 Task: Find the optimal route from Anchorage to Denali State Park.
Action: Mouse moved to (161, 99)
Screenshot: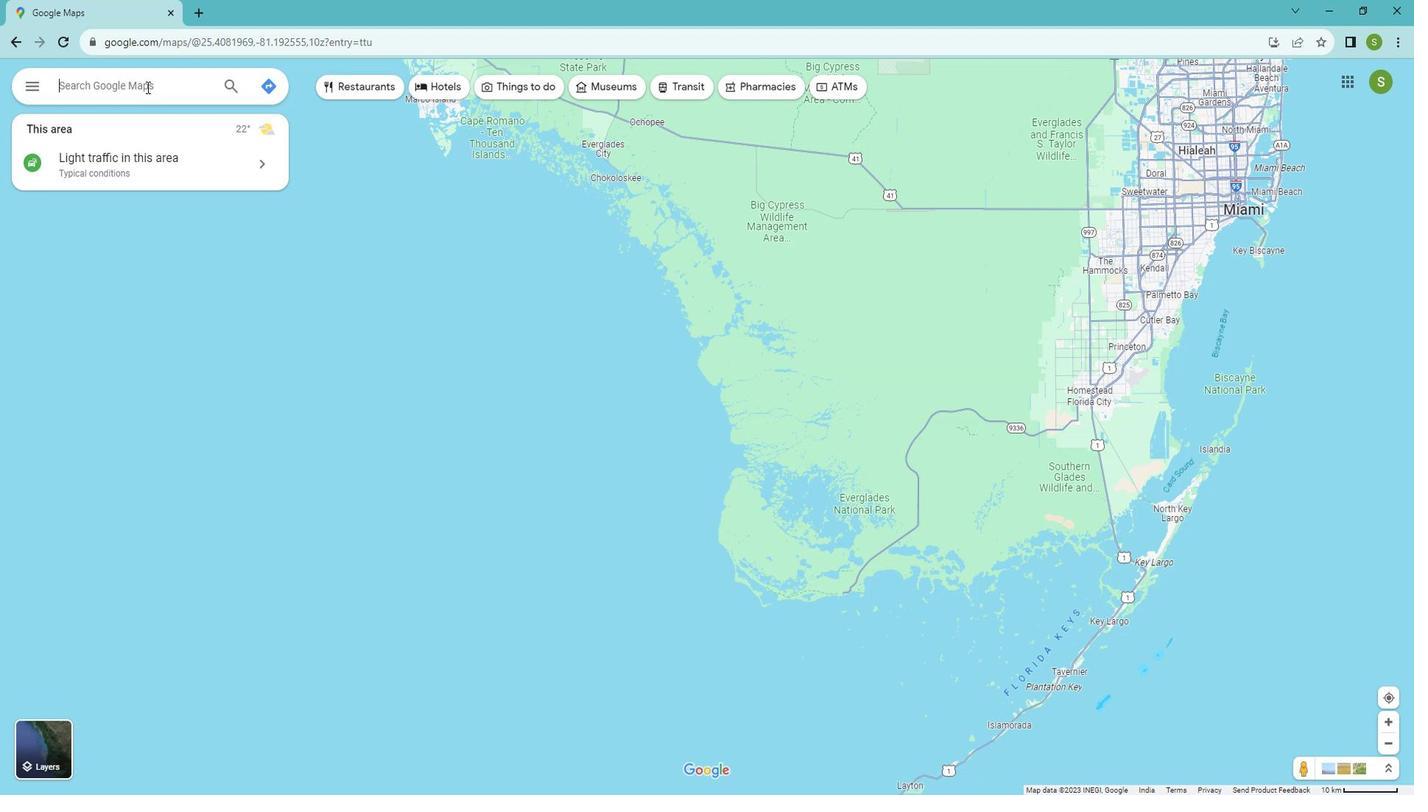 
Action: Mouse pressed left at (161, 99)
Screenshot: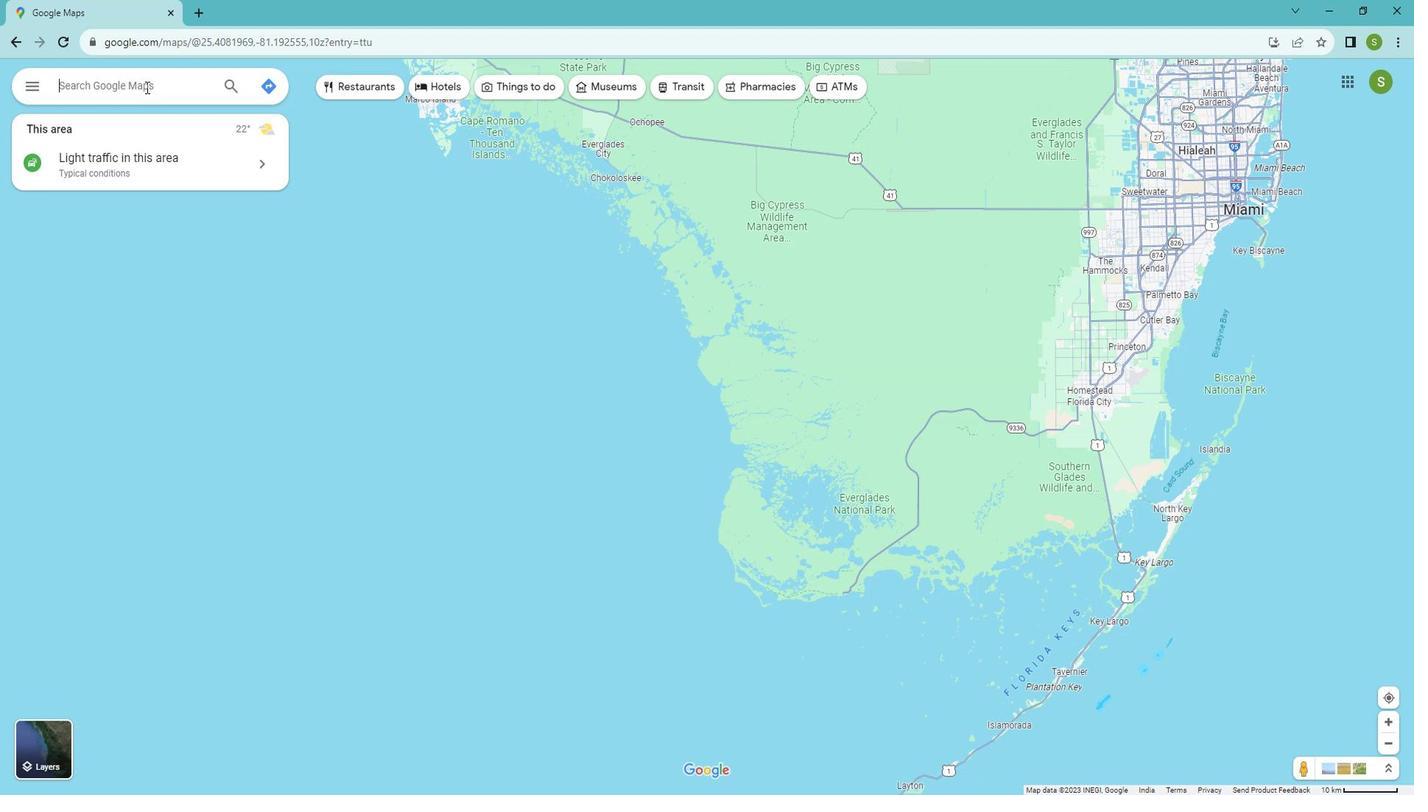 
Action: Mouse moved to (279, 95)
Screenshot: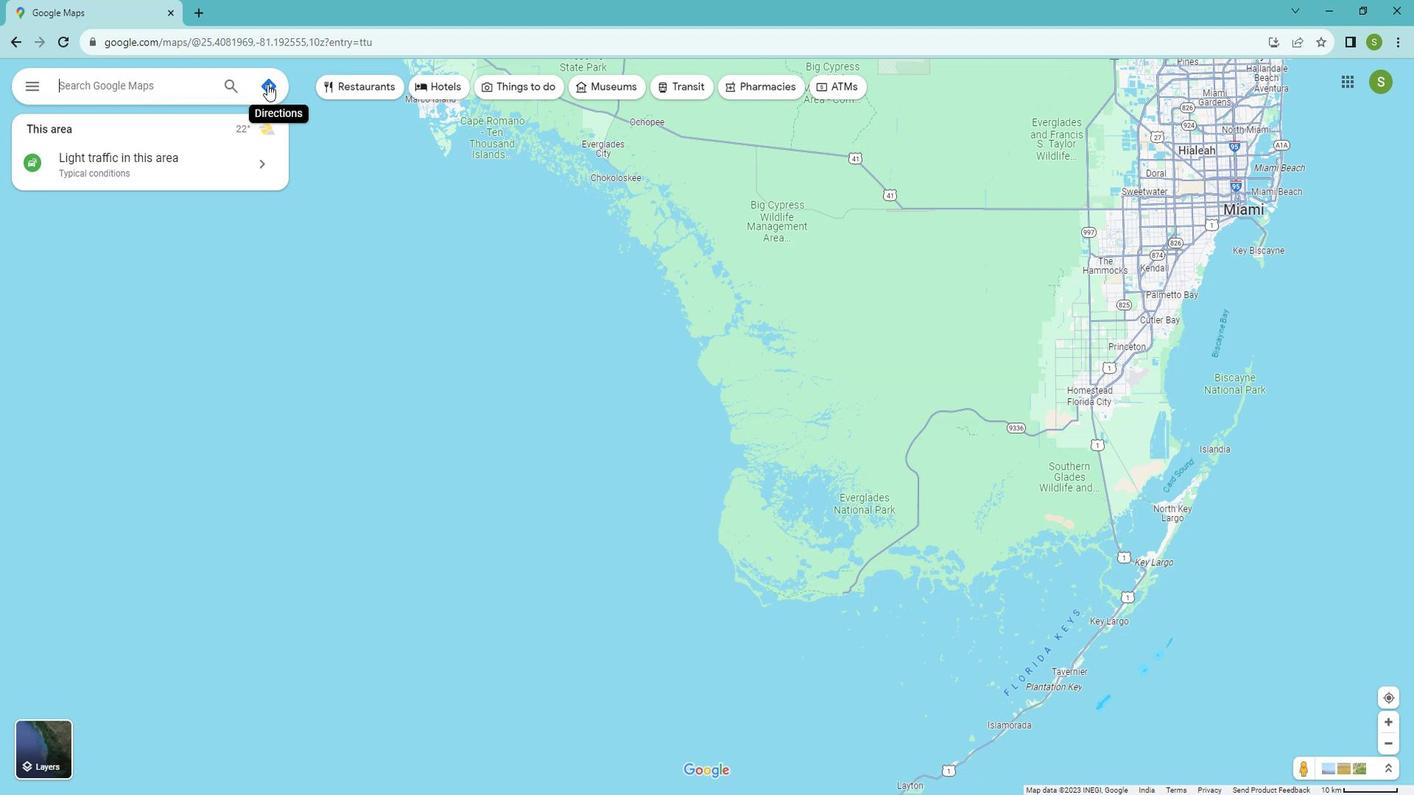 
Action: Mouse pressed left at (279, 95)
Screenshot: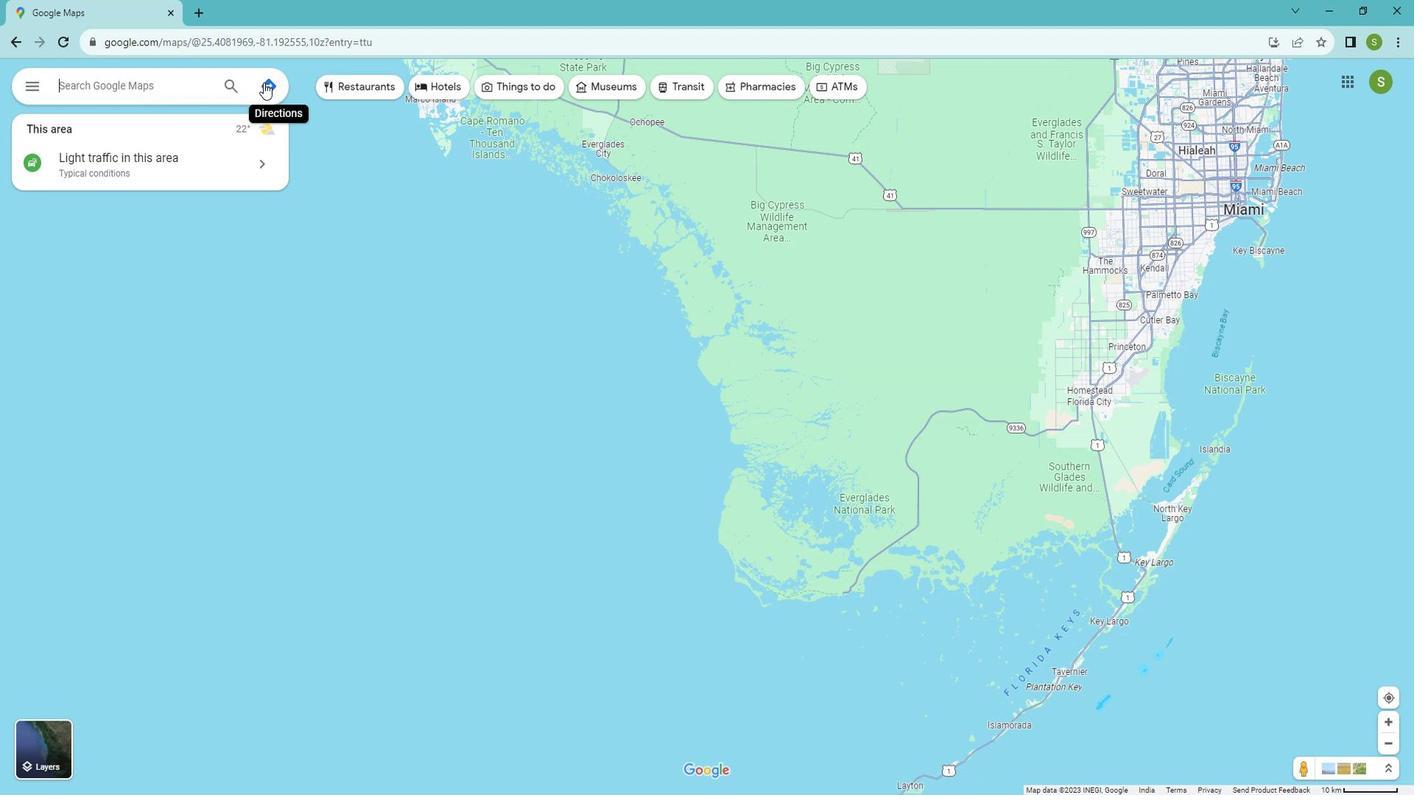 
Action: Mouse moved to (125, 144)
Screenshot: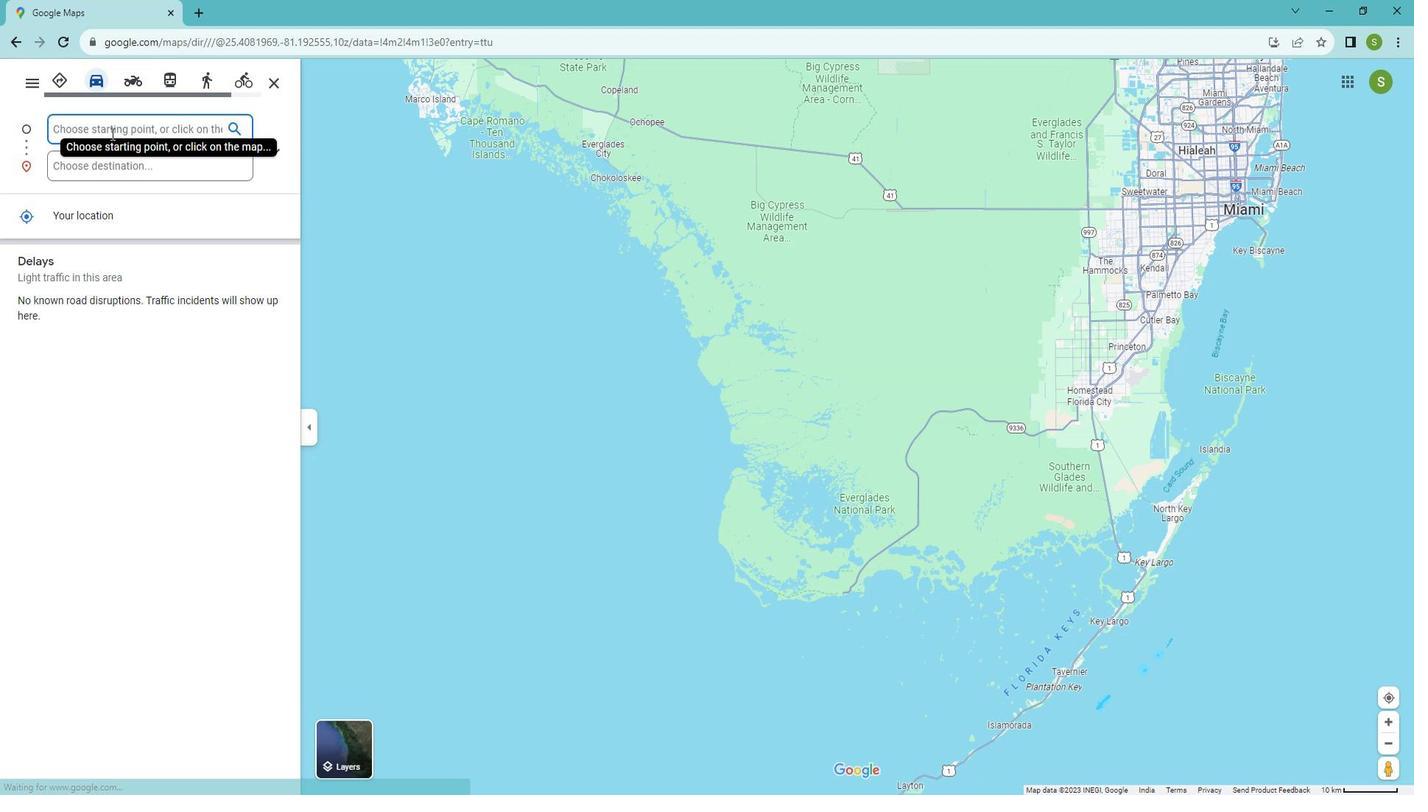 
Action: Mouse pressed left at (125, 144)
Screenshot: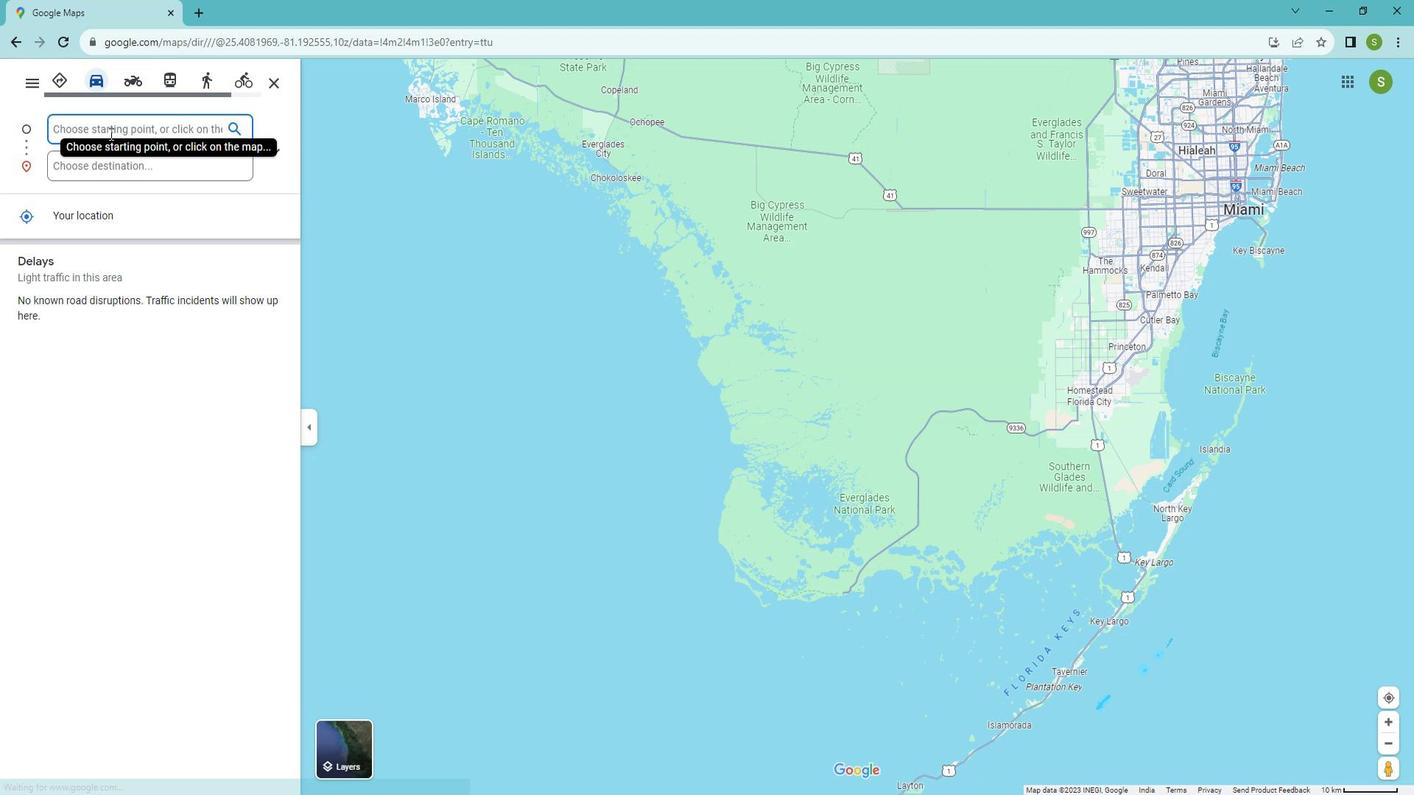 
Action: Mouse moved to (125, 140)
Screenshot: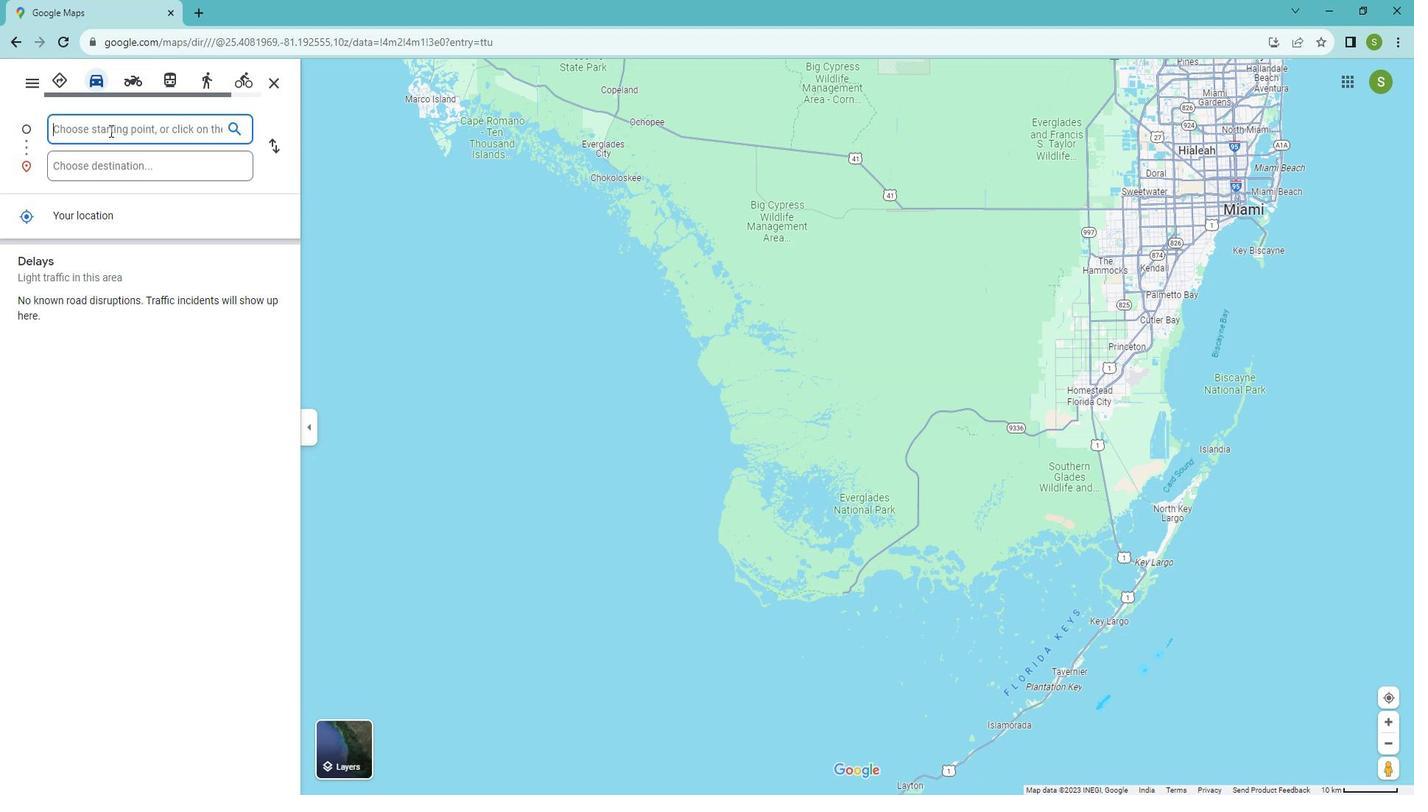 
Action: Key pressed <Key.shift>Anchorage
Screenshot: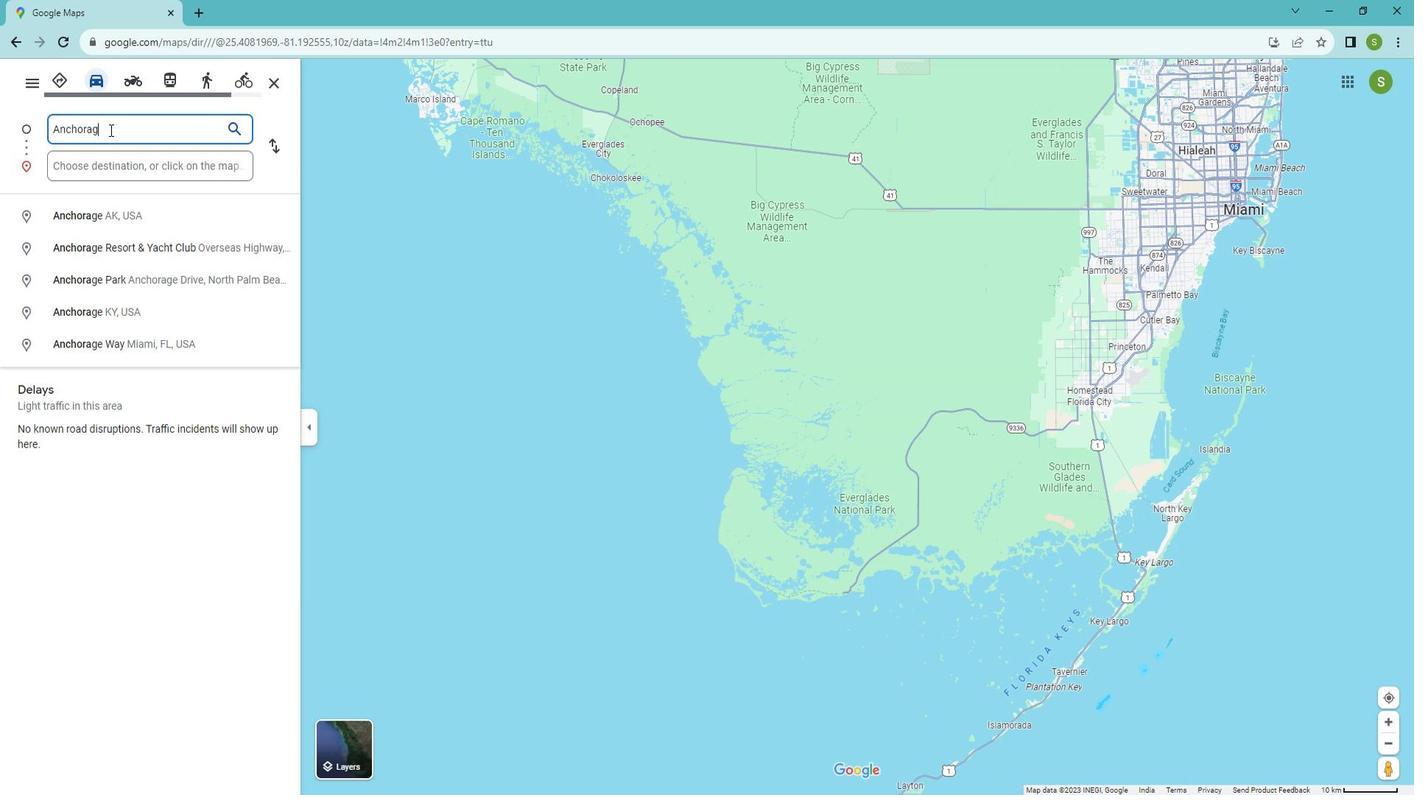 
Action: Mouse moved to (120, 226)
Screenshot: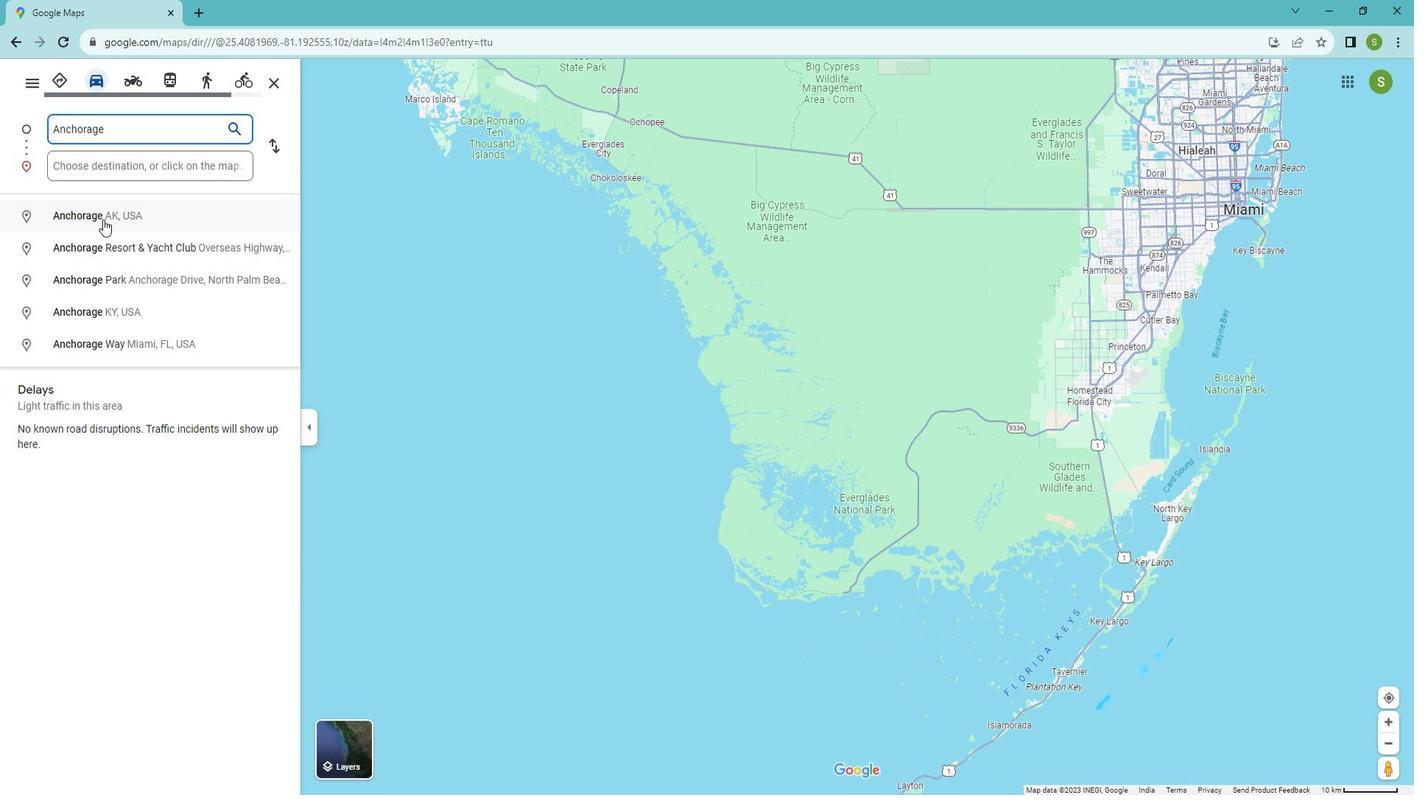 
Action: Mouse pressed left at (120, 226)
Screenshot: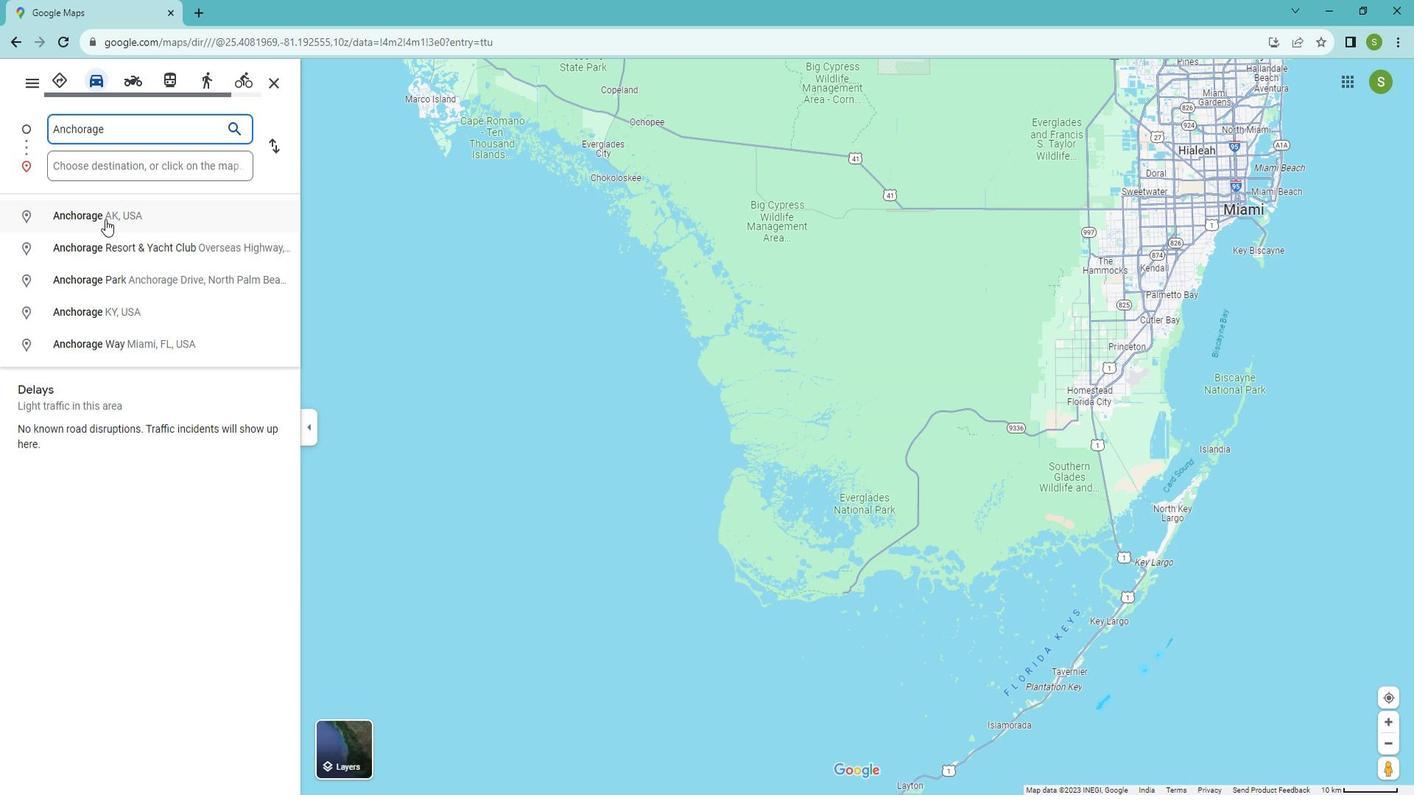 
Action: Mouse moved to (123, 179)
Screenshot: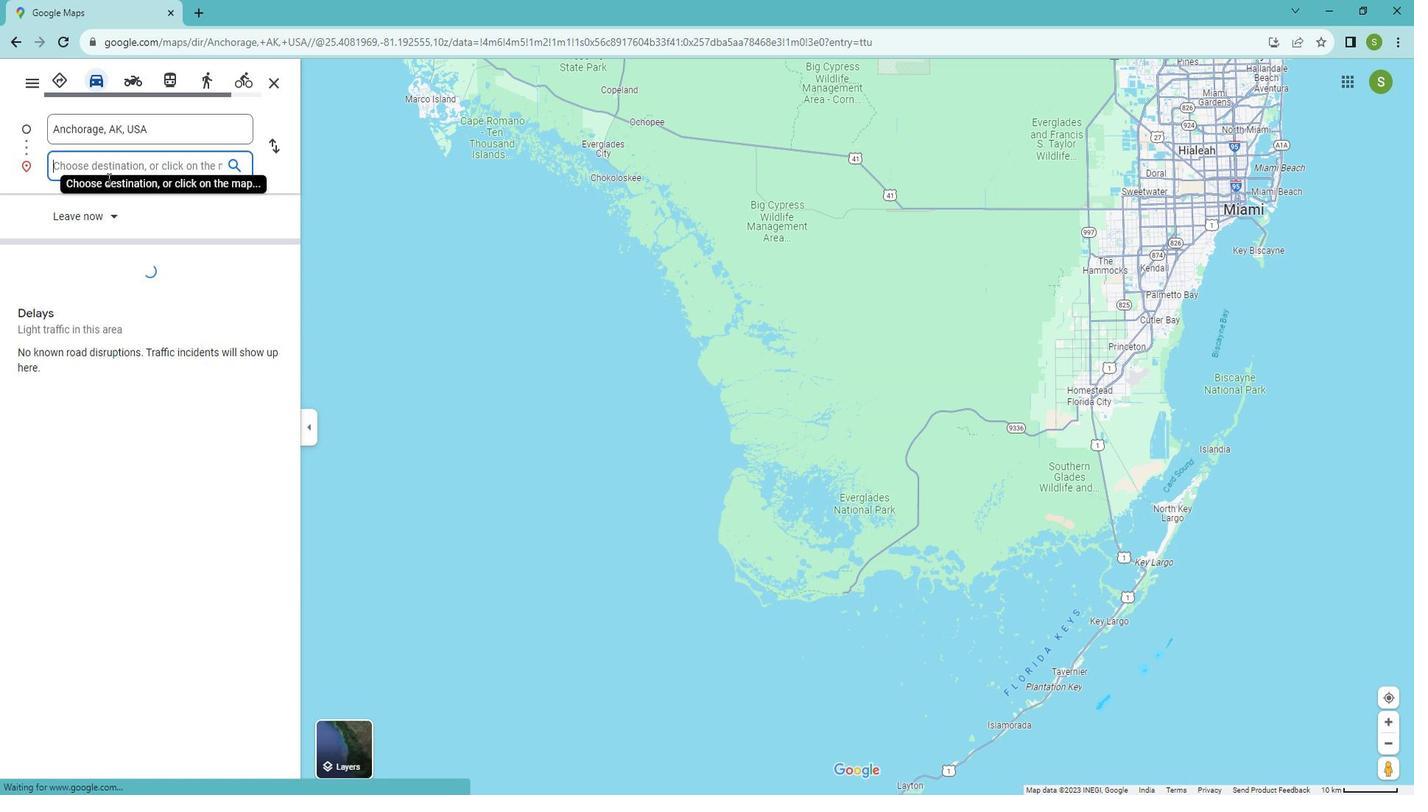 
Action: Mouse pressed left at (123, 179)
Screenshot: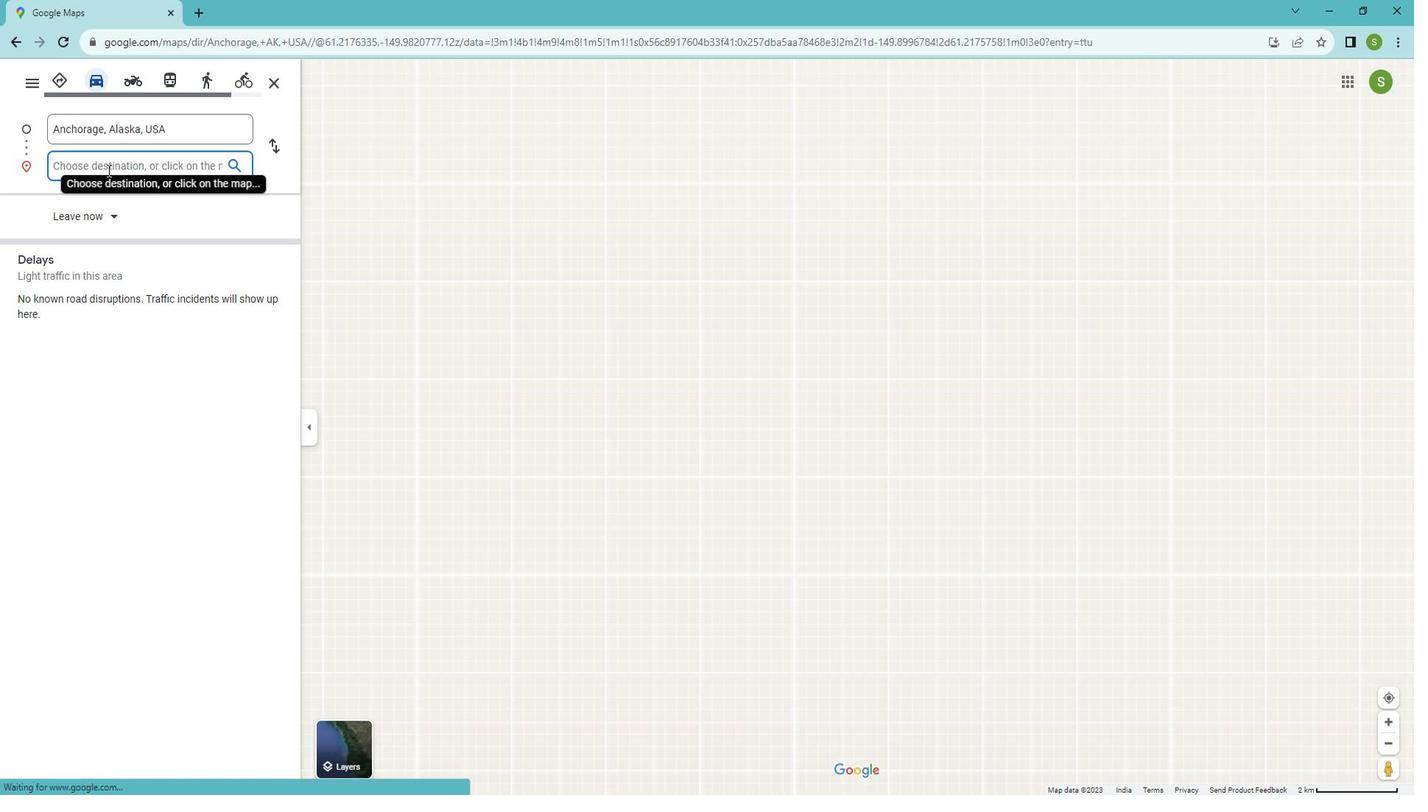 
Action: Mouse pressed left at (123, 179)
Screenshot: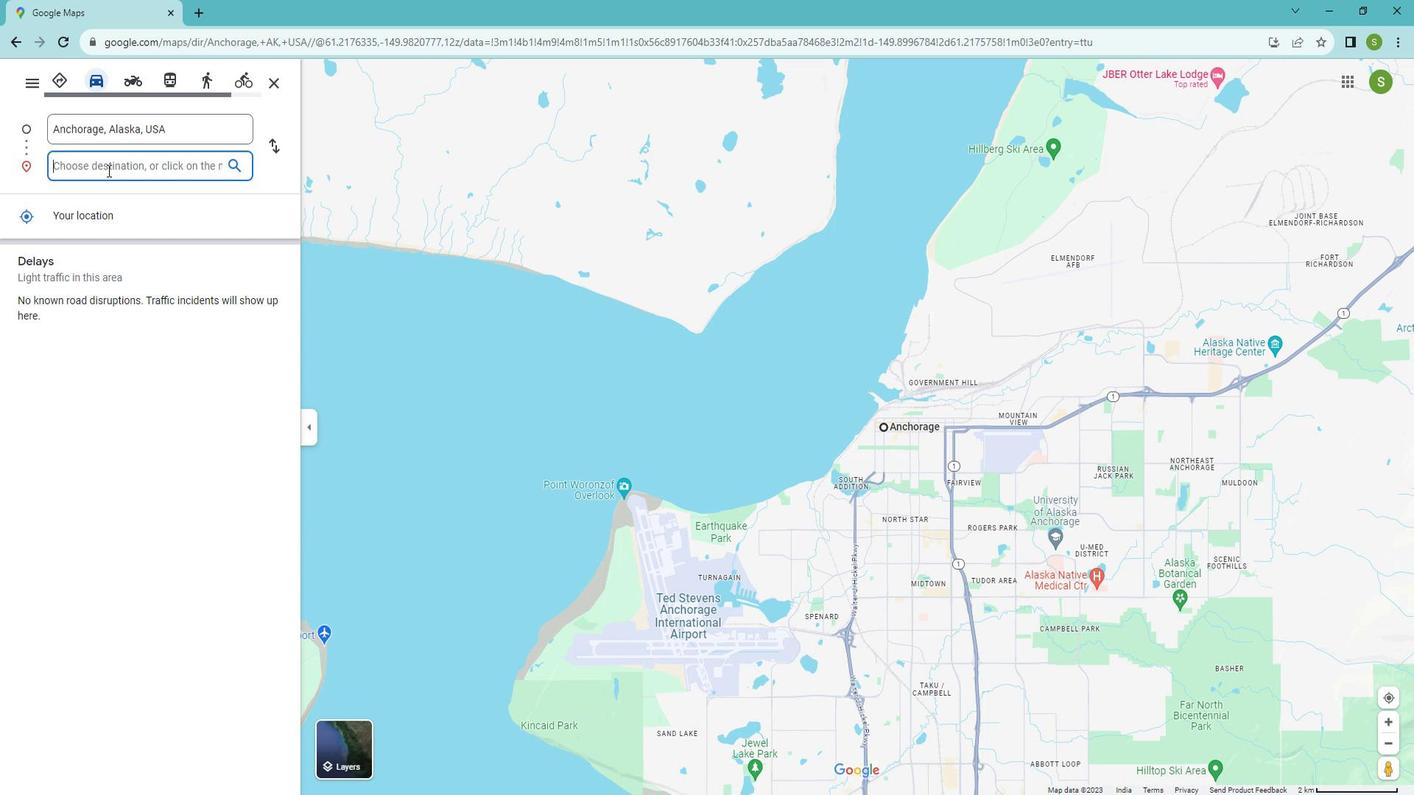 
Action: Key pressed <Key.shift><Key.shift><Key.shift>Denali<Key.space><Key.shift>State<Key.space><Key.shift>Park<Key.enter>
Screenshot: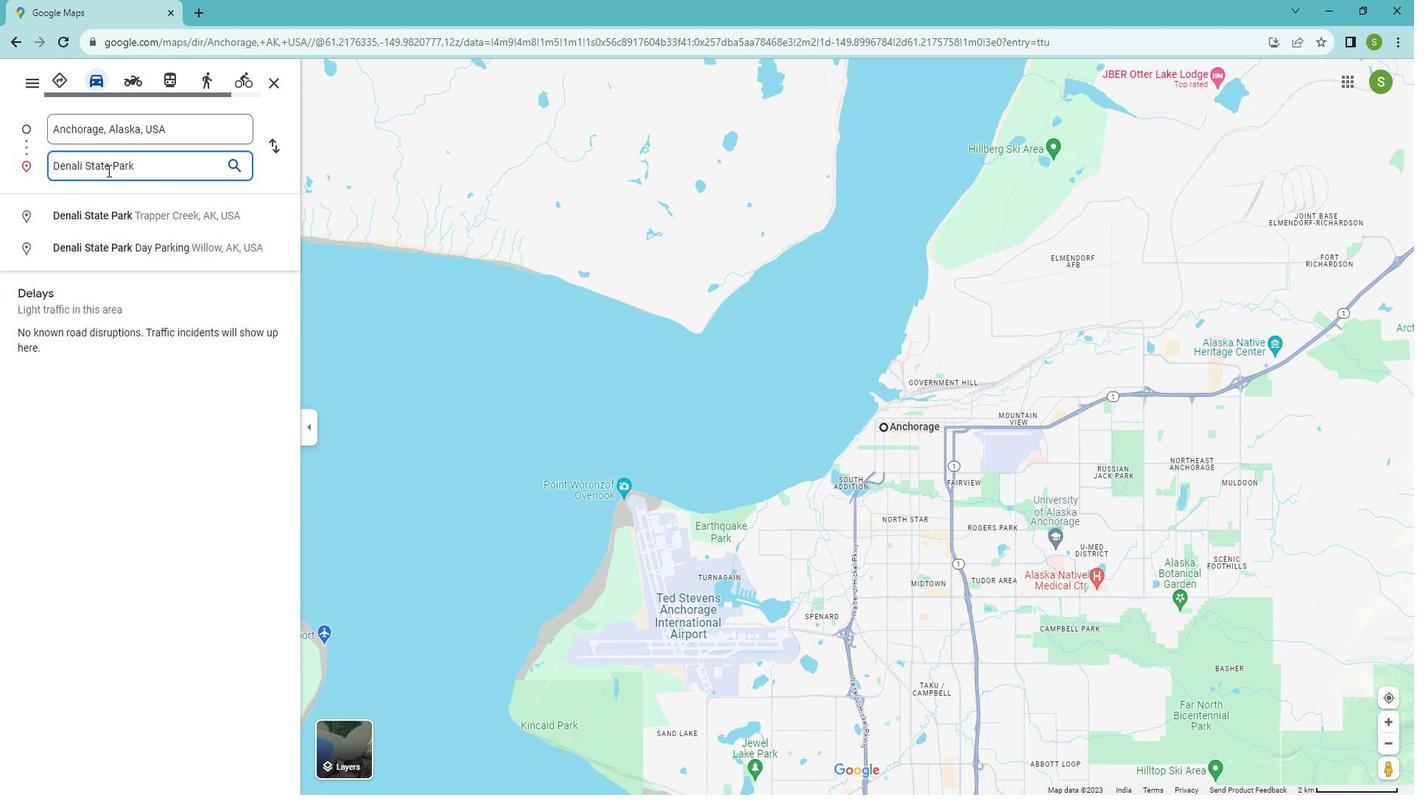 
Action: Mouse moved to (76, 99)
Screenshot: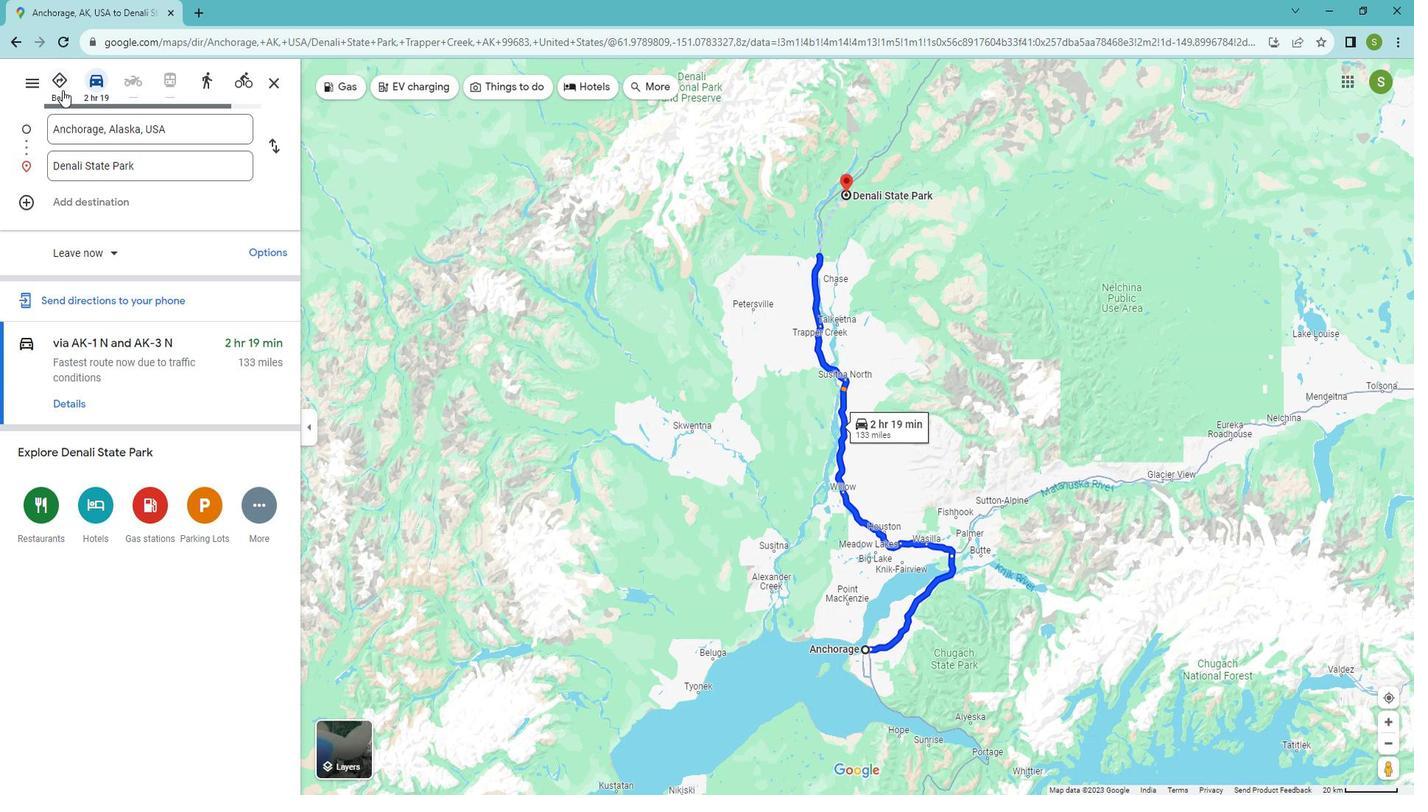 
Action: Mouse pressed left at (76, 99)
Screenshot: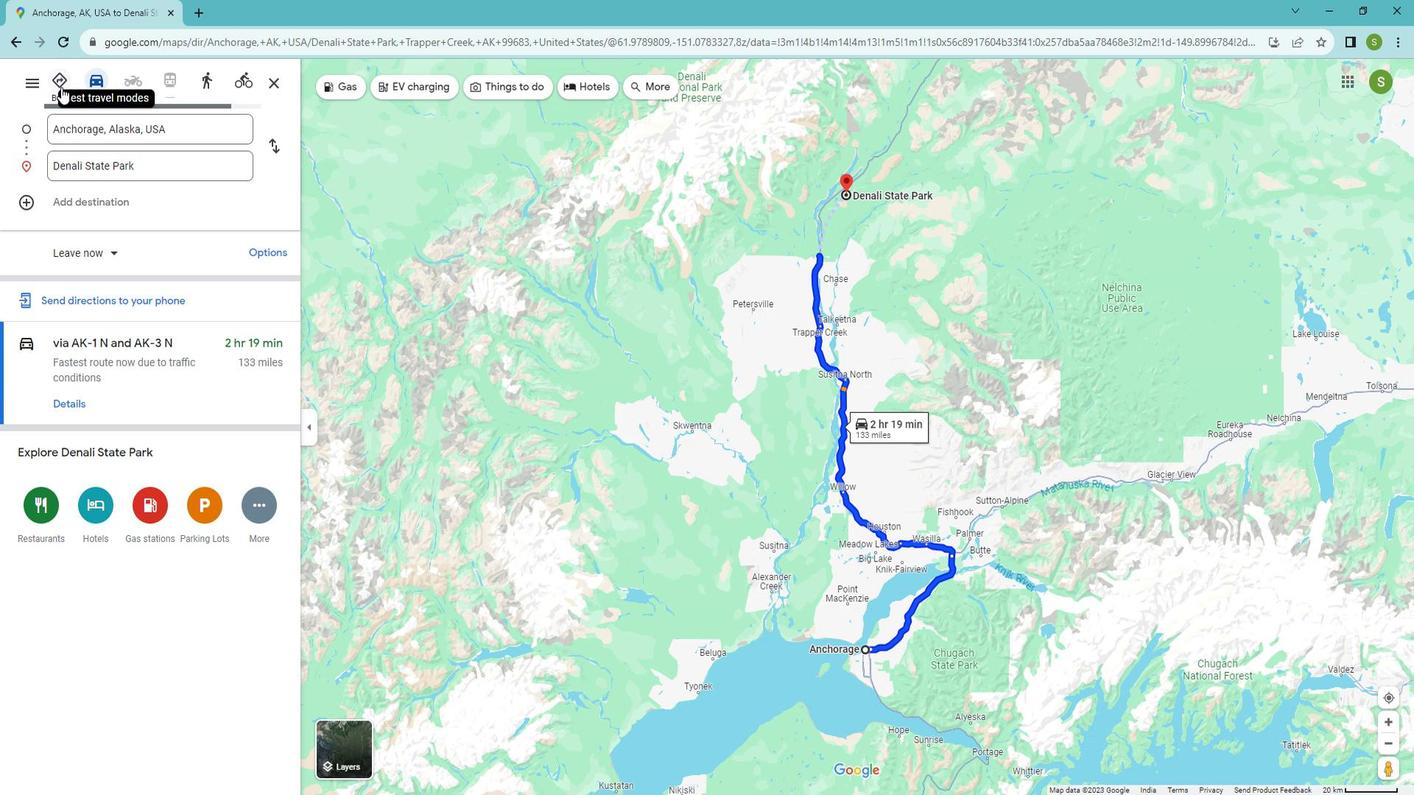 
Action: Mouse moved to (82, 399)
Screenshot: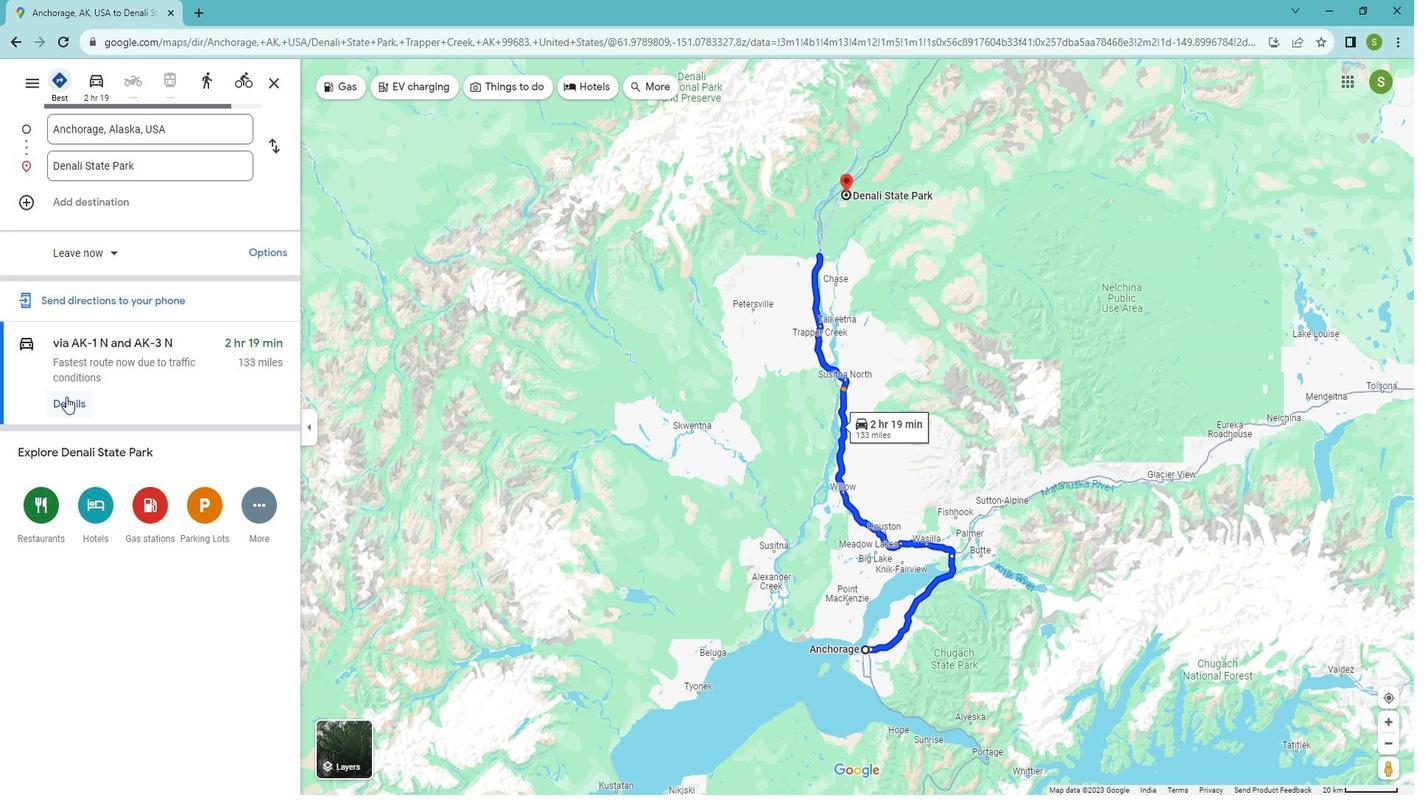 
Action: Mouse pressed left at (82, 399)
Screenshot: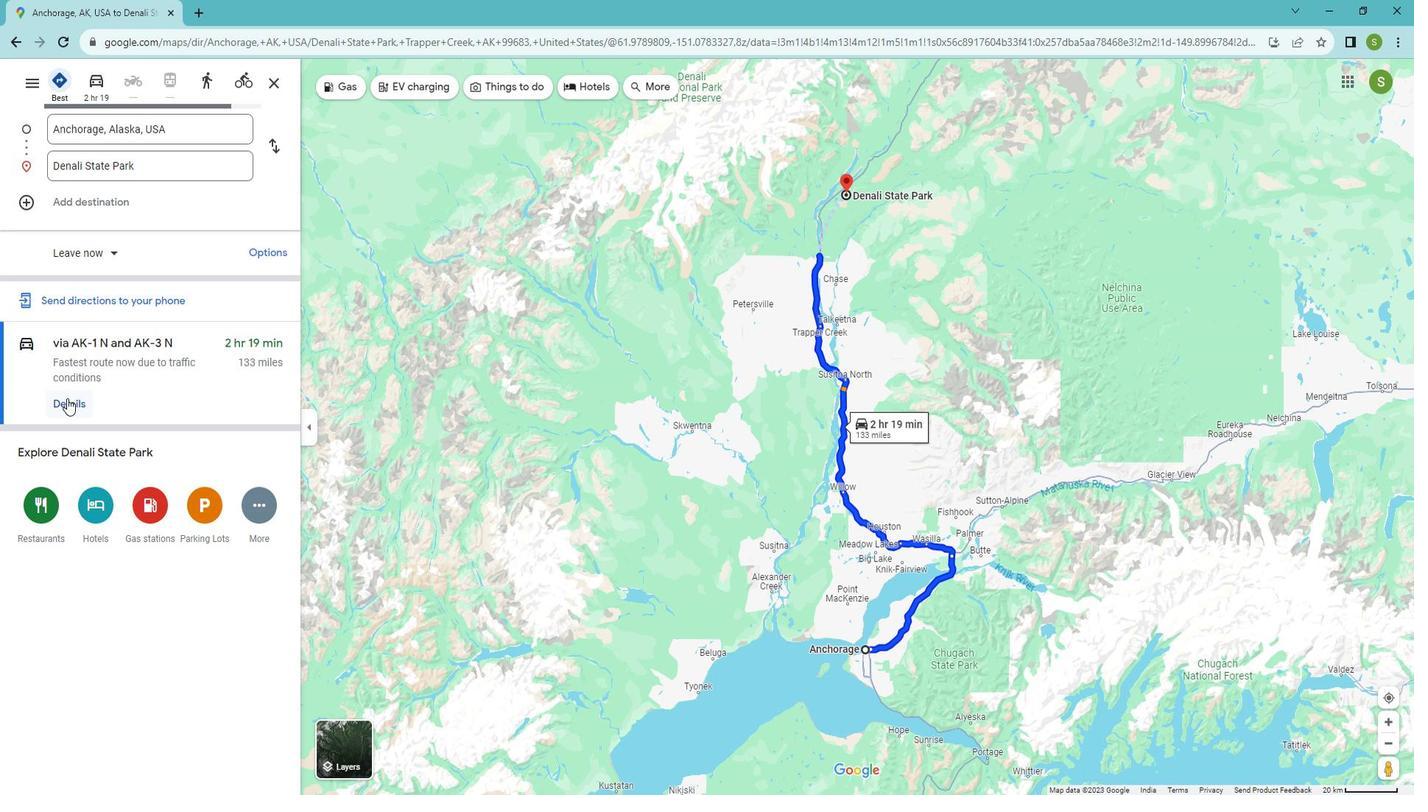 
Action: Mouse moved to (75, 284)
Screenshot: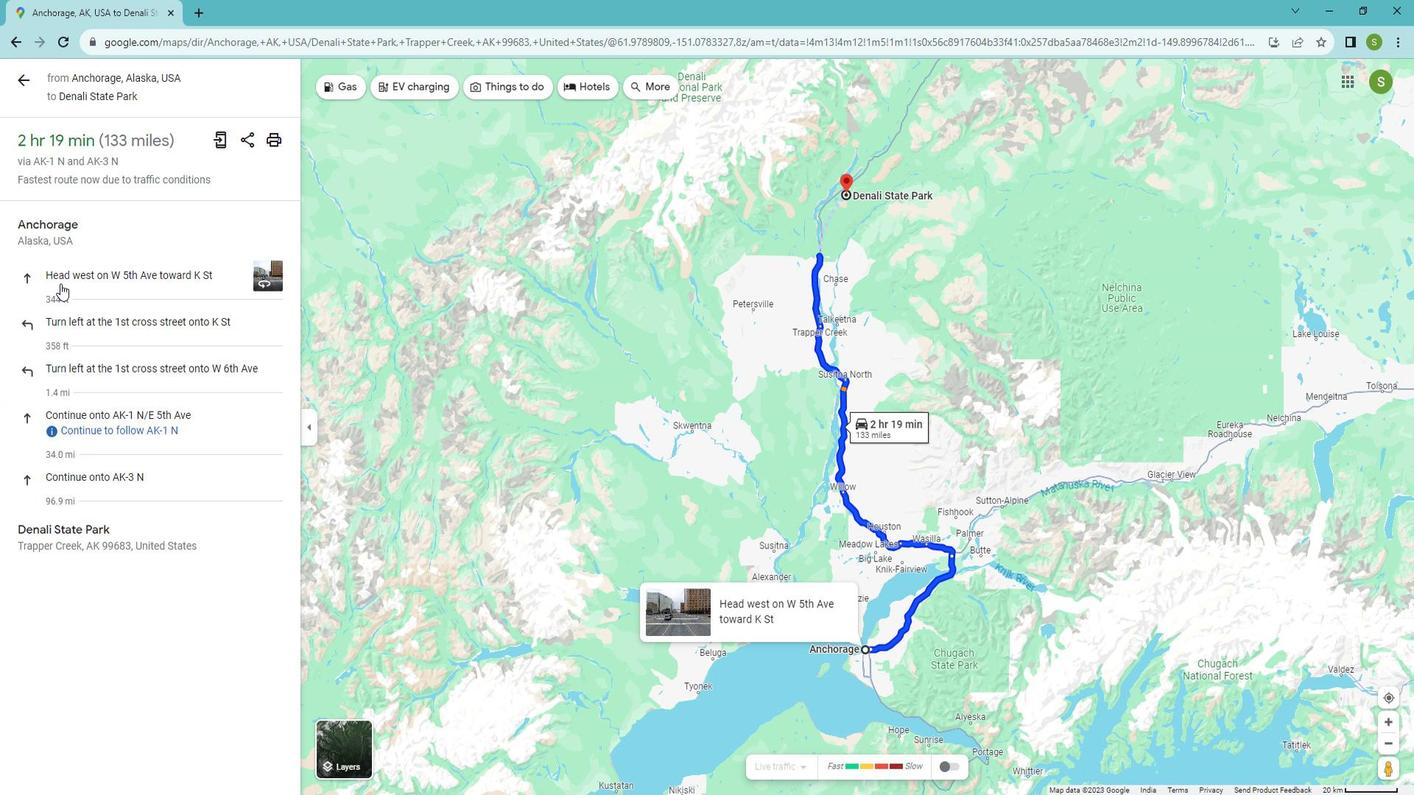 
Action: Mouse pressed left at (75, 284)
Screenshot: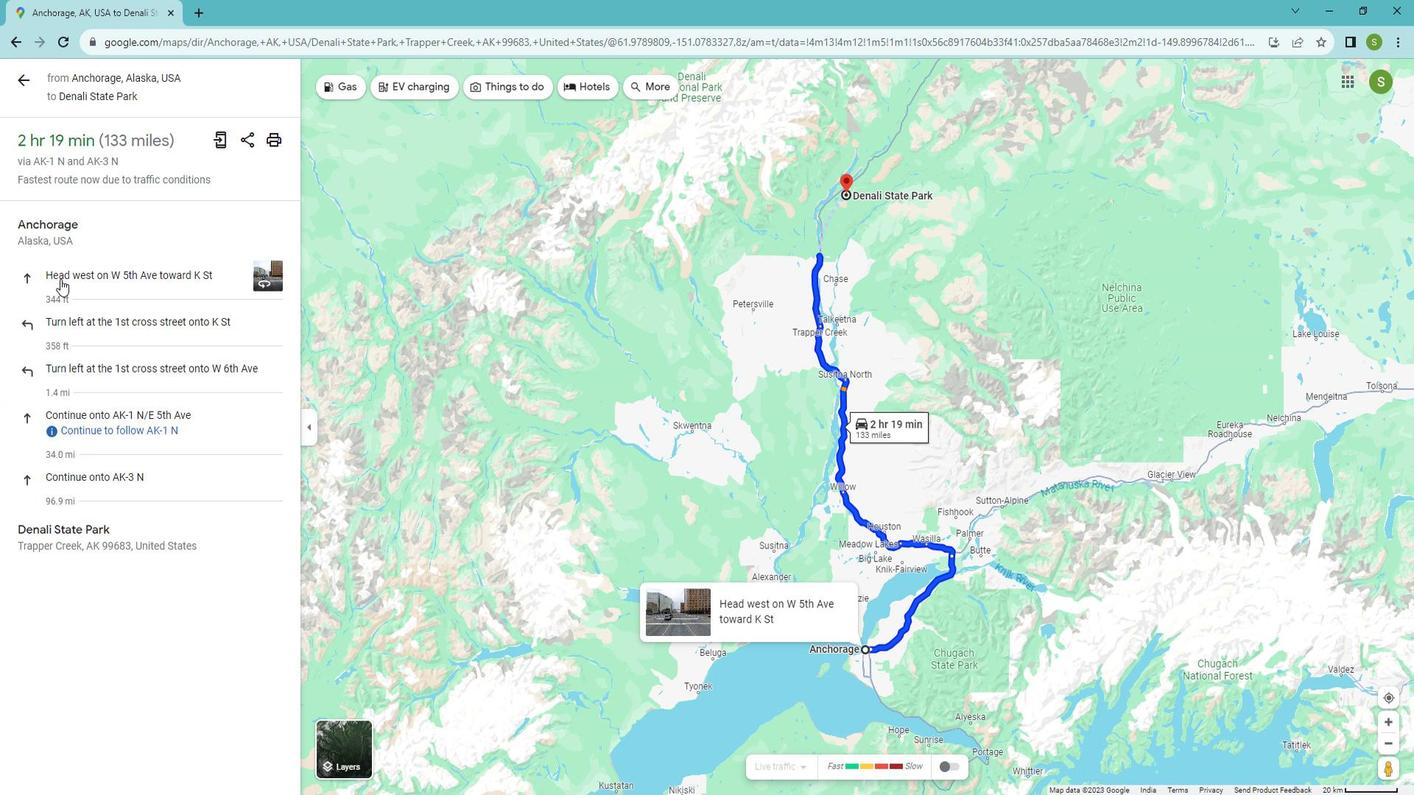 
Action: Mouse moved to (82, 330)
Screenshot: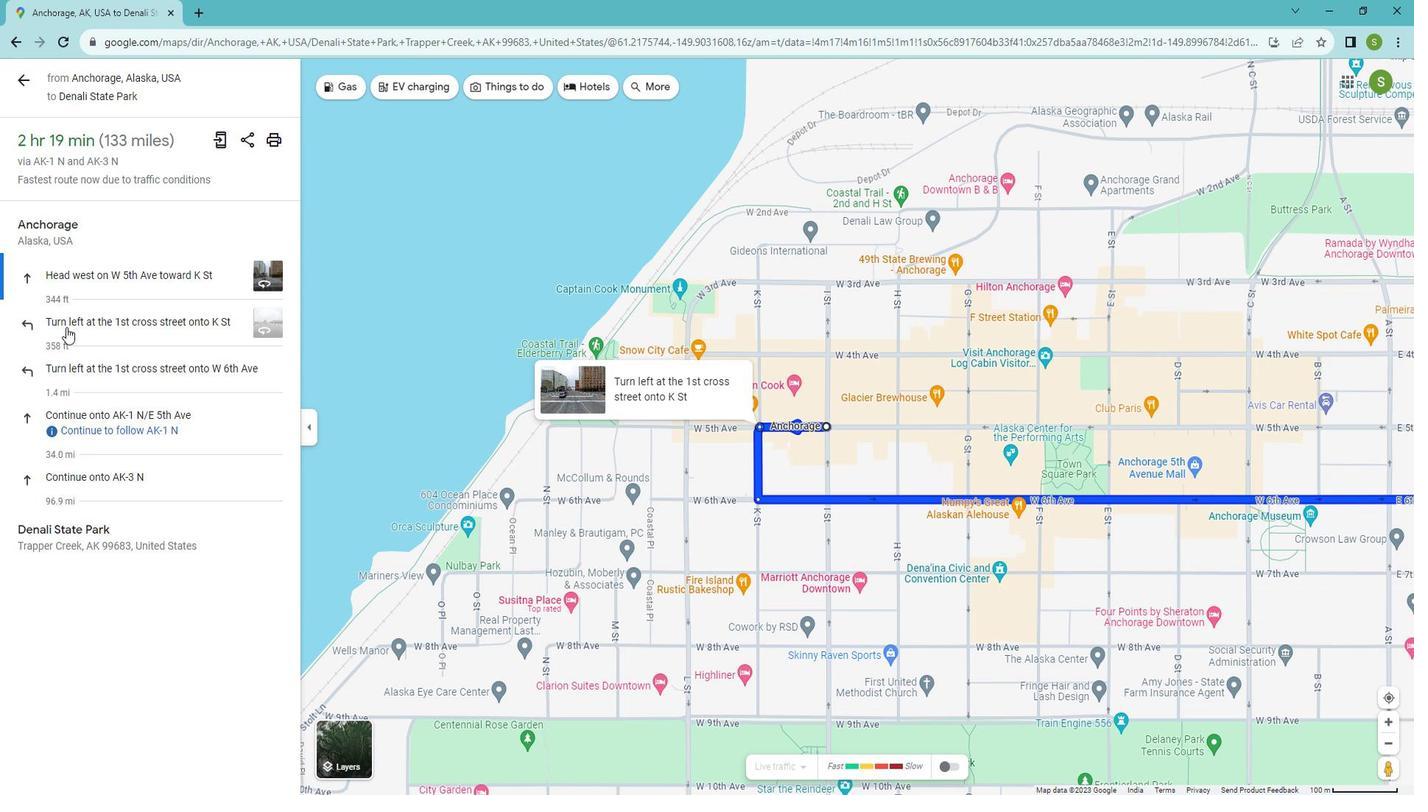 
Action: Mouse pressed left at (82, 330)
Screenshot: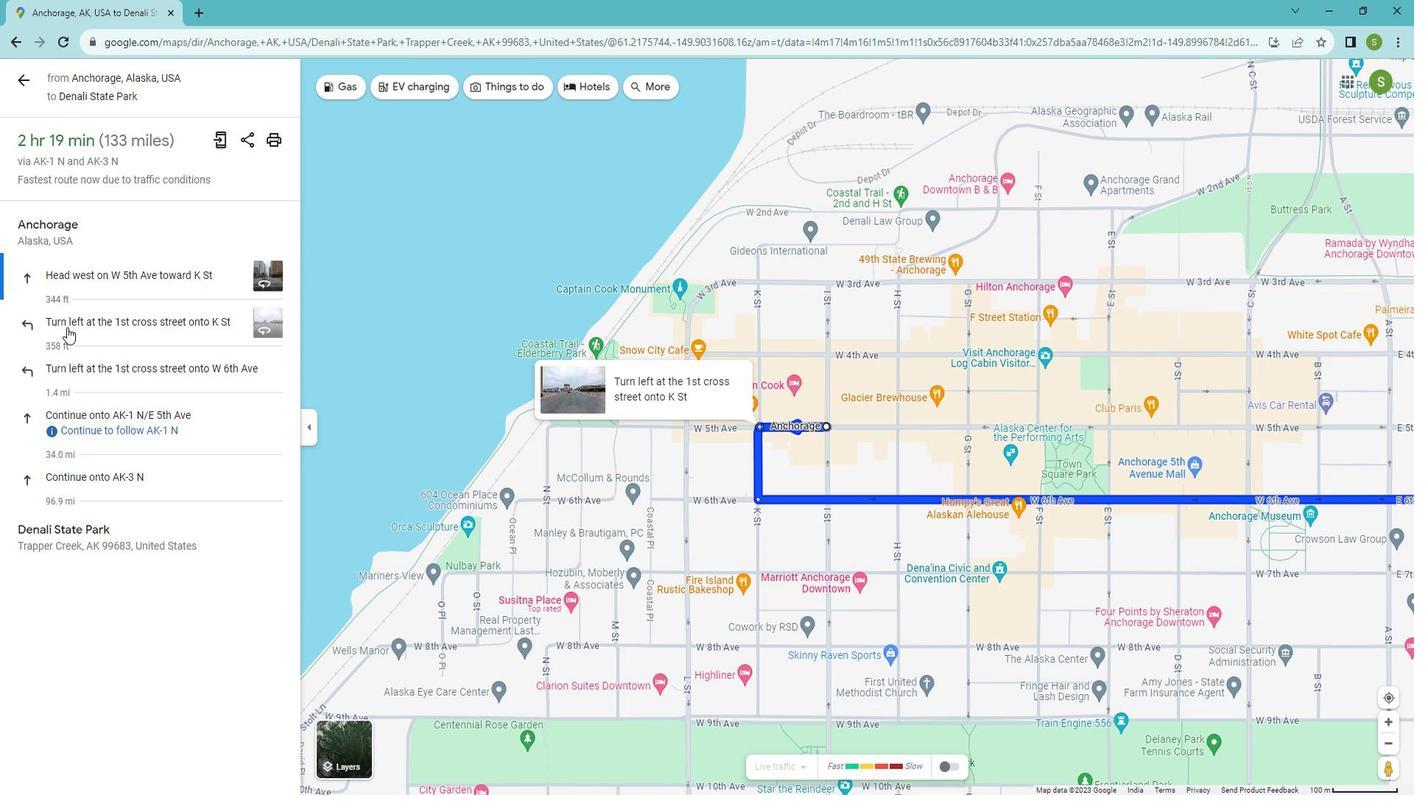 
Action: Mouse moved to (85, 369)
Screenshot: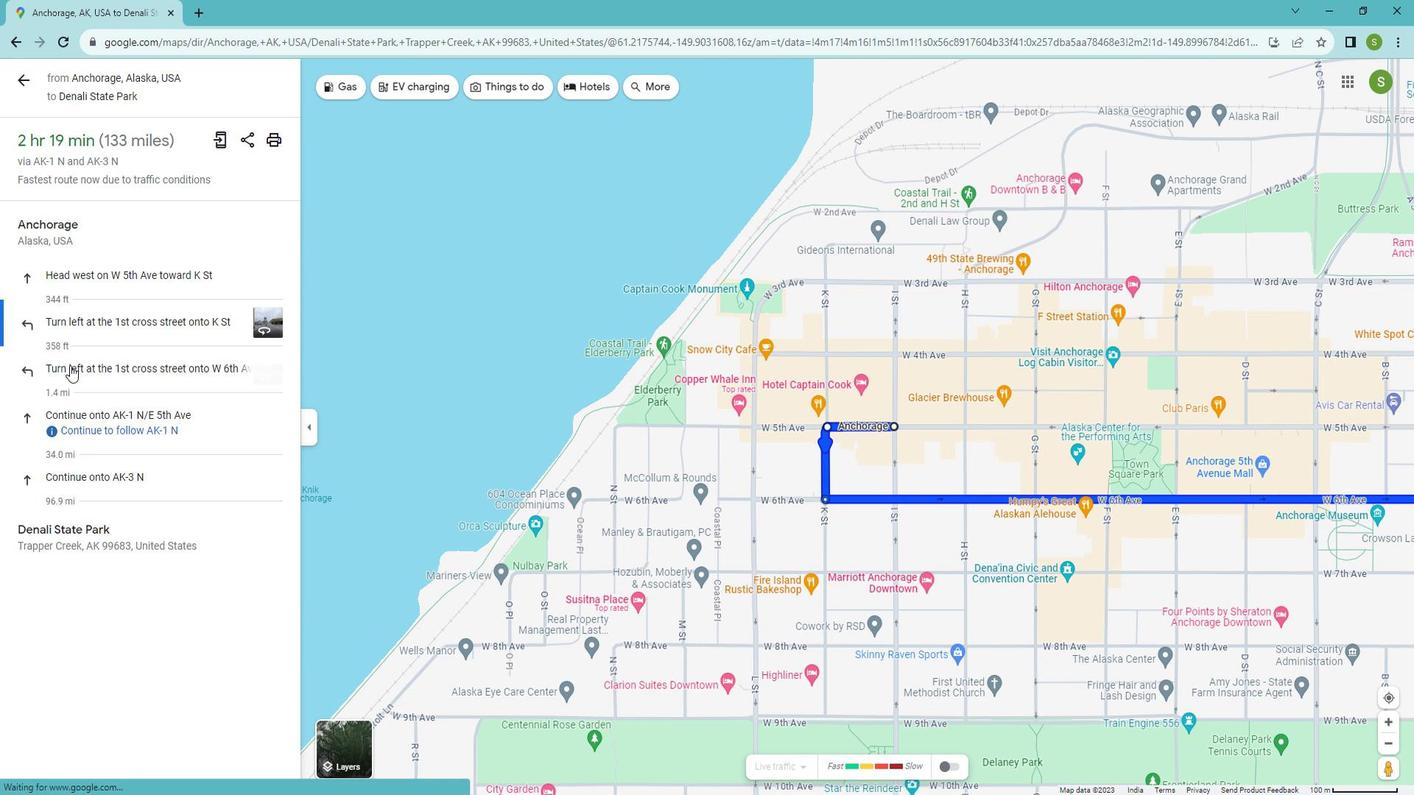 
Action: Mouse pressed left at (85, 369)
Screenshot: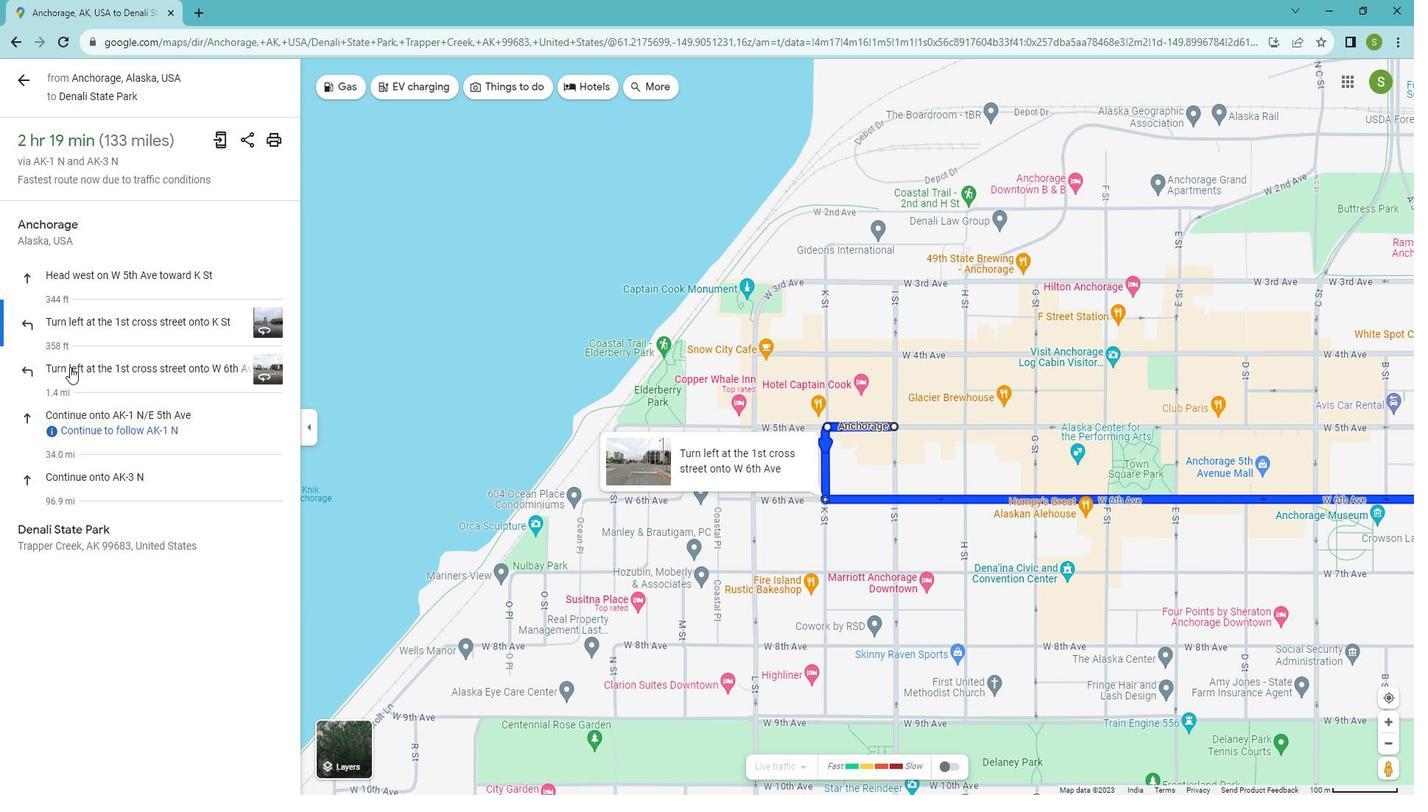 
Action: Mouse moved to (84, 425)
Screenshot: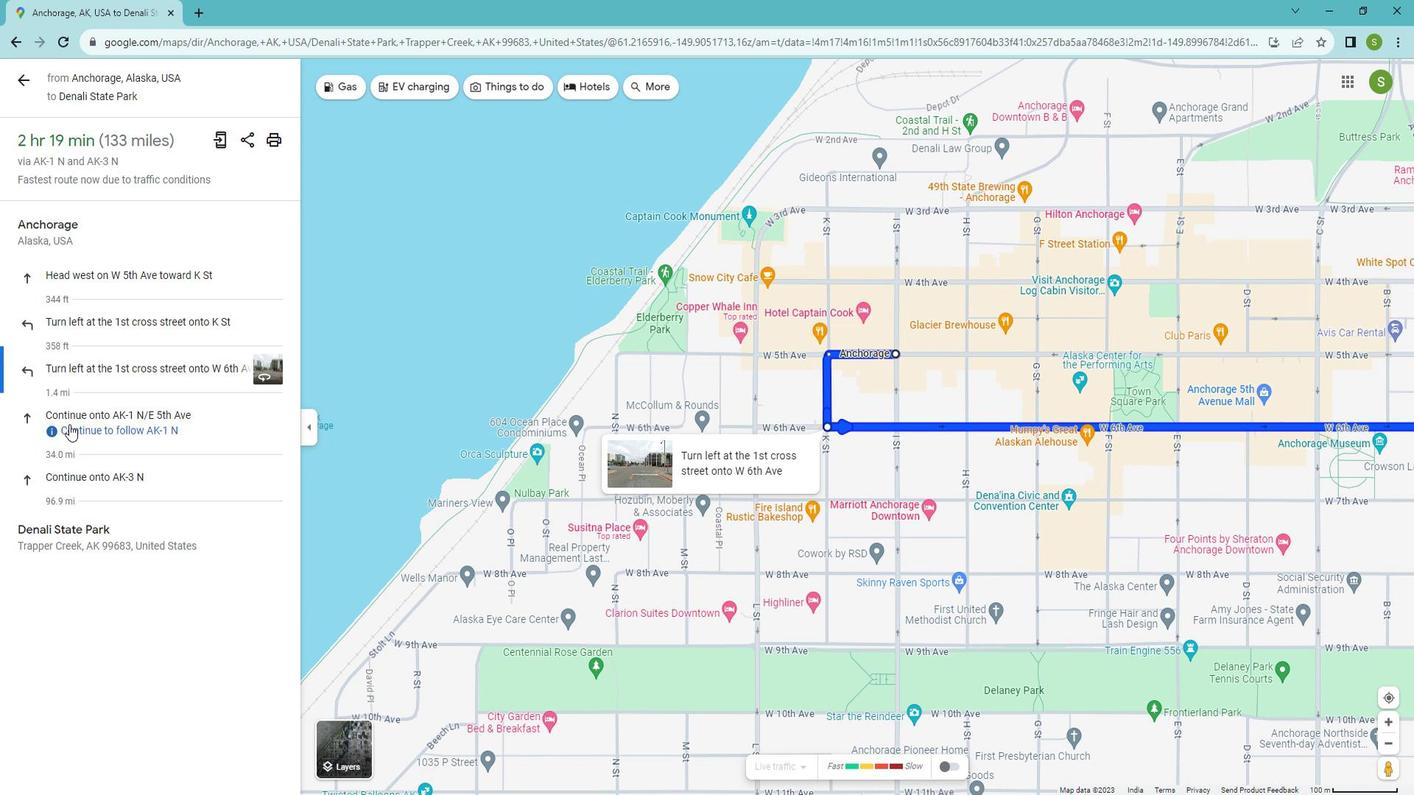 
Action: Mouse pressed left at (84, 425)
Screenshot: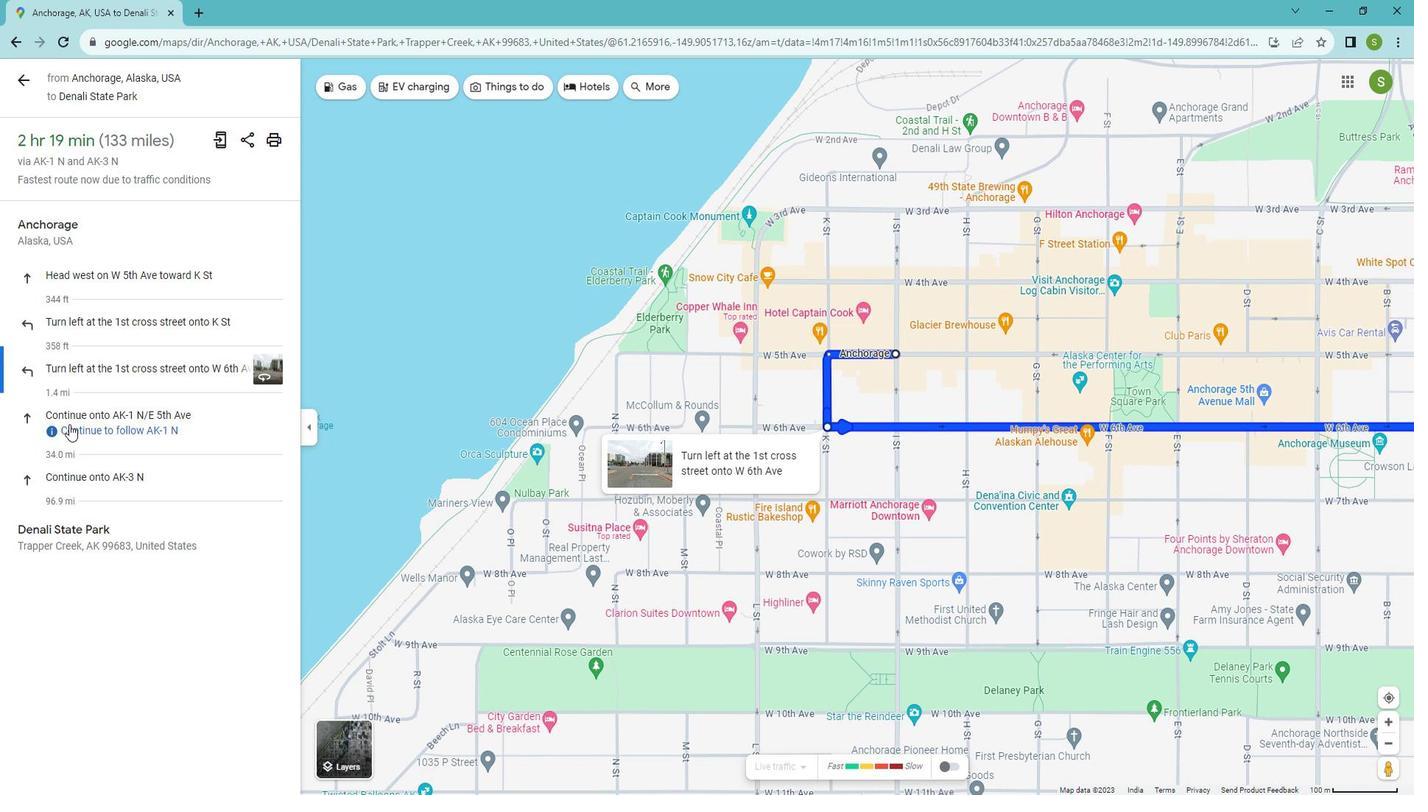 
Action: Mouse moved to (81, 476)
Screenshot: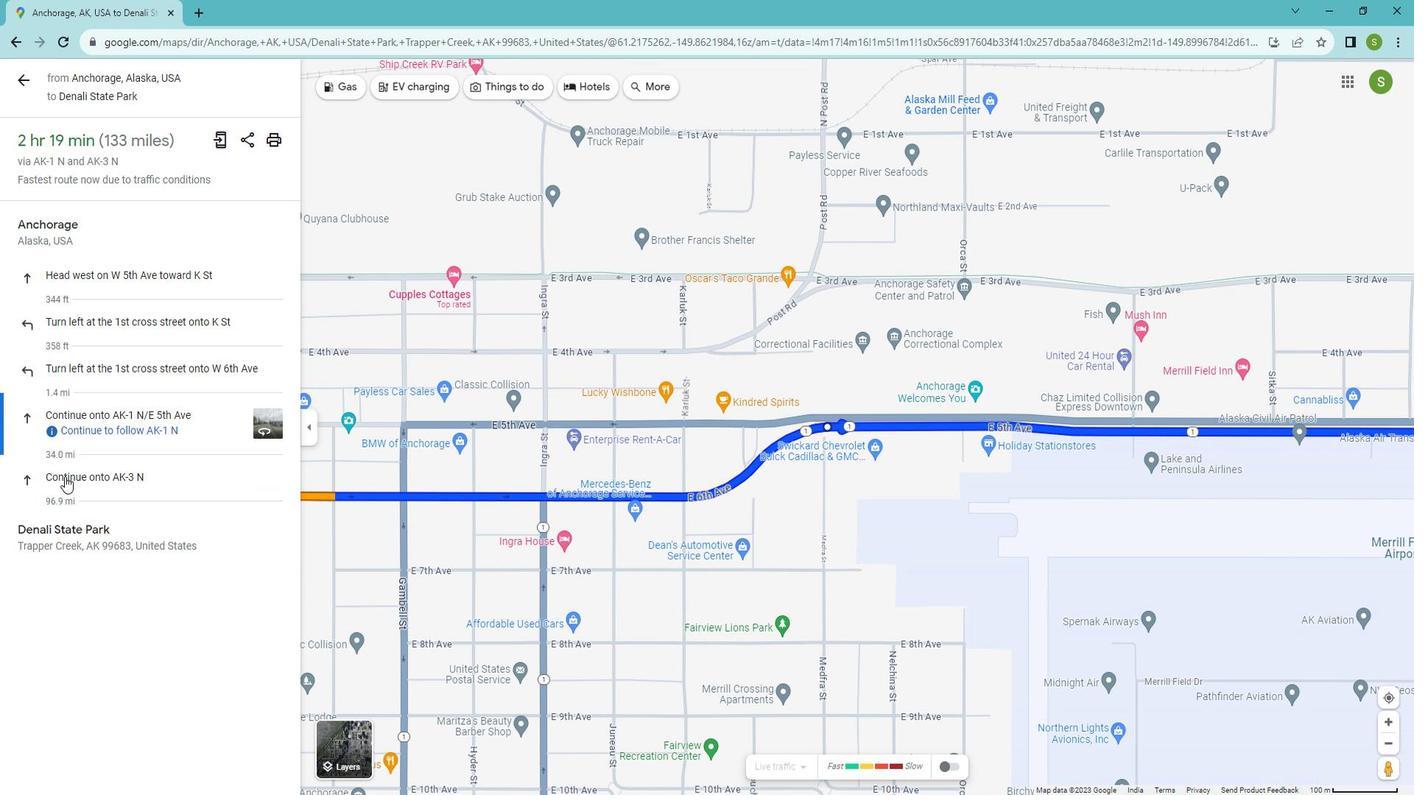 
Action: Mouse pressed left at (81, 476)
Screenshot: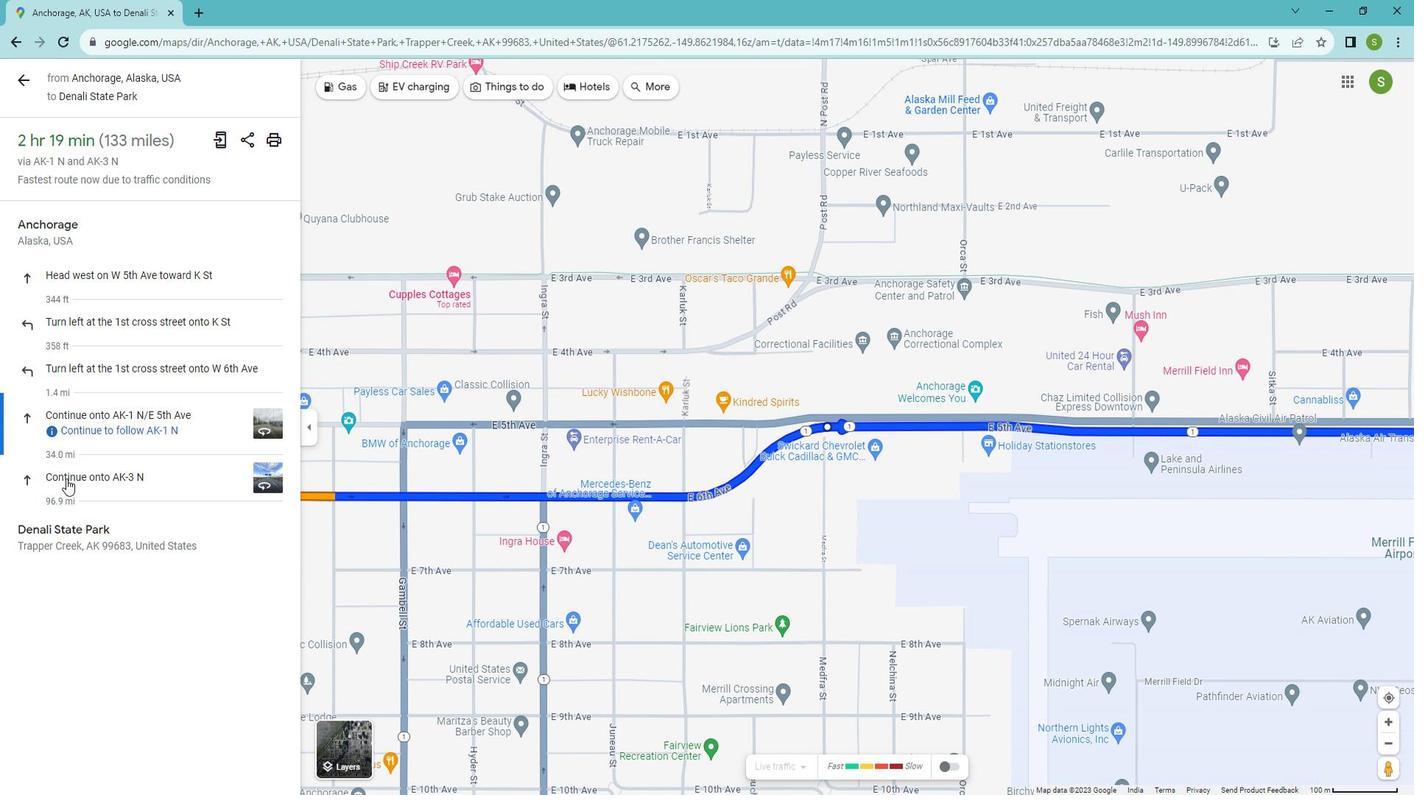 
Action: Mouse moved to (47, 517)
Screenshot: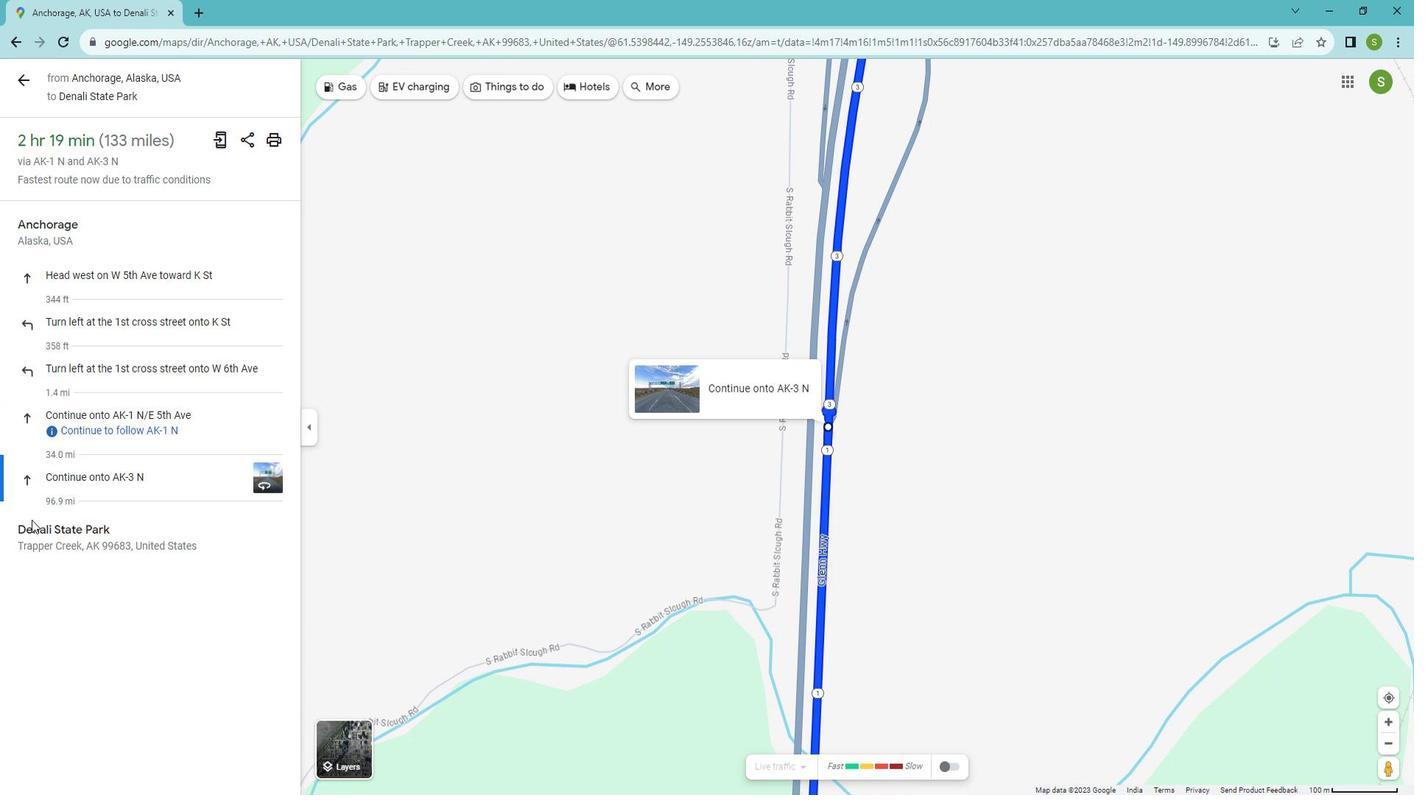 
Action: Mouse pressed left at (47, 517)
Screenshot: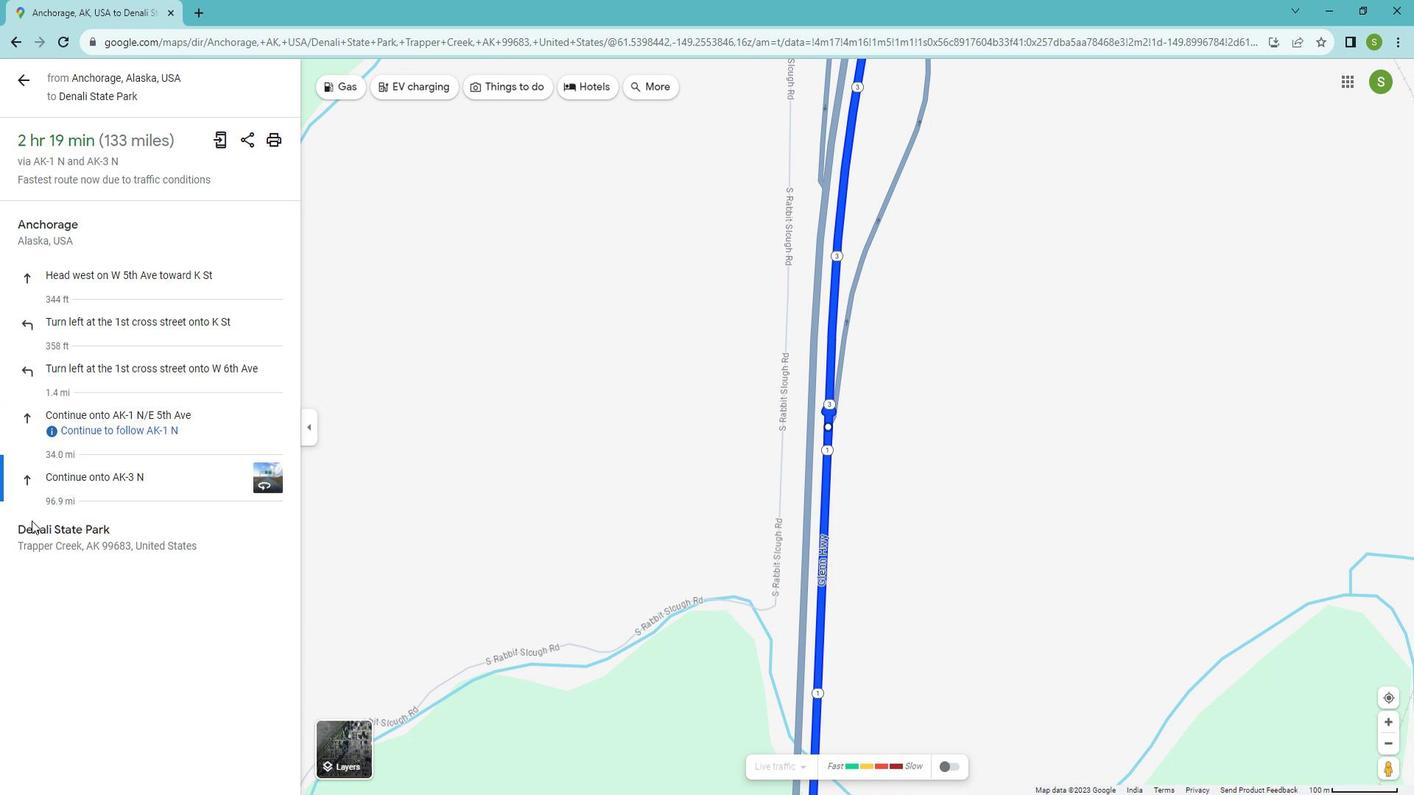 
Action: Mouse moved to (102, 531)
Screenshot: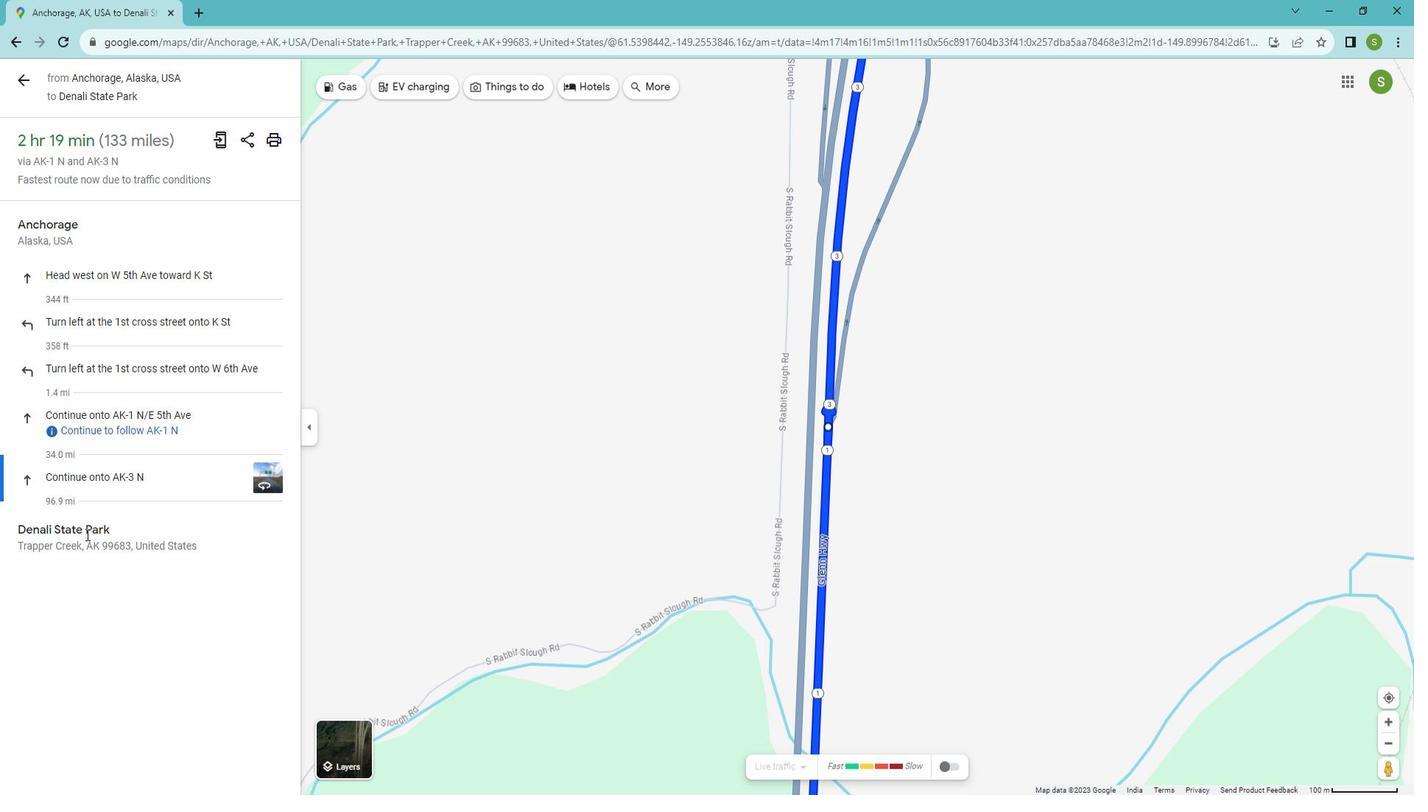 
Action: Mouse pressed left at (102, 531)
Screenshot: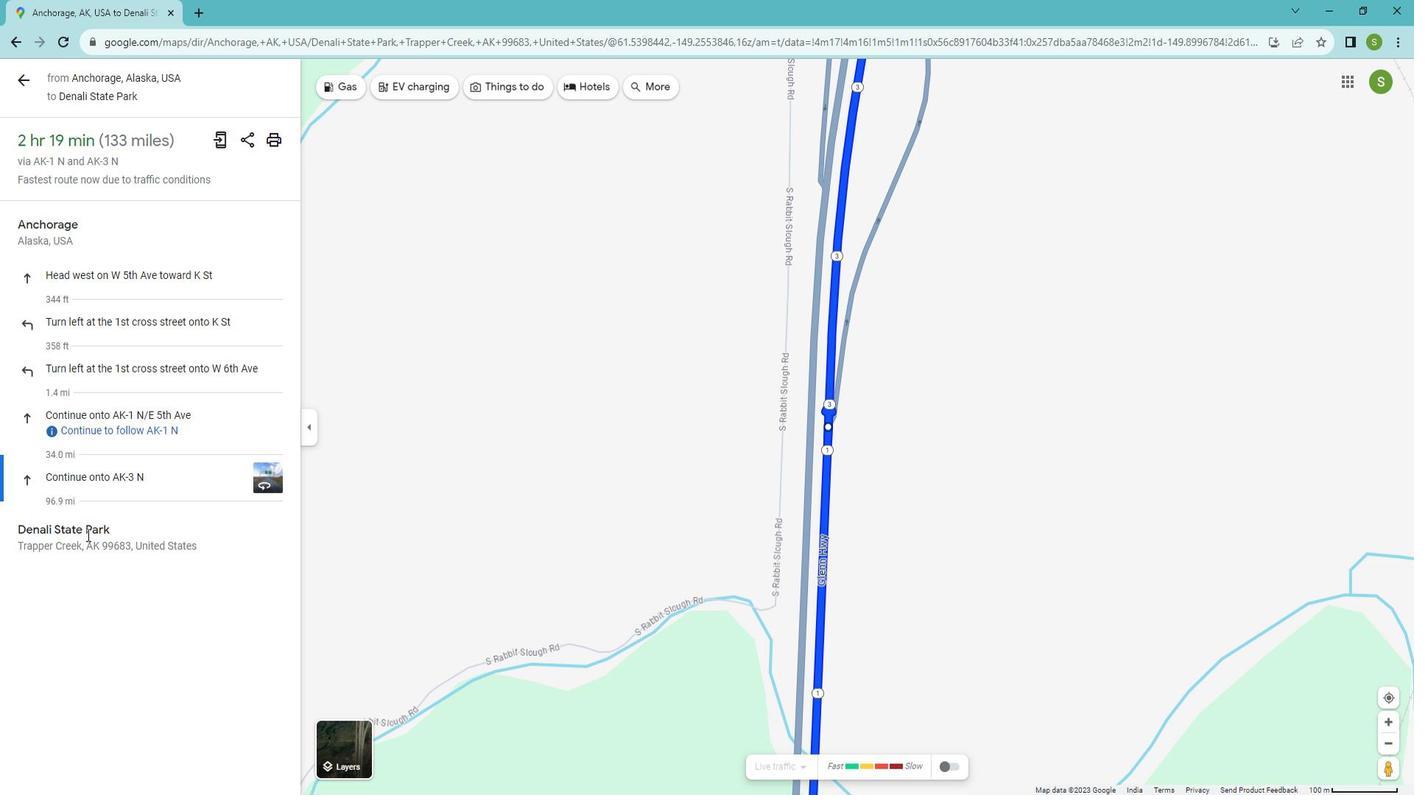 
Action: Mouse moved to (756, 389)
Screenshot: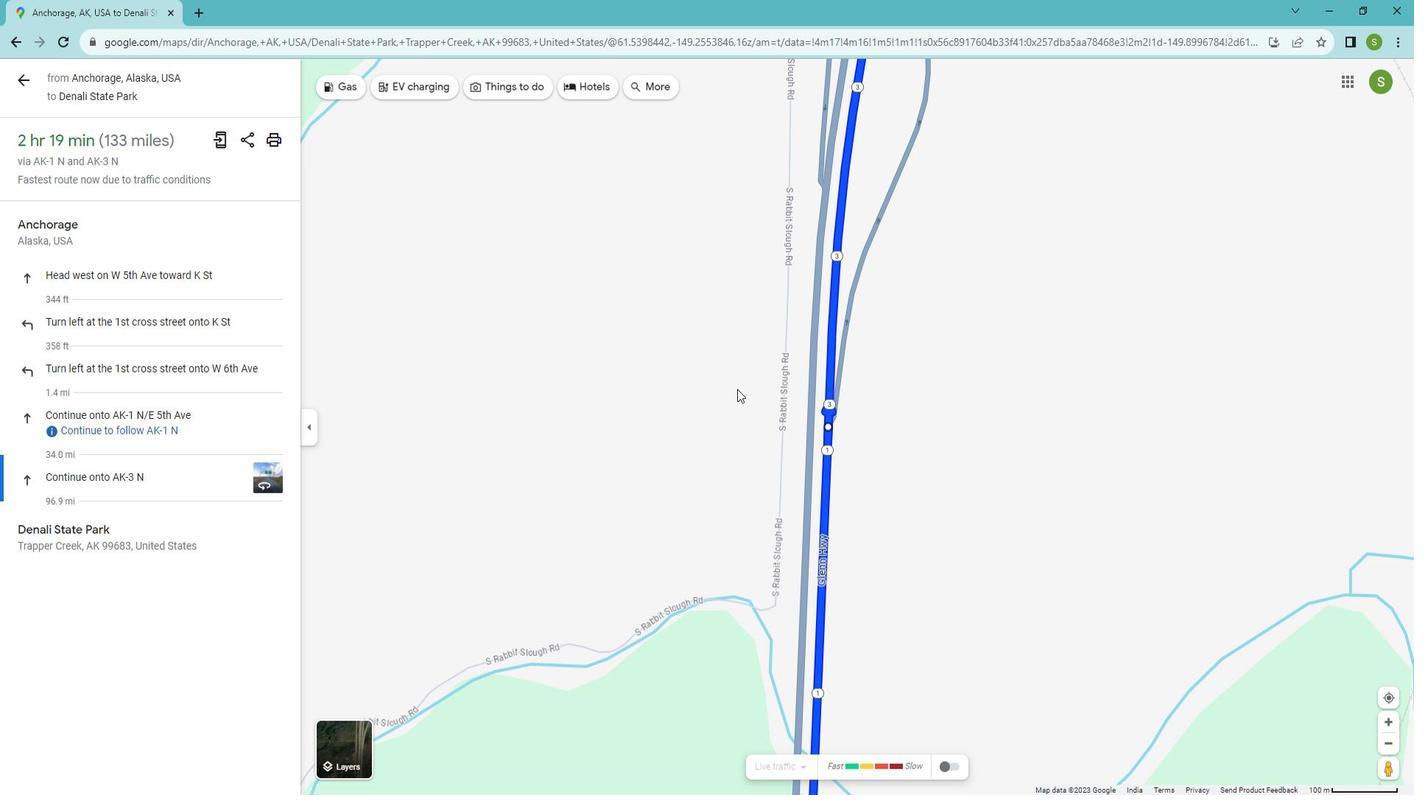 
Action: Mouse scrolled (756, 388) with delta (0, 0)
Screenshot: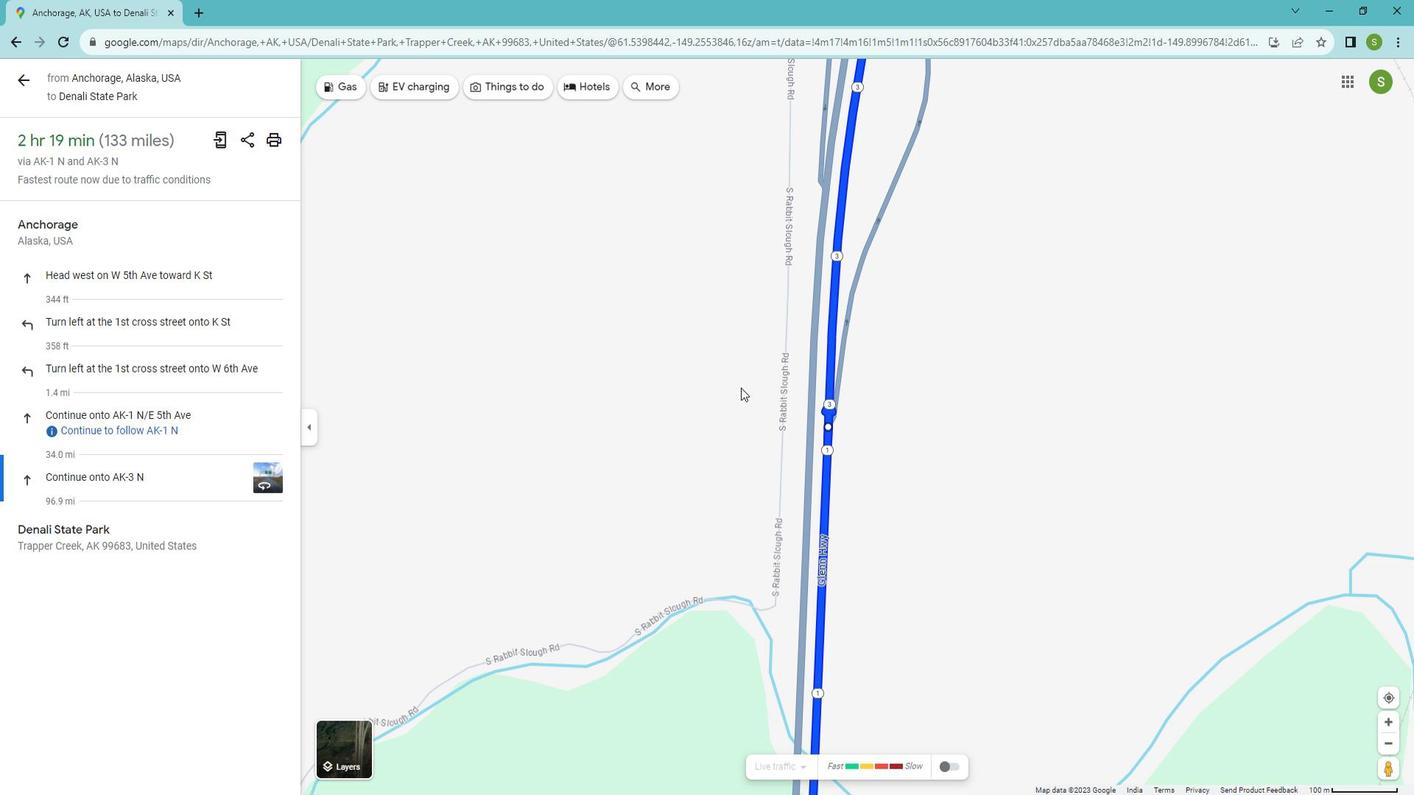 
Action: Mouse scrolled (756, 388) with delta (0, 0)
Screenshot: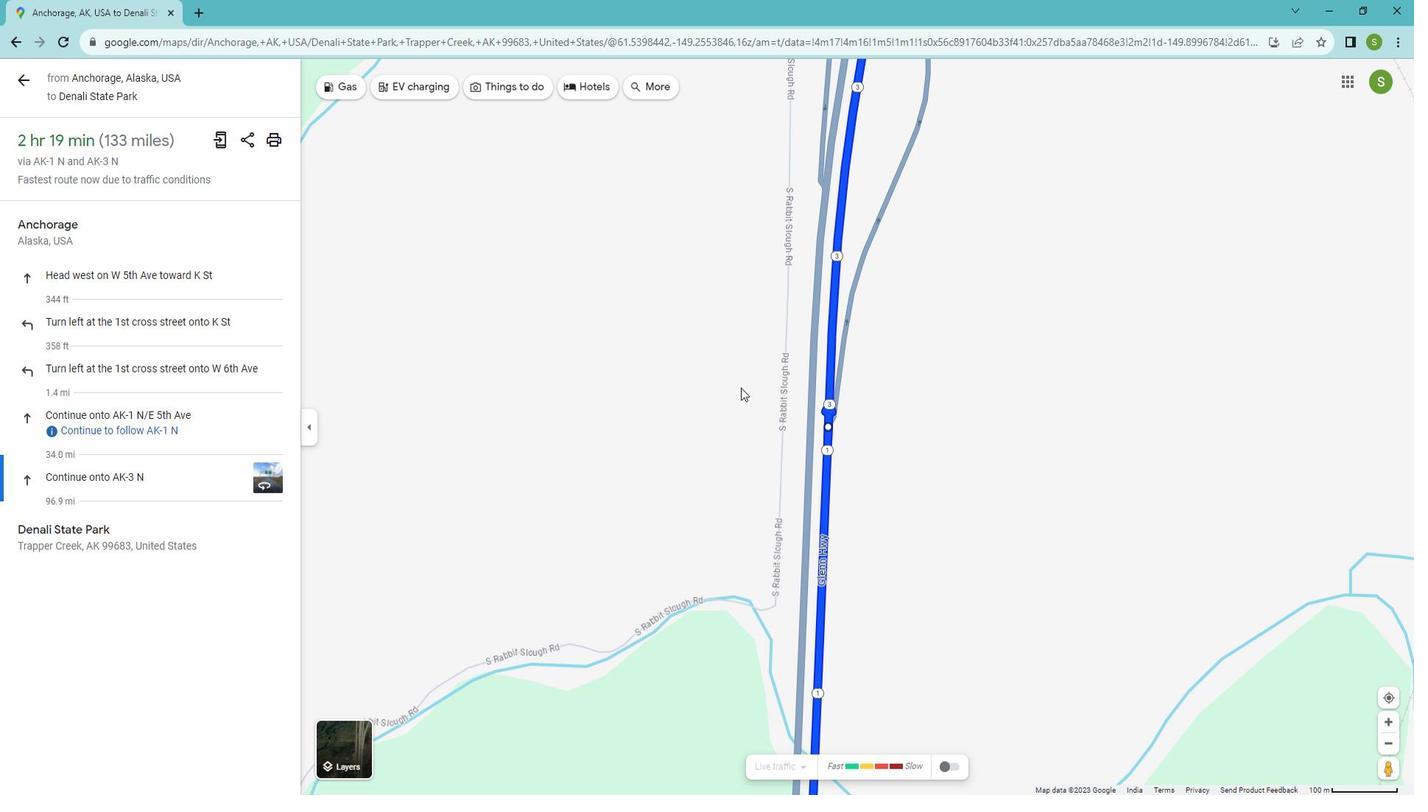 
Action: Mouse scrolled (756, 388) with delta (0, 0)
Screenshot: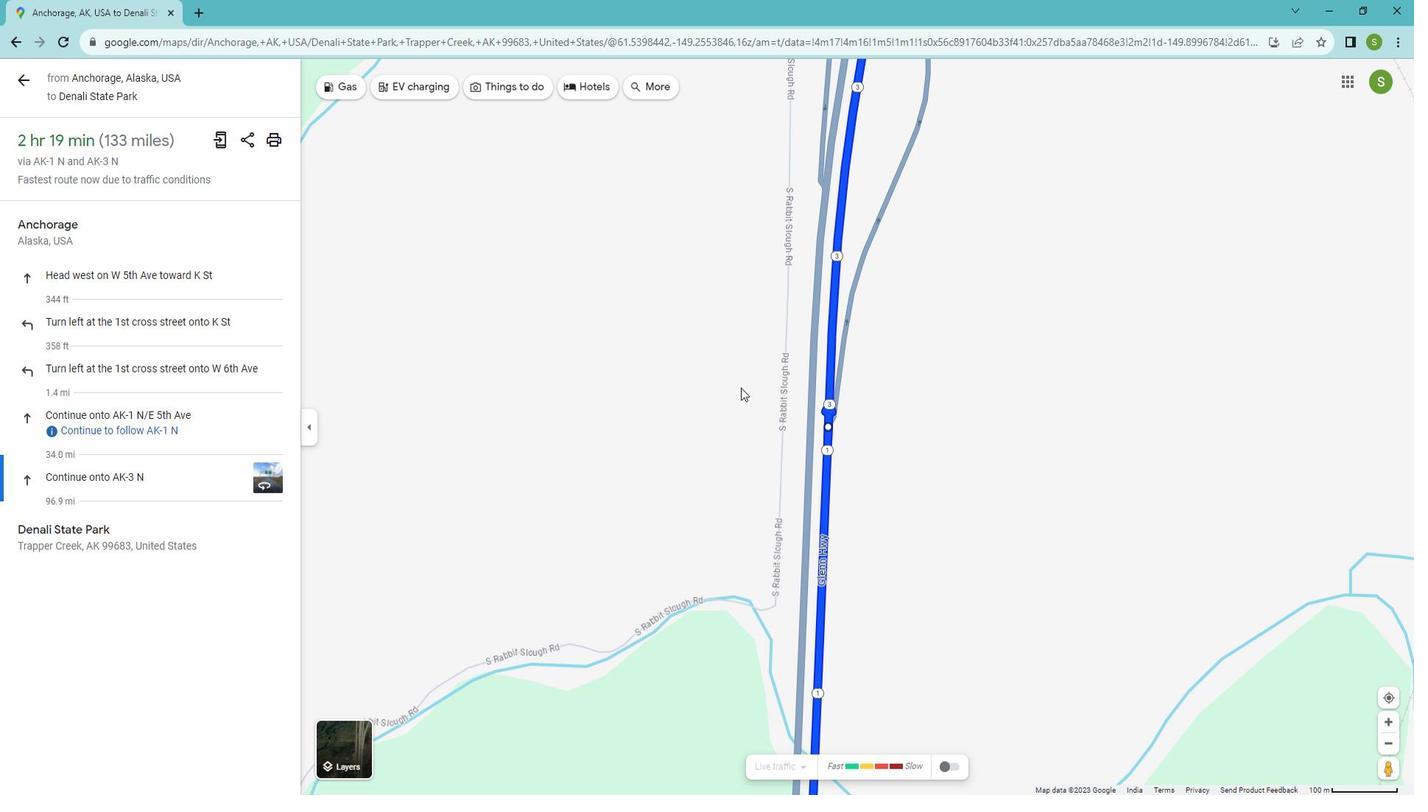 
Action: Mouse moved to (756, 389)
Screenshot: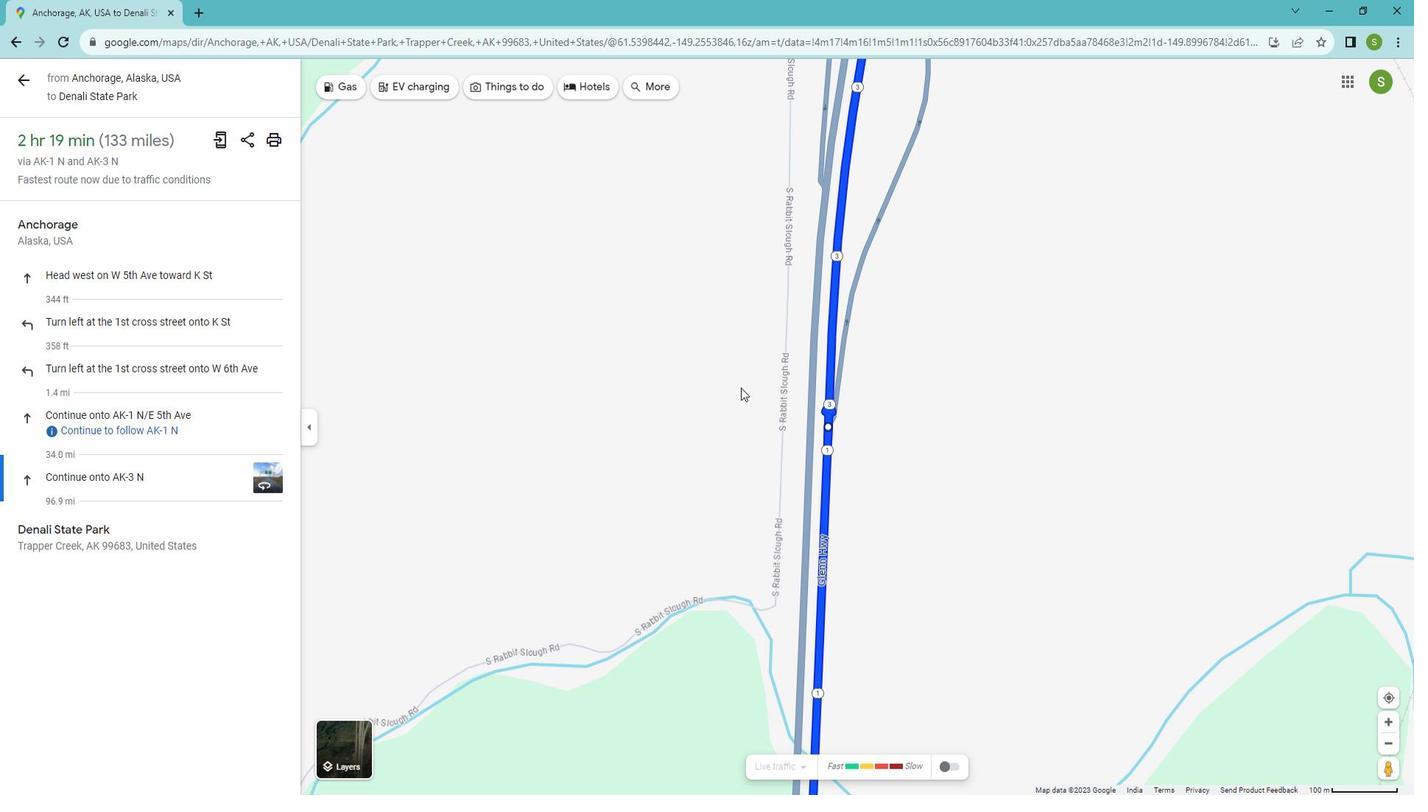 
Action: Mouse scrolled (756, 388) with delta (0, 0)
Screenshot: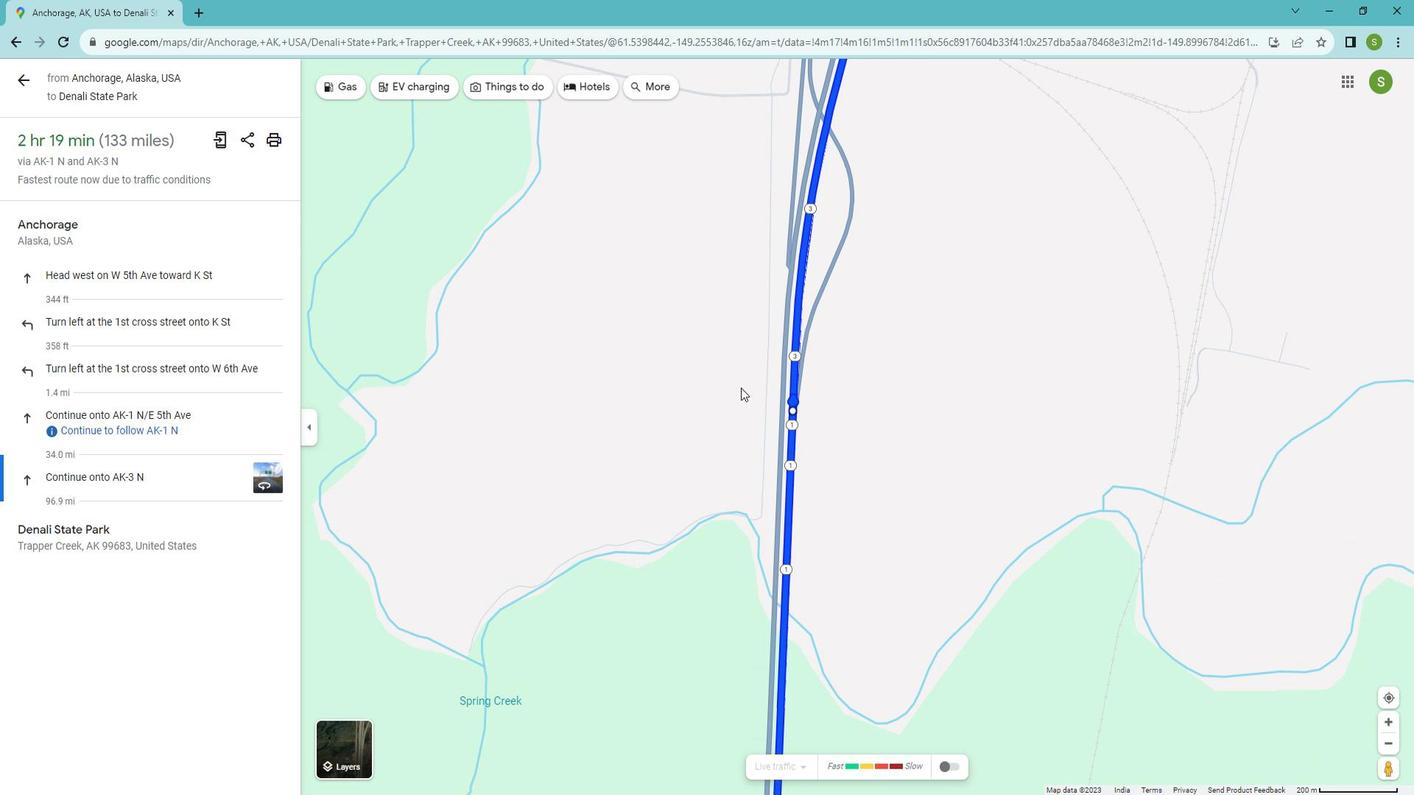 
Action: Mouse scrolled (756, 388) with delta (0, 0)
Screenshot: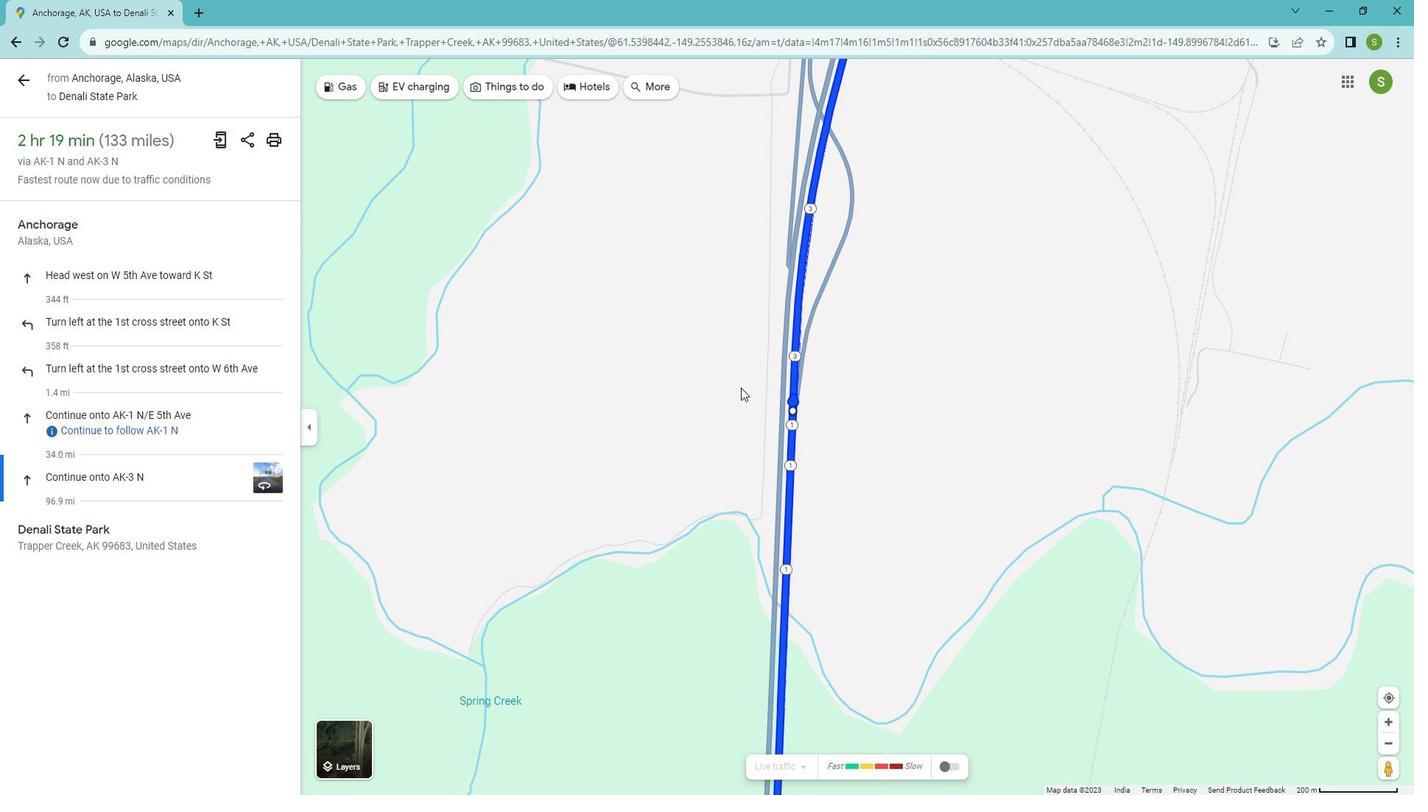 
Action: Mouse scrolled (756, 388) with delta (0, 0)
Screenshot: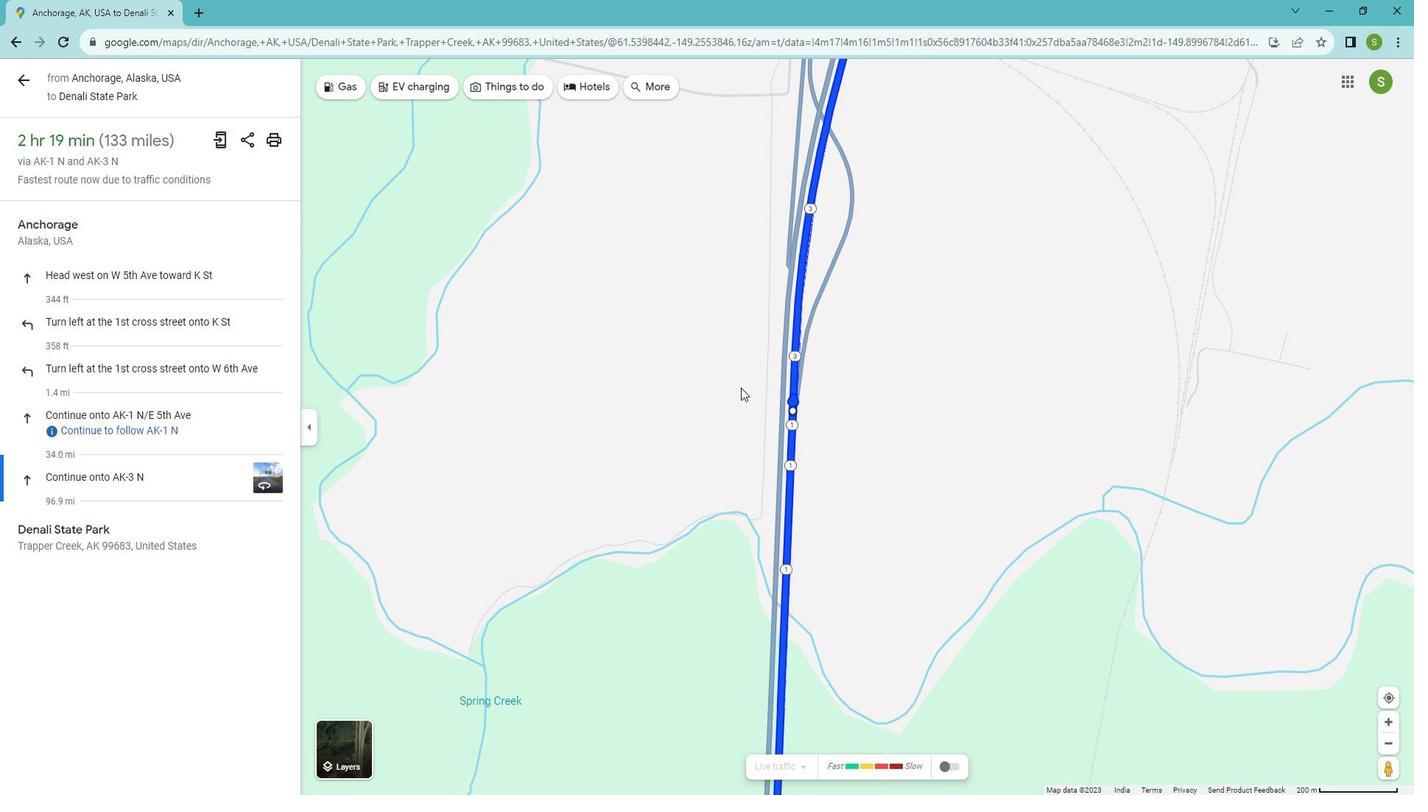 
Action: Mouse scrolled (756, 388) with delta (0, 0)
Screenshot: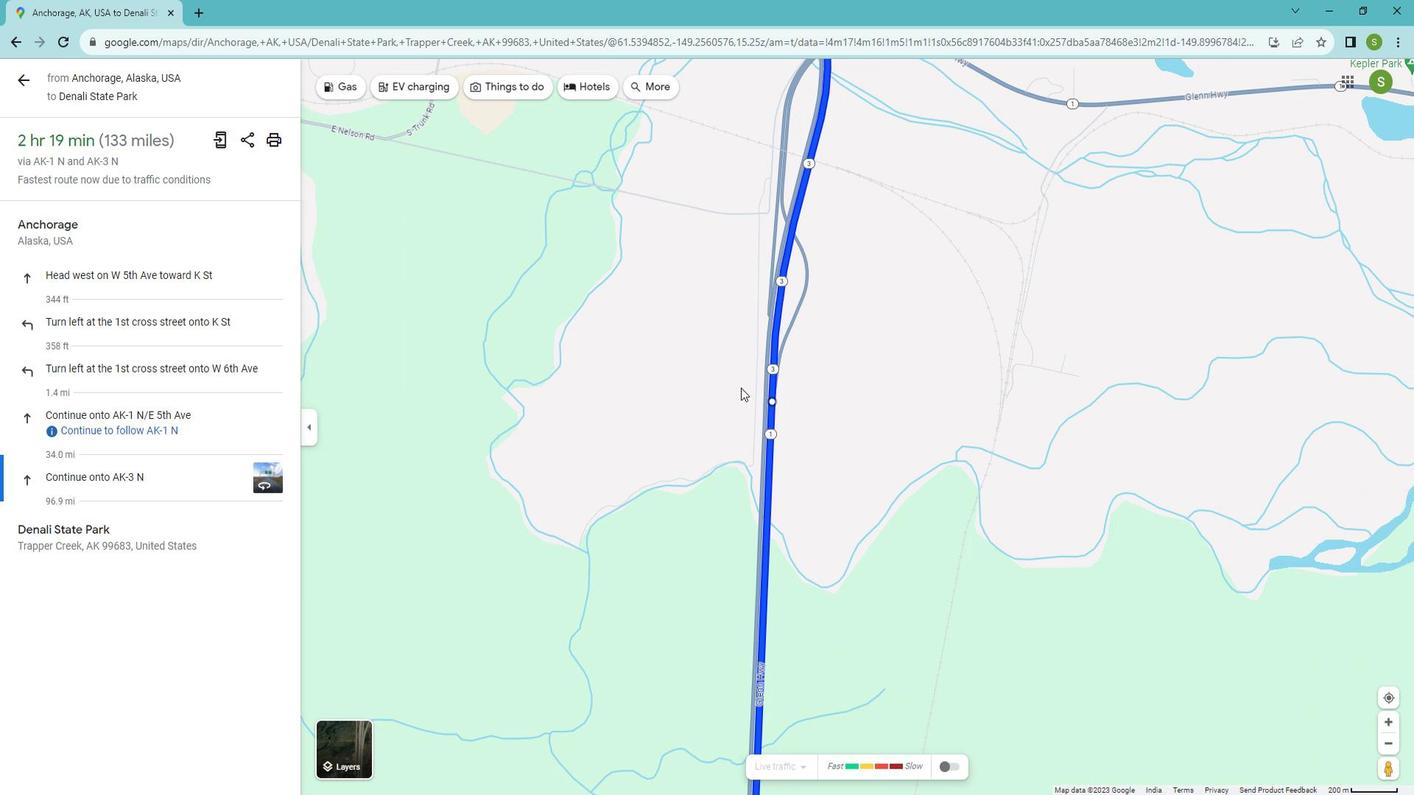
Action: Mouse scrolled (756, 388) with delta (0, 0)
Screenshot: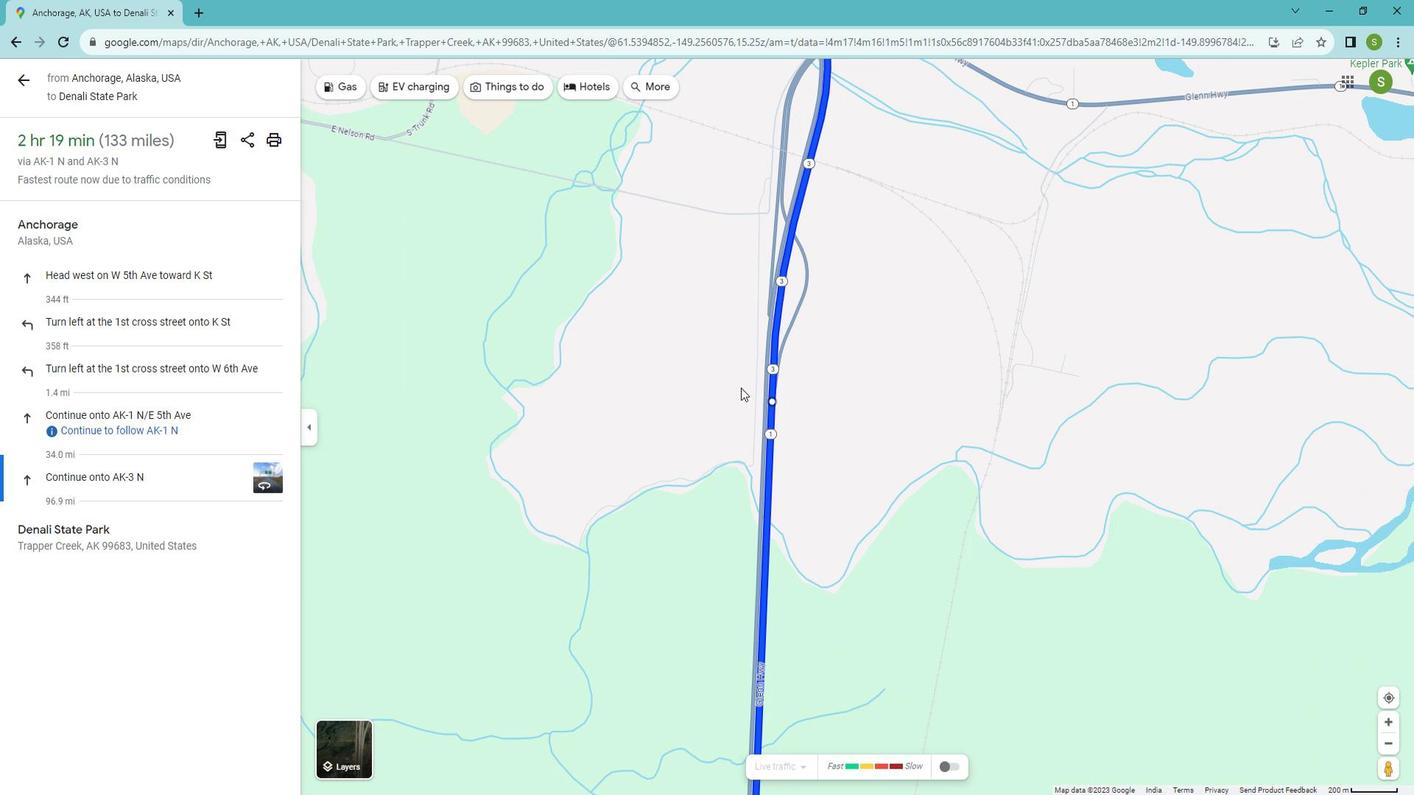 
Action: Mouse scrolled (756, 388) with delta (0, 0)
Screenshot: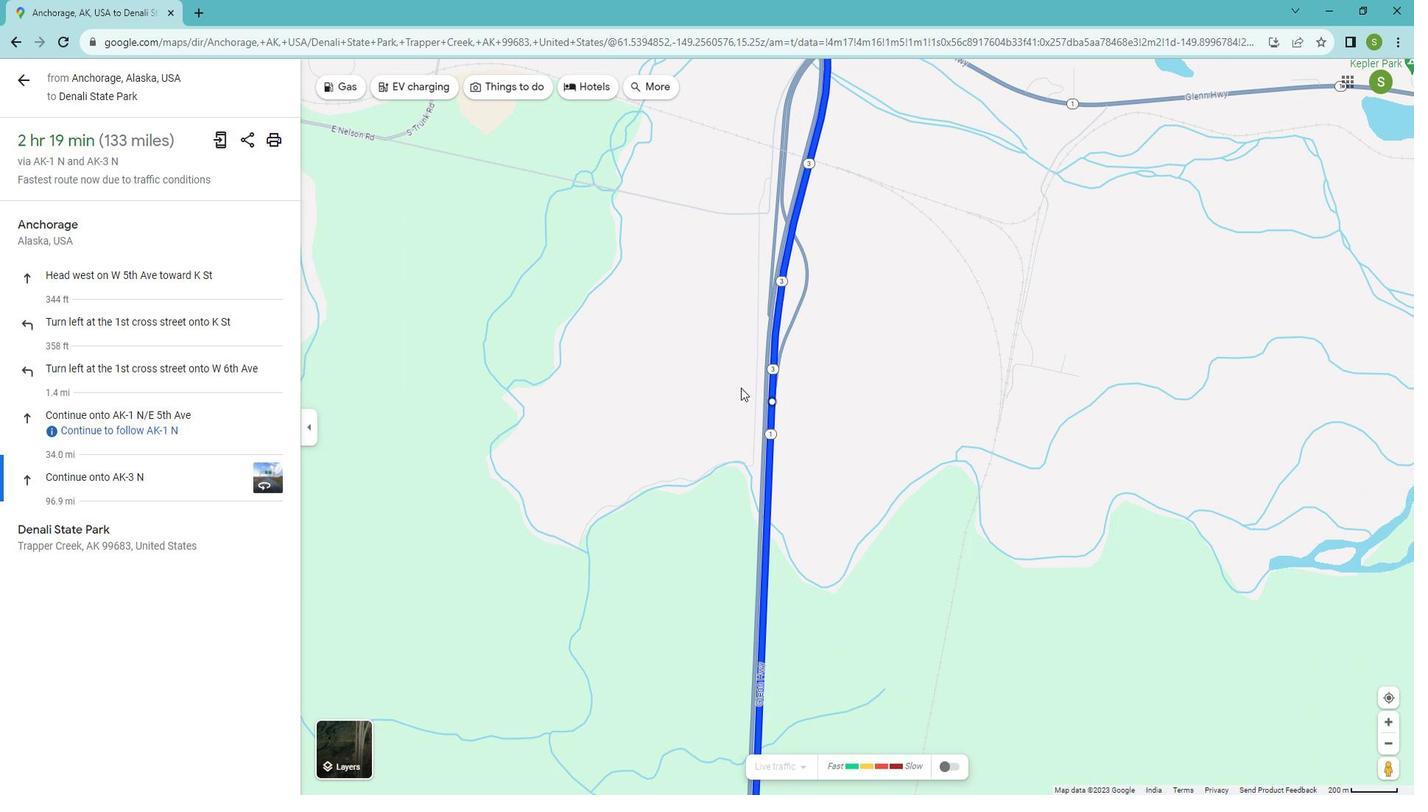 
Action: Mouse scrolled (756, 388) with delta (0, 0)
Screenshot: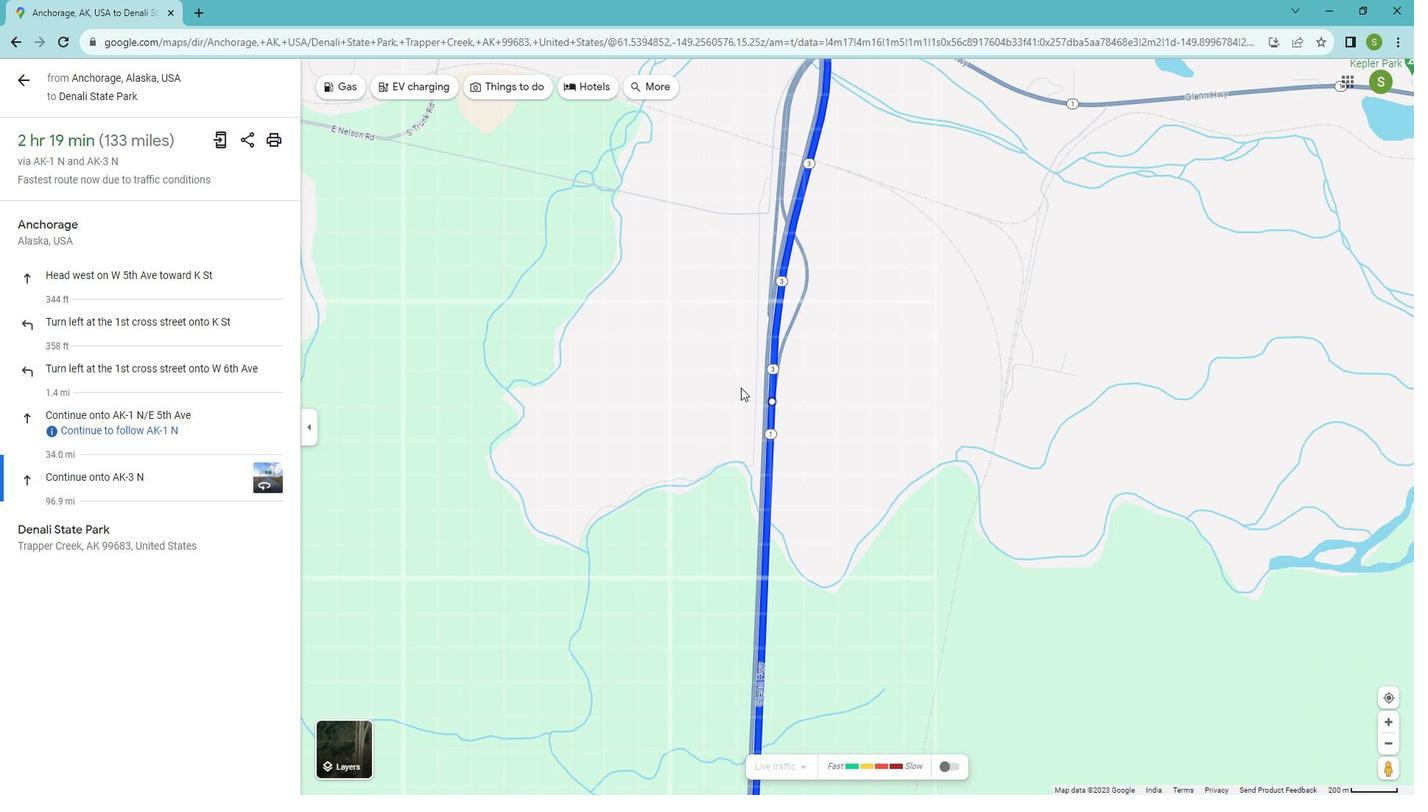 
Action: Mouse scrolled (756, 388) with delta (0, 0)
Screenshot: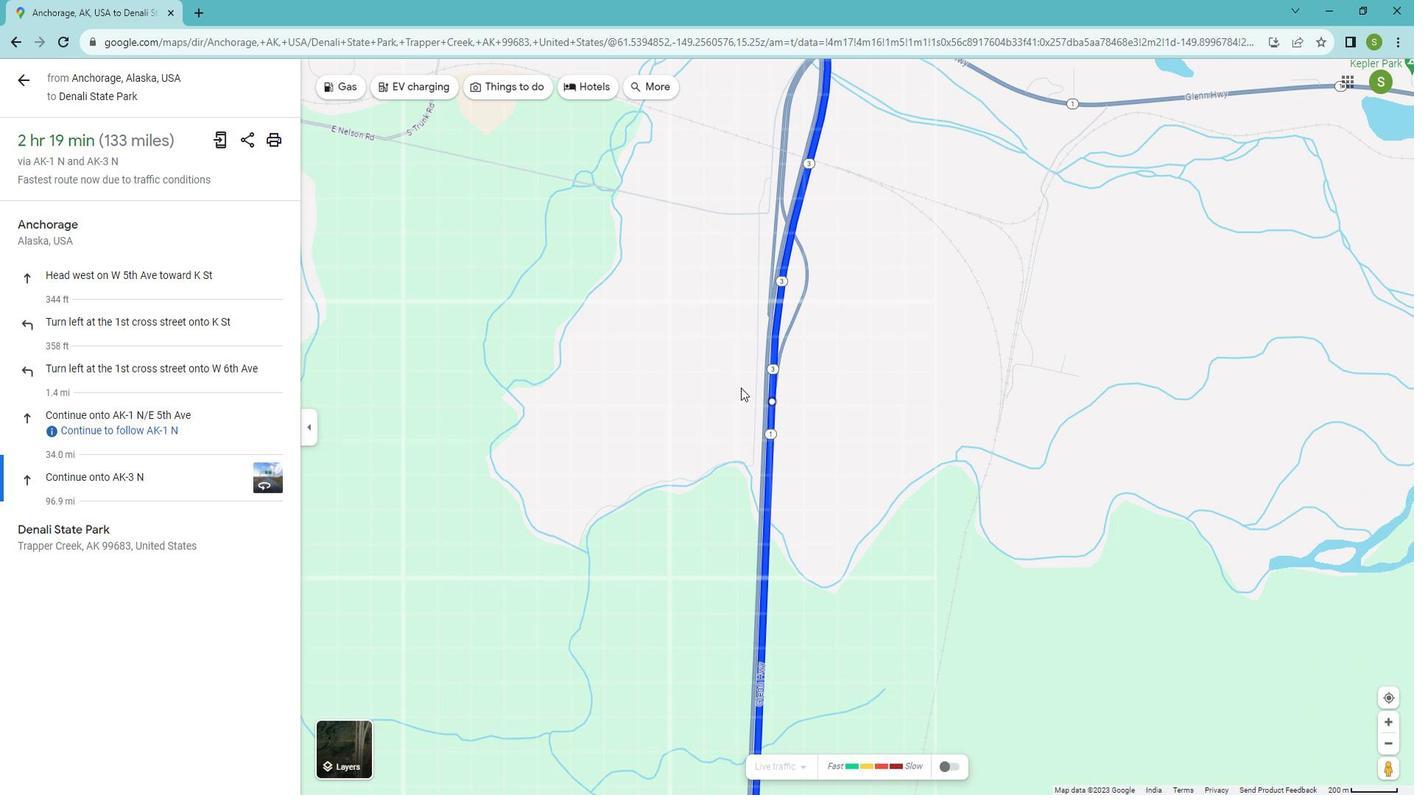 
Action: Mouse moved to (745, 507)
Screenshot: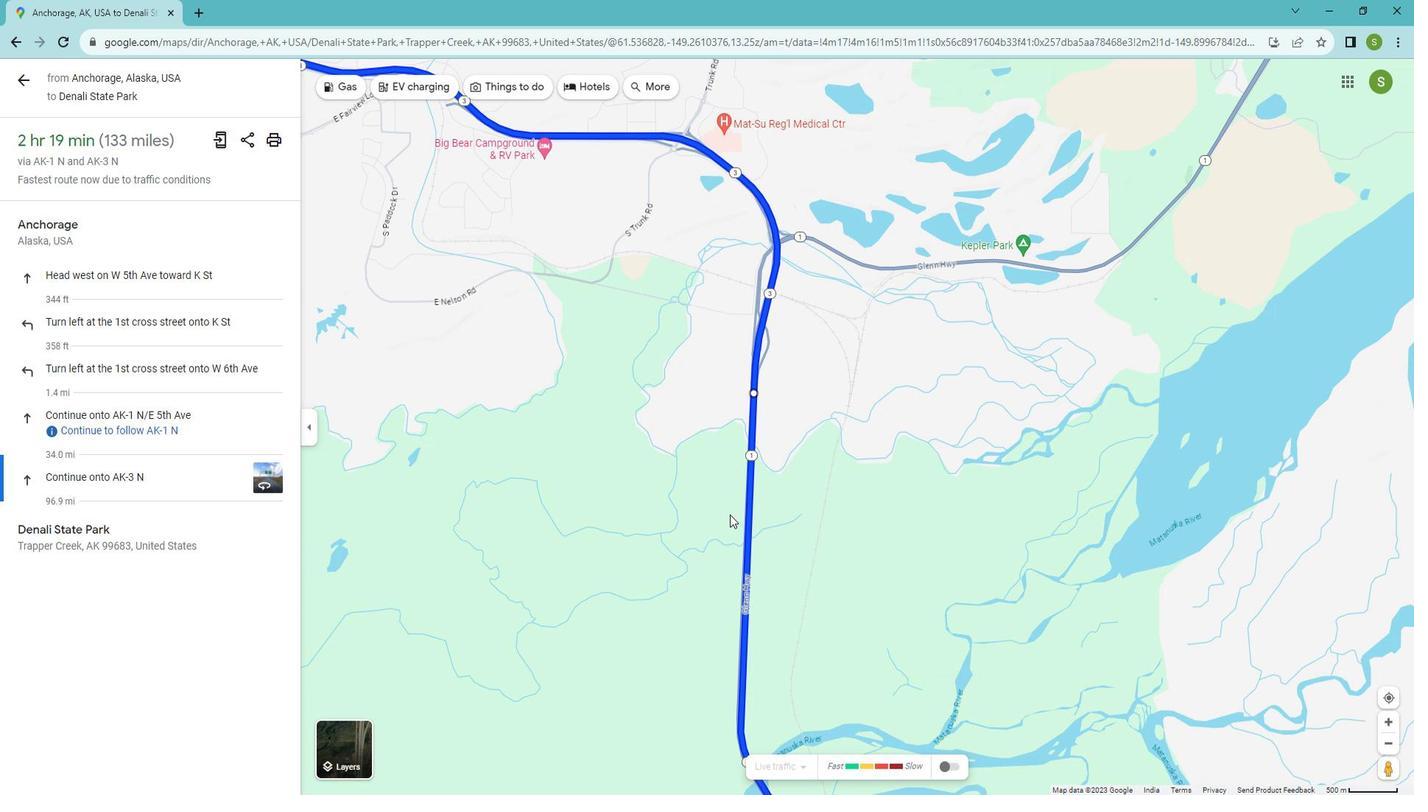
Action: Mouse scrolled (745, 508) with delta (0, 0)
Screenshot: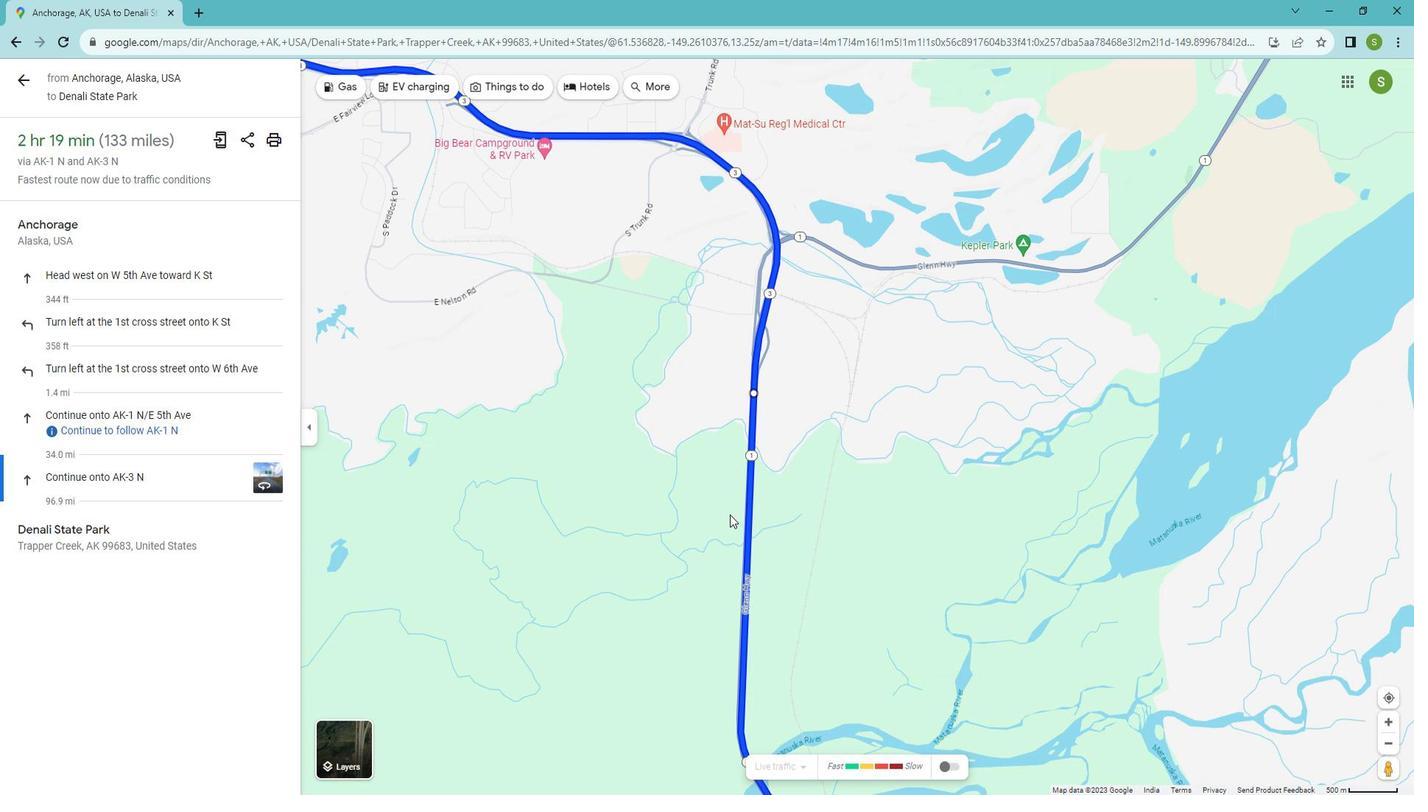 
Action: Mouse moved to (741, 495)
Screenshot: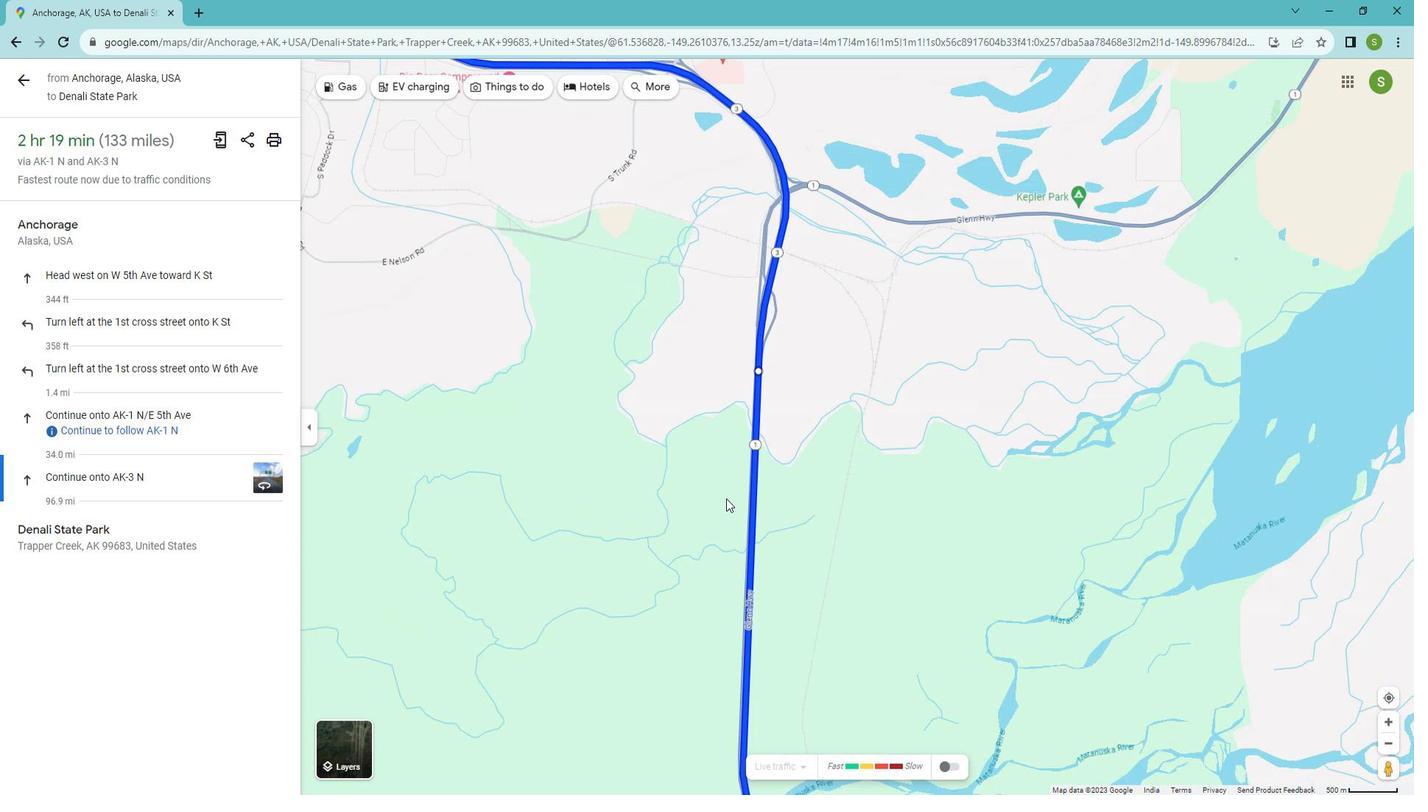 
Action: Mouse pressed left at (741, 495)
Screenshot: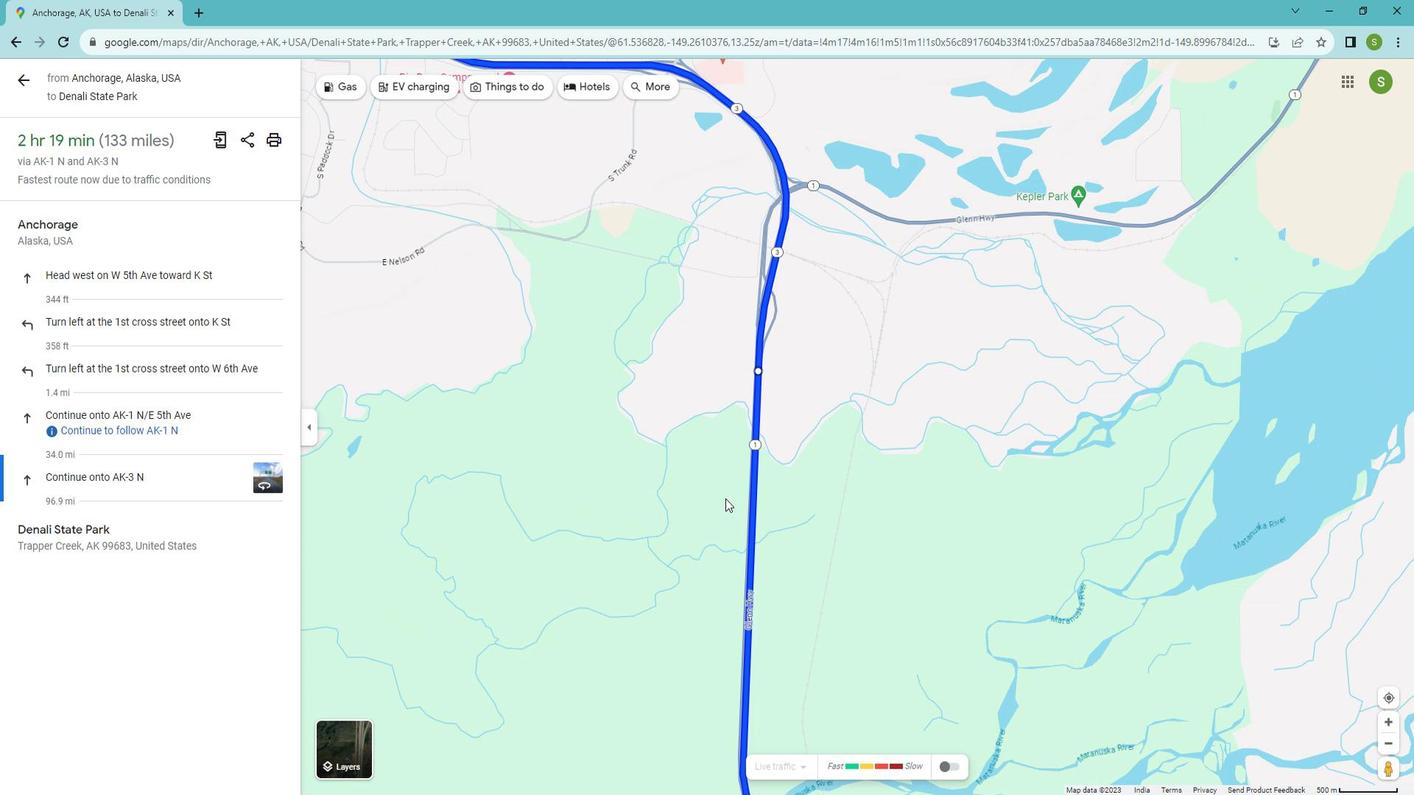 
Action: Mouse moved to (700, 391)
Screenshot: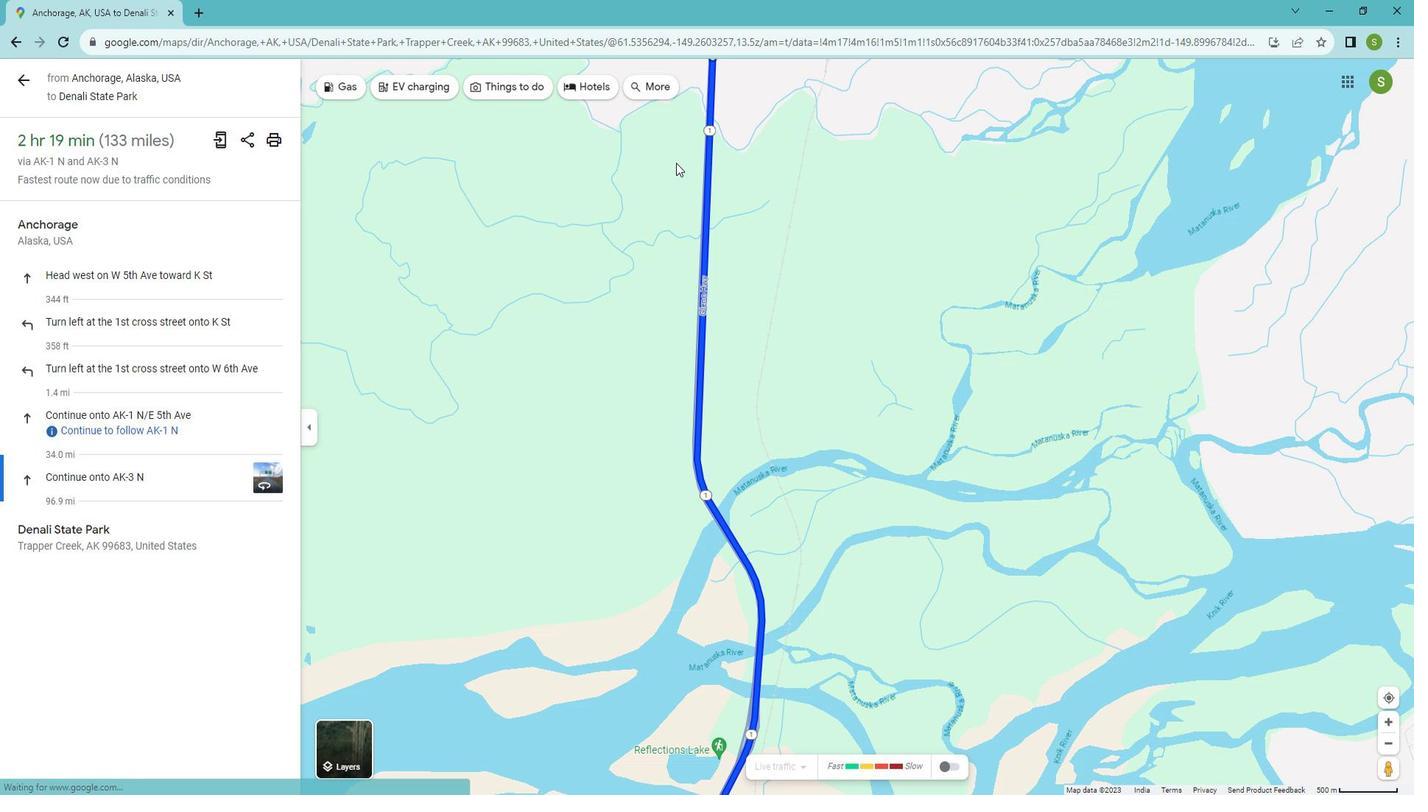
Action: Mouse pressed left at (700, 391)
Screenshot: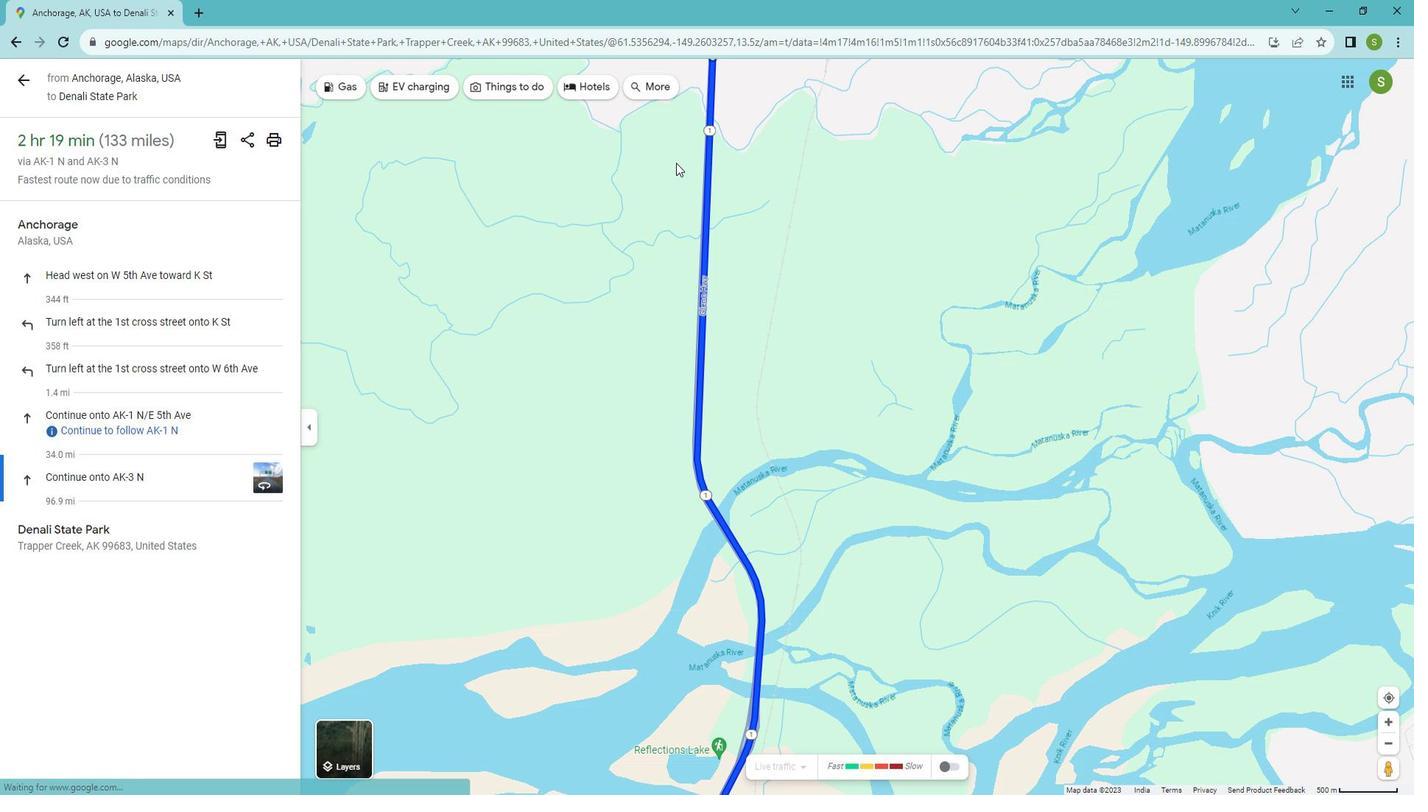 
Action: Mouse moved to (609, 491)
Screenshot: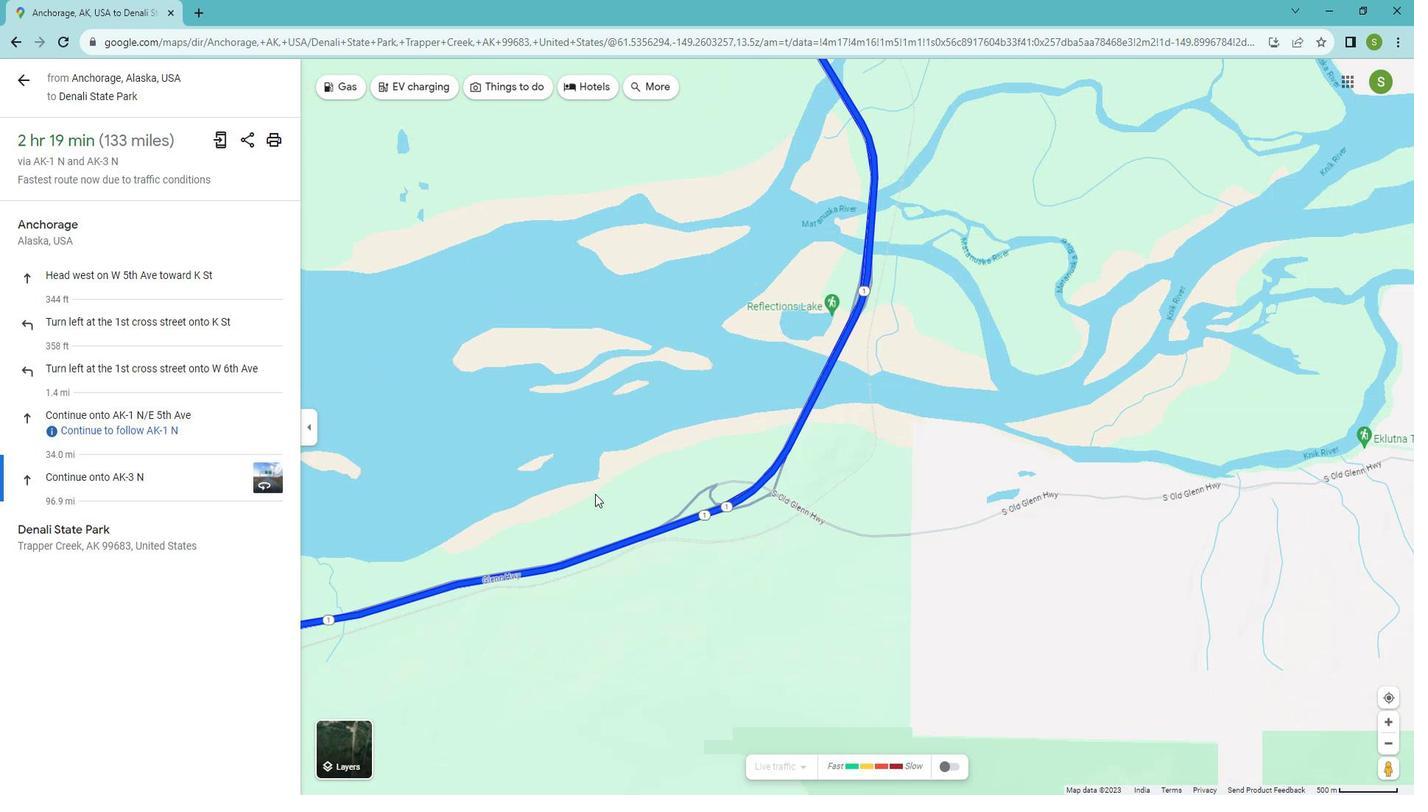 
Action: Mouse pressed left at (609, 491)
Screenshot: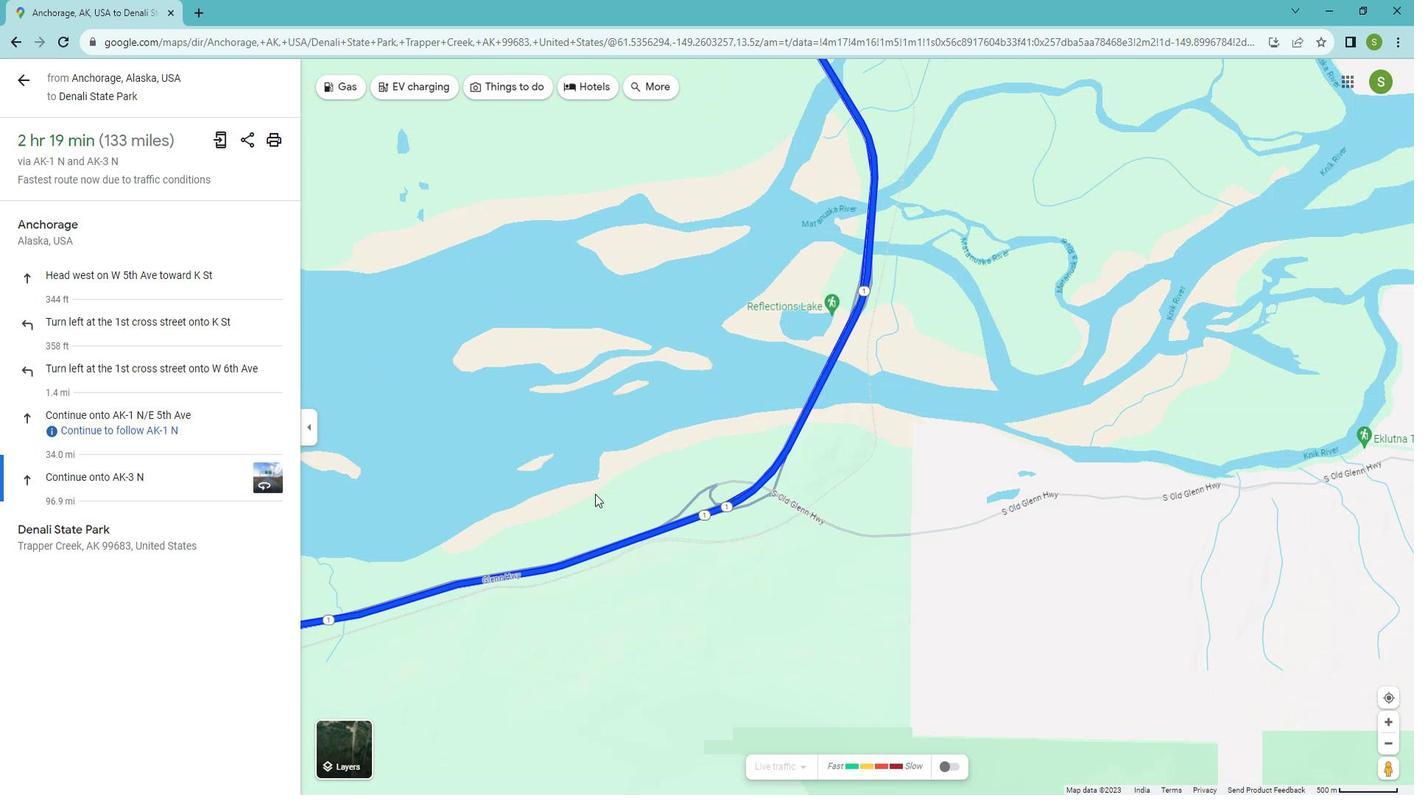 
Action: Mouse moved to (655, 625)
Screenshot: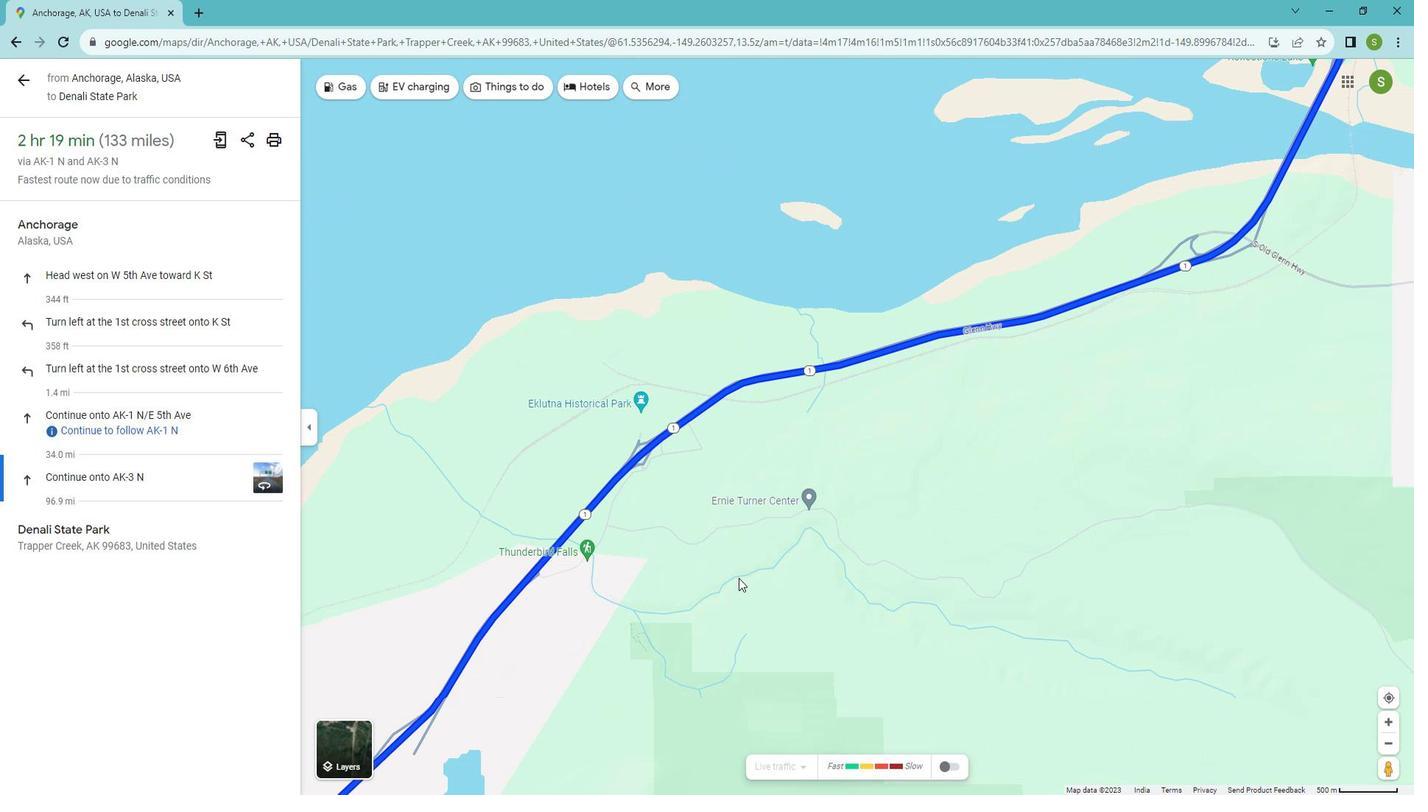 
Action: Mouse pressed left at (655, 625)
Screenshot: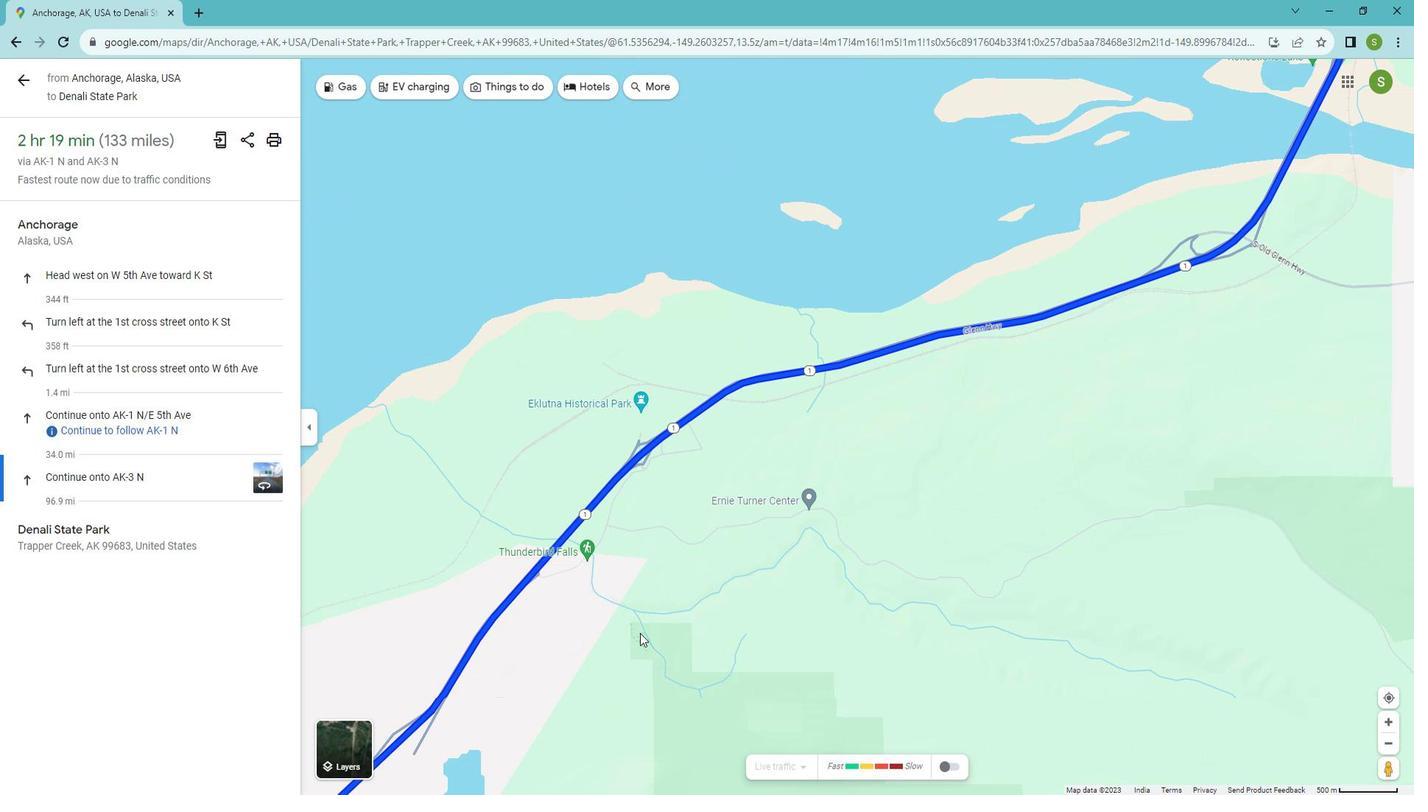 
Action: Mouse moved to (708, 588)
Screenshot: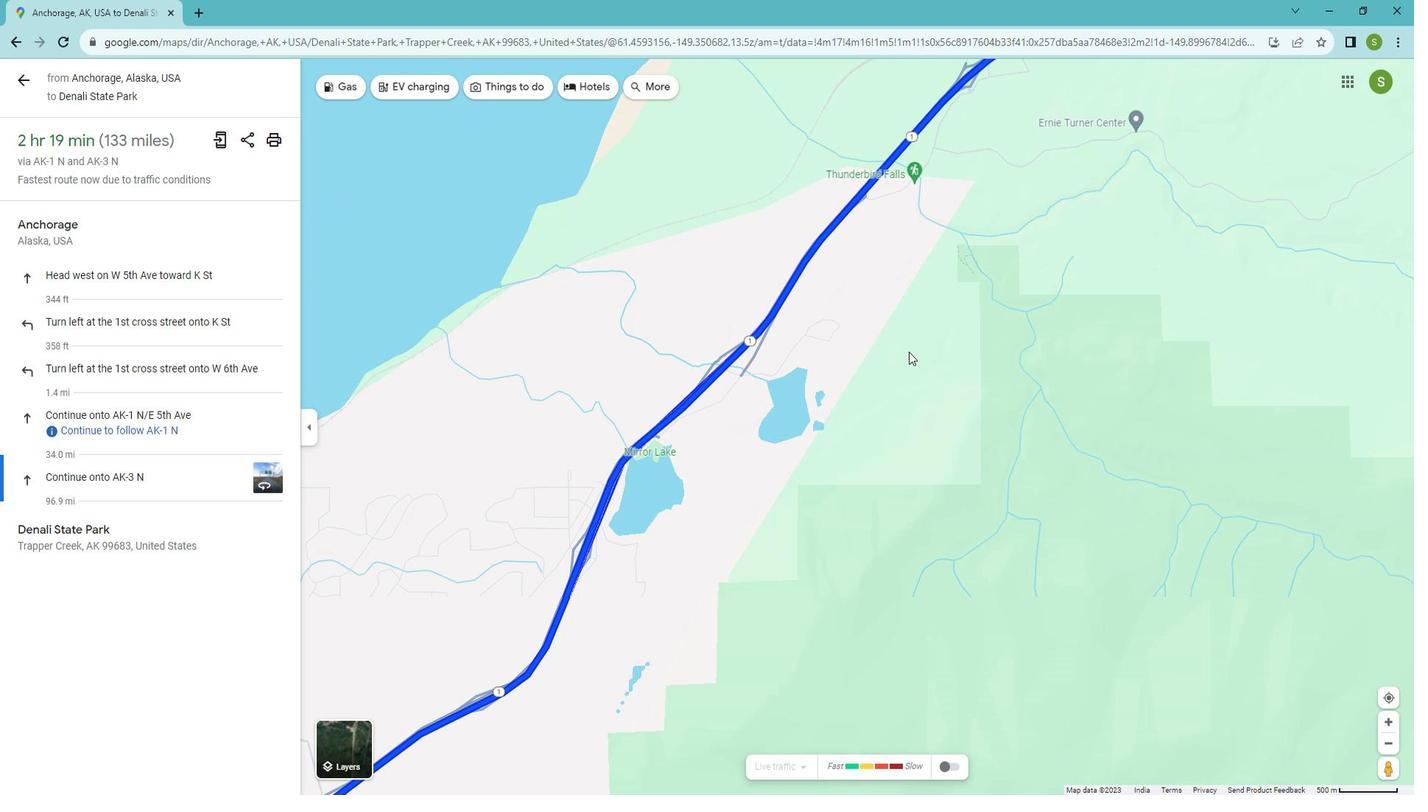 
Action: Mouse pressed left at (708, 588)
Screenshot: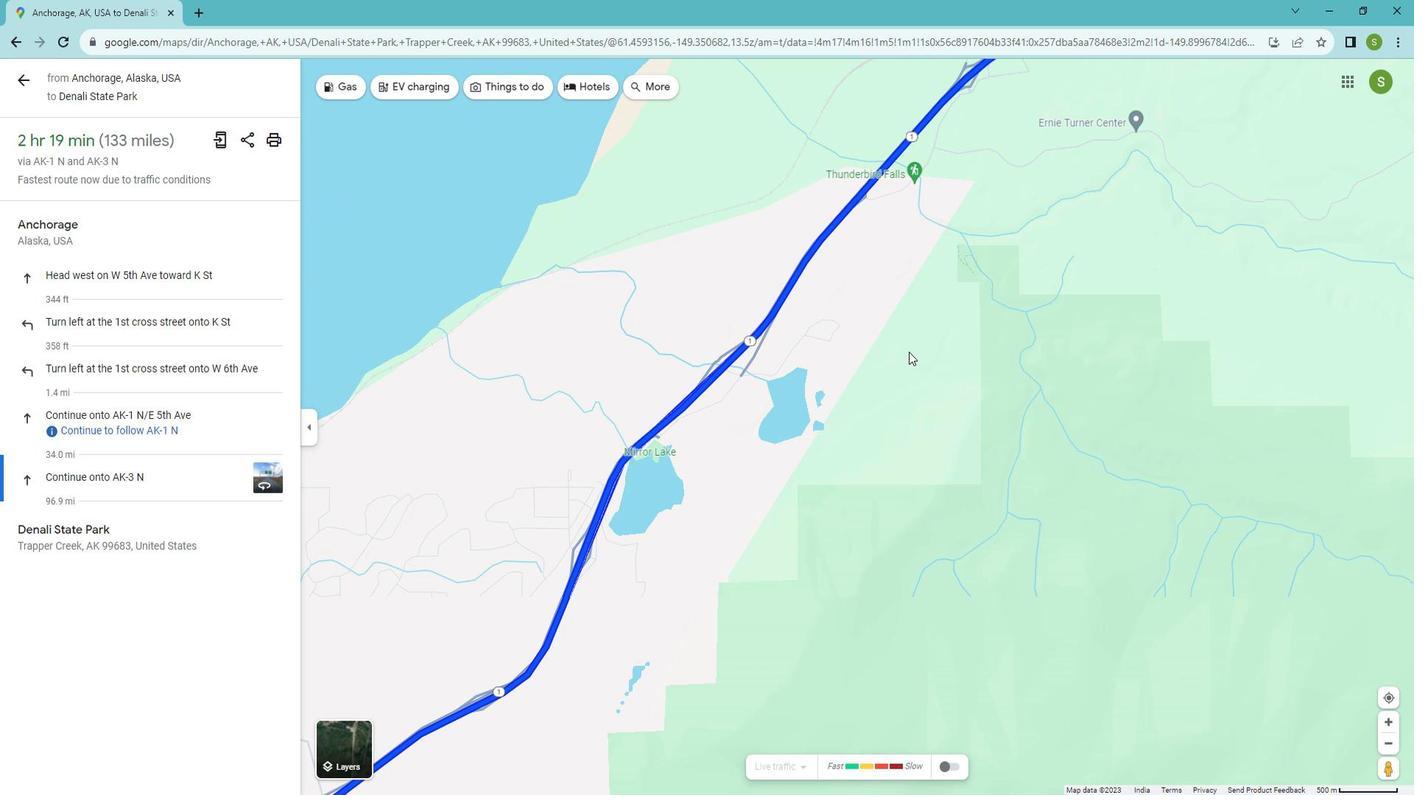 
Action: Mouse moved to (584, 610)
Screenshot: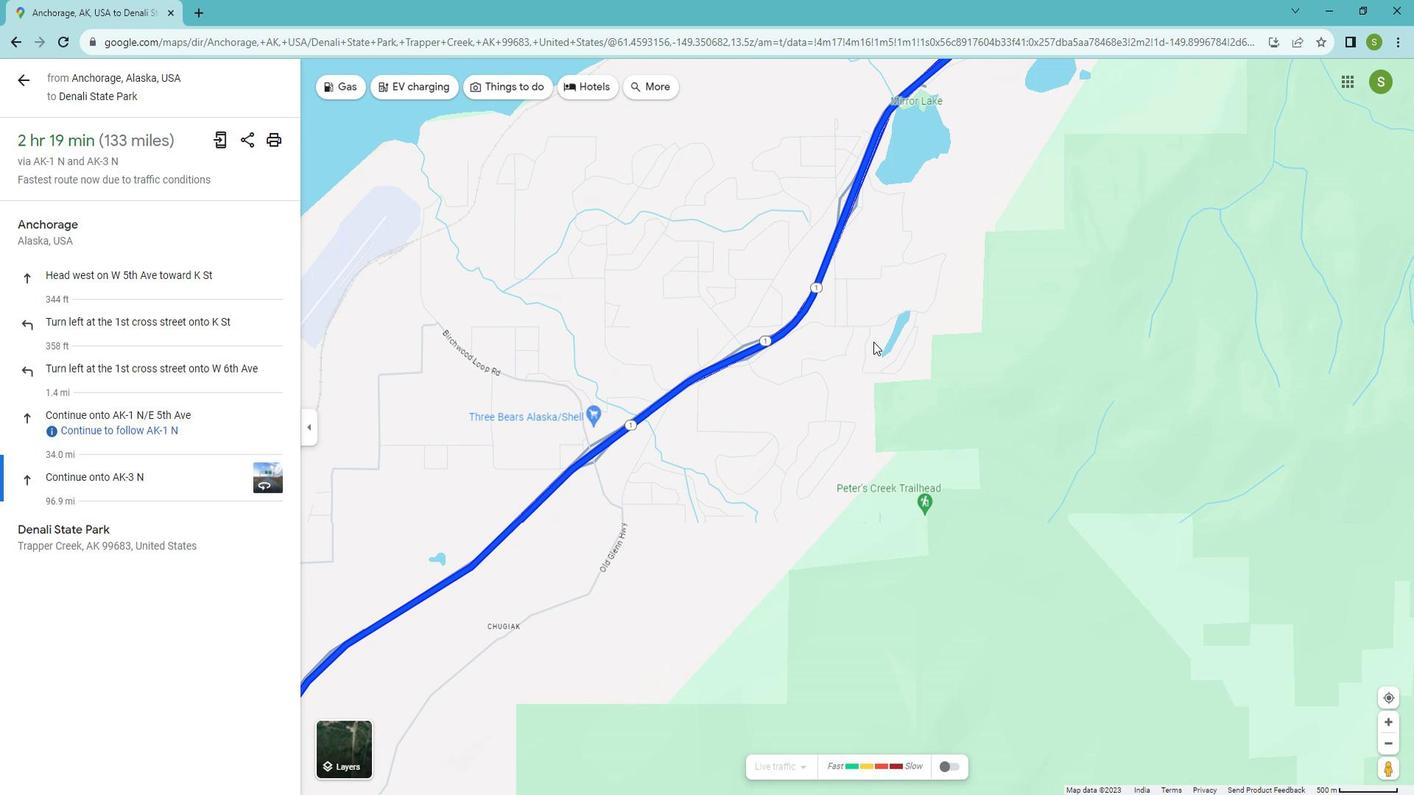 
Action: Mouse pressed left at (584, 610)
Screenshot: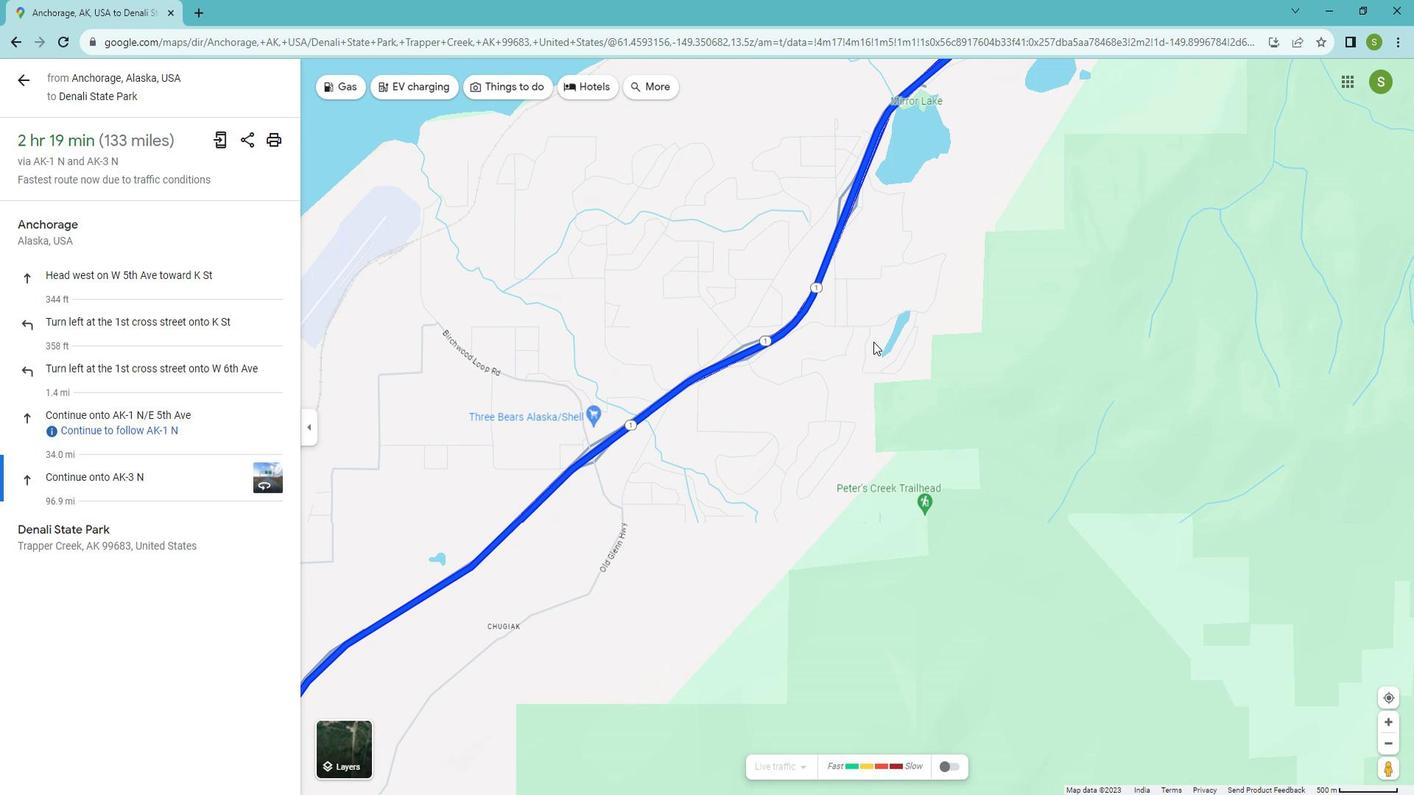 
Action: Mouse moved to (566, 641)
Screenshot: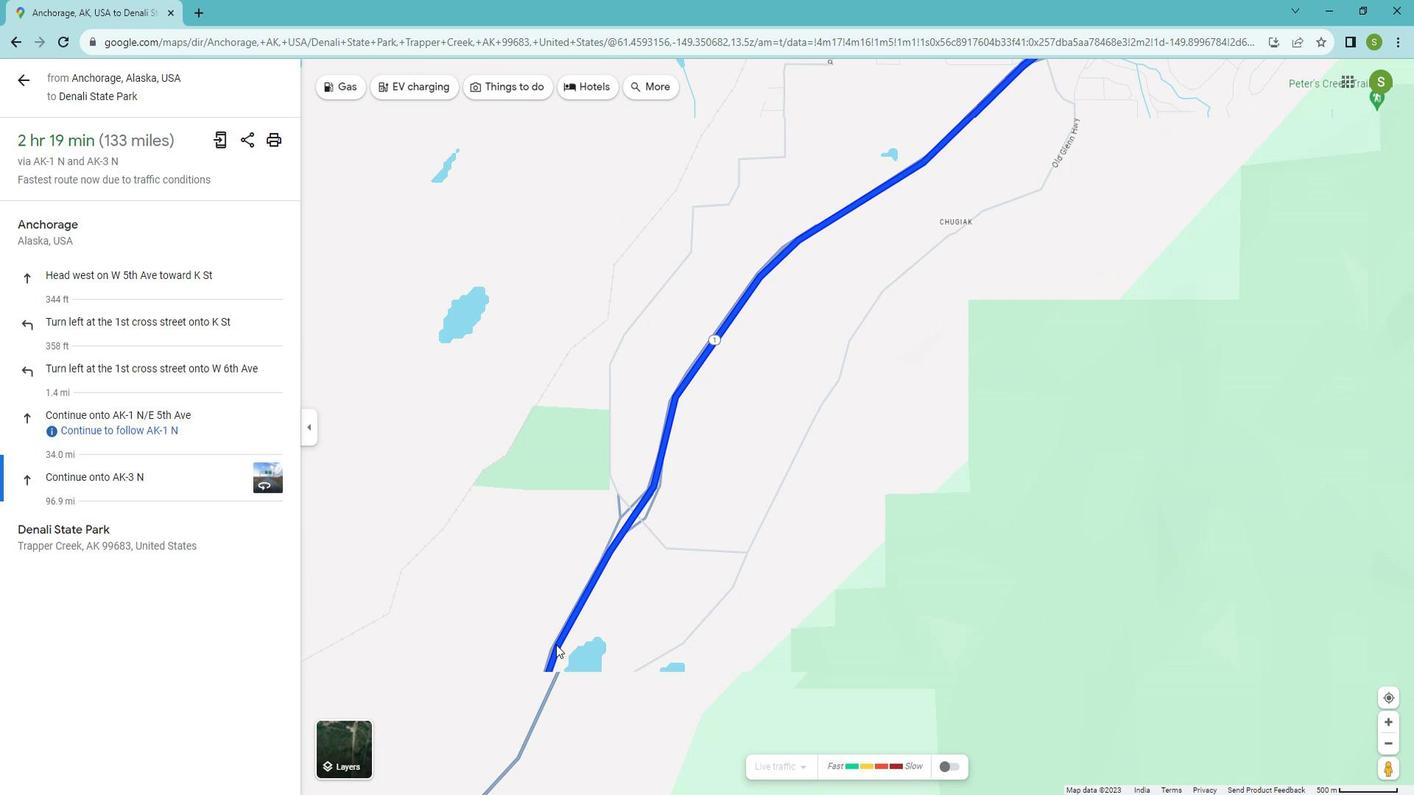 
Action: Mouse pressed left at (566, 641)
Screenshot: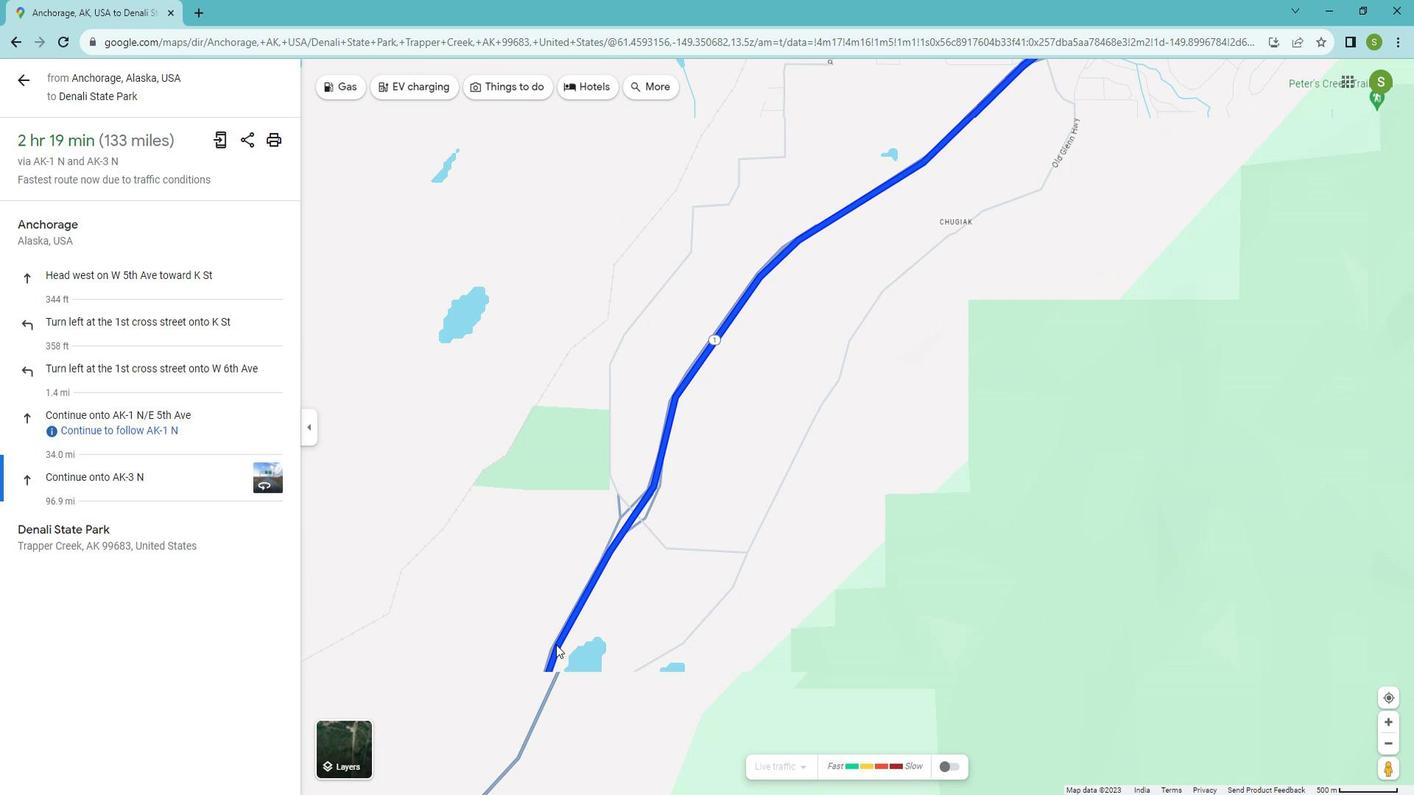 
Action: Mouse moved to (678, 399)
Screenshot: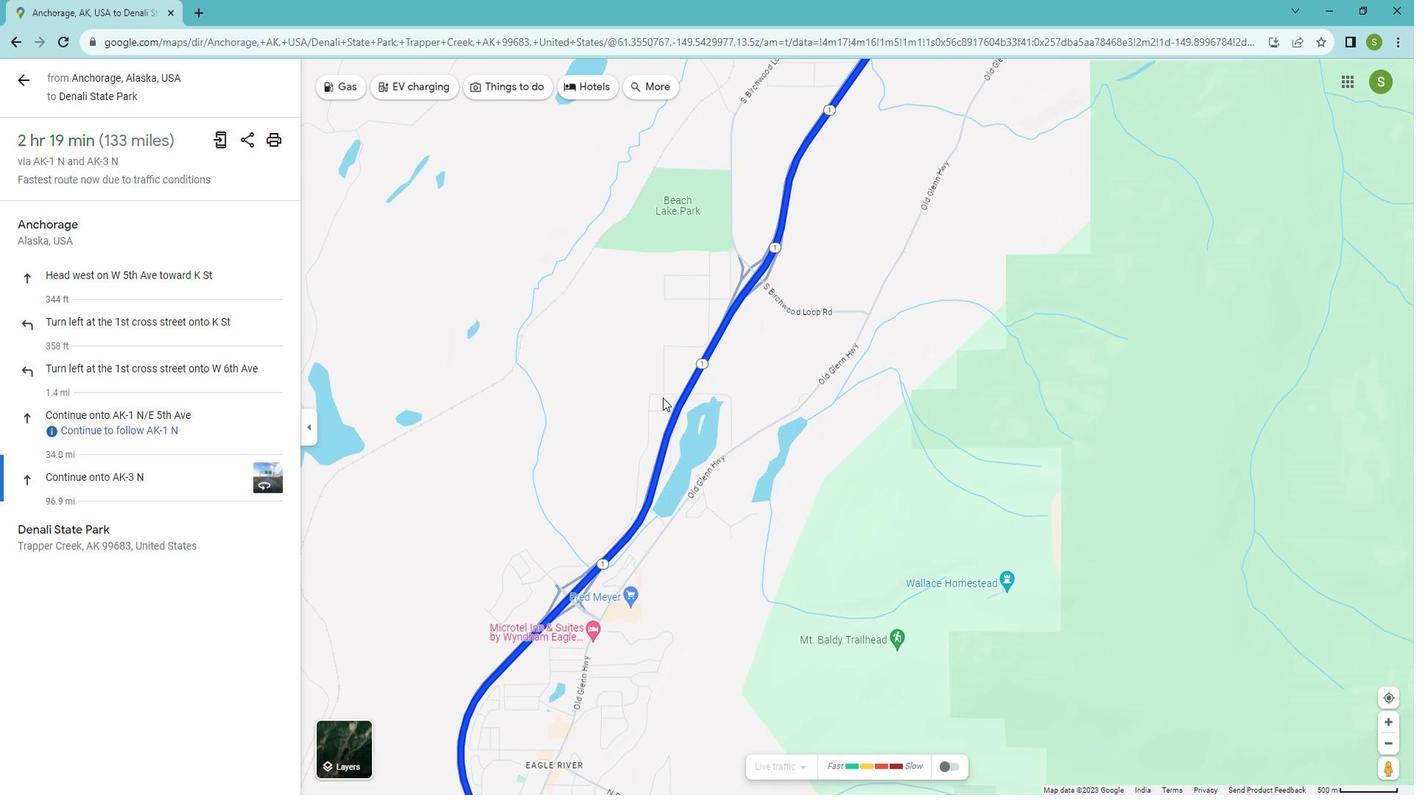
